 Task: Look for space in Puerto Aisén, Chile from 26th August, 2023 to 10th September, 2023 for 6 adults, 2 children in price range Rs.10000 to Rs.15000. Place can be entire place or shared room with 6 bedrooms having 6 beds and 6 bathrooms. Property type can be house, flat, guest house. Amenities needed are: wifi, TV, free parkinig on premises, gym, breakfast. Booking option can be shelf check-in. Required host language is English.
Action: Mouse moved to (504, 101)
Screenshot: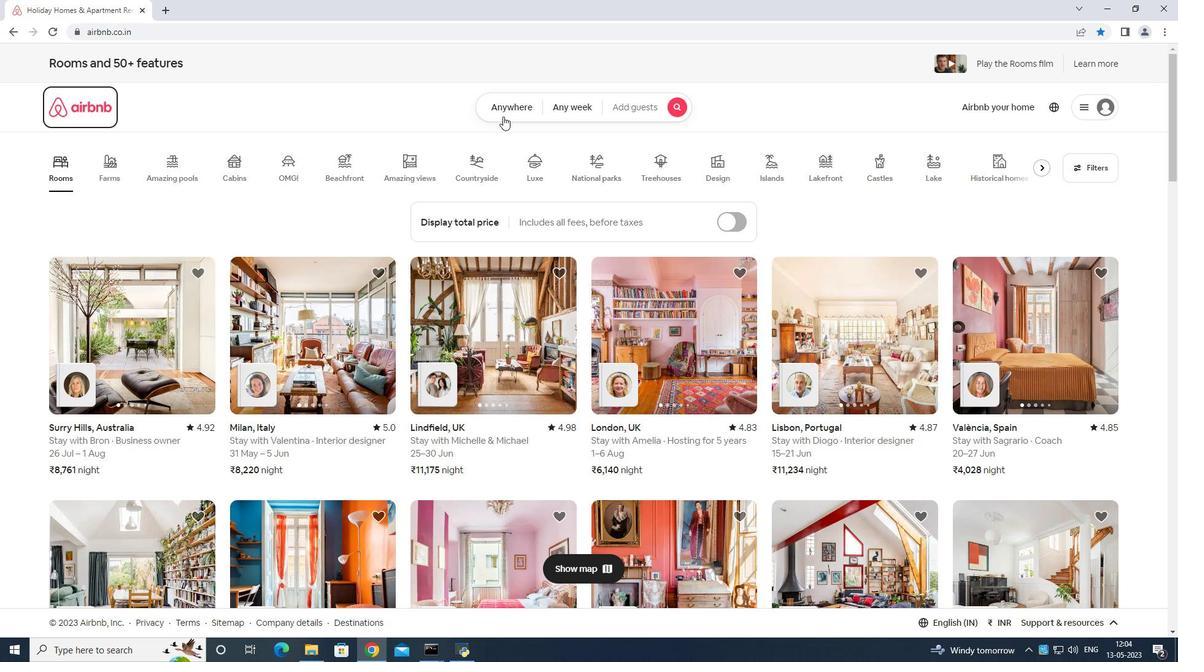 
Action: Mouse pressed left at (504, 101)
Screenshot: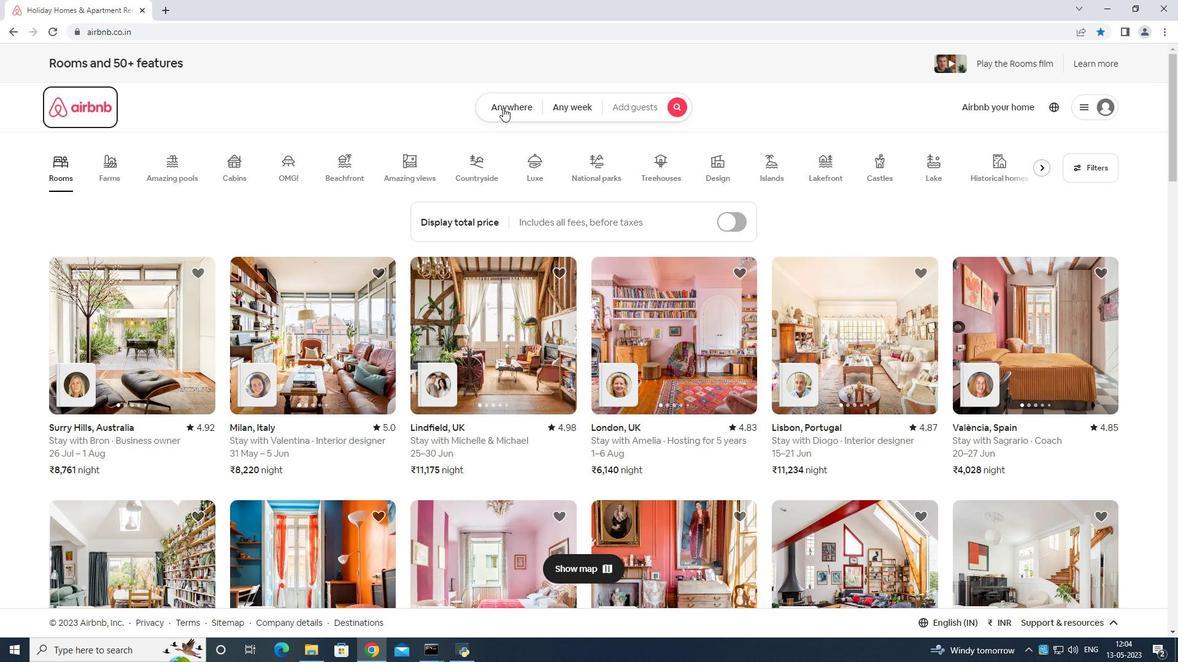 
Action: Mouse moved to (481, 143)
Screenshot: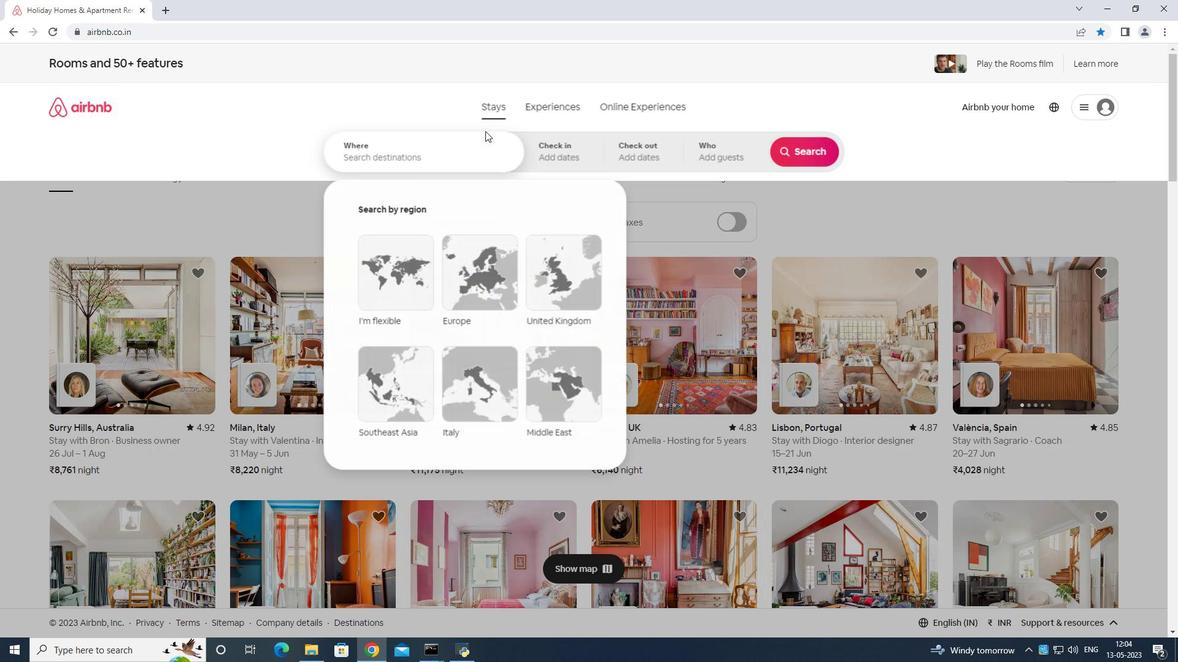 
Action: Mouse pressed left at (481, 143)
Screenshot: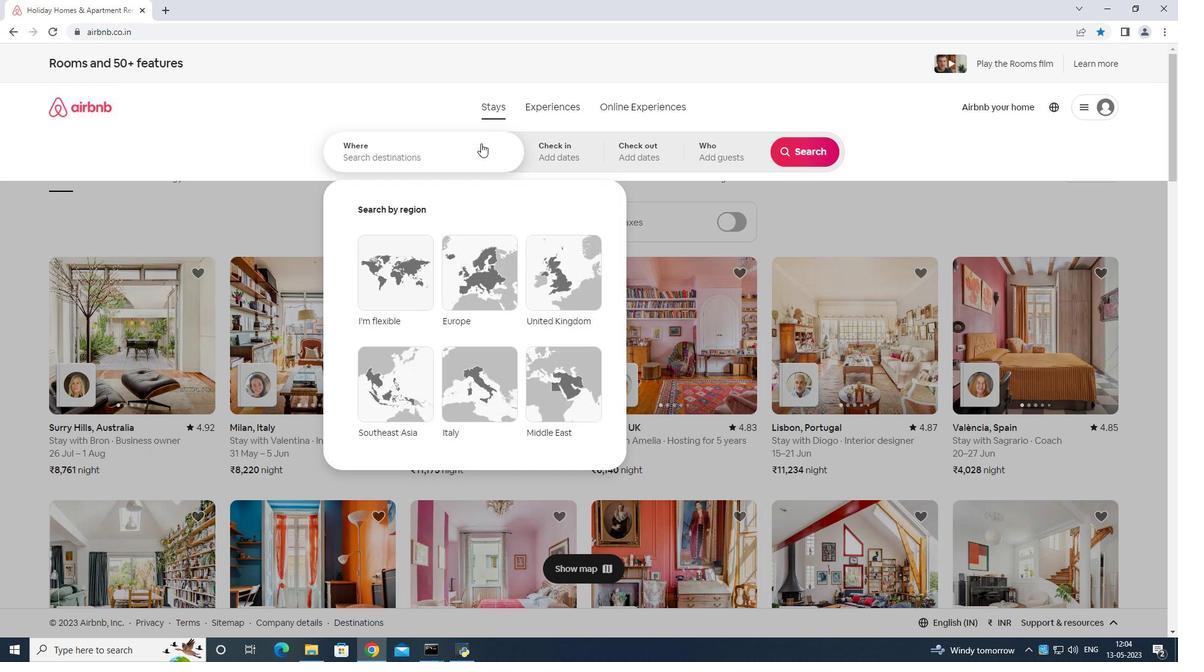 
Action: Mouse moved to (487, 160)
Screenshot: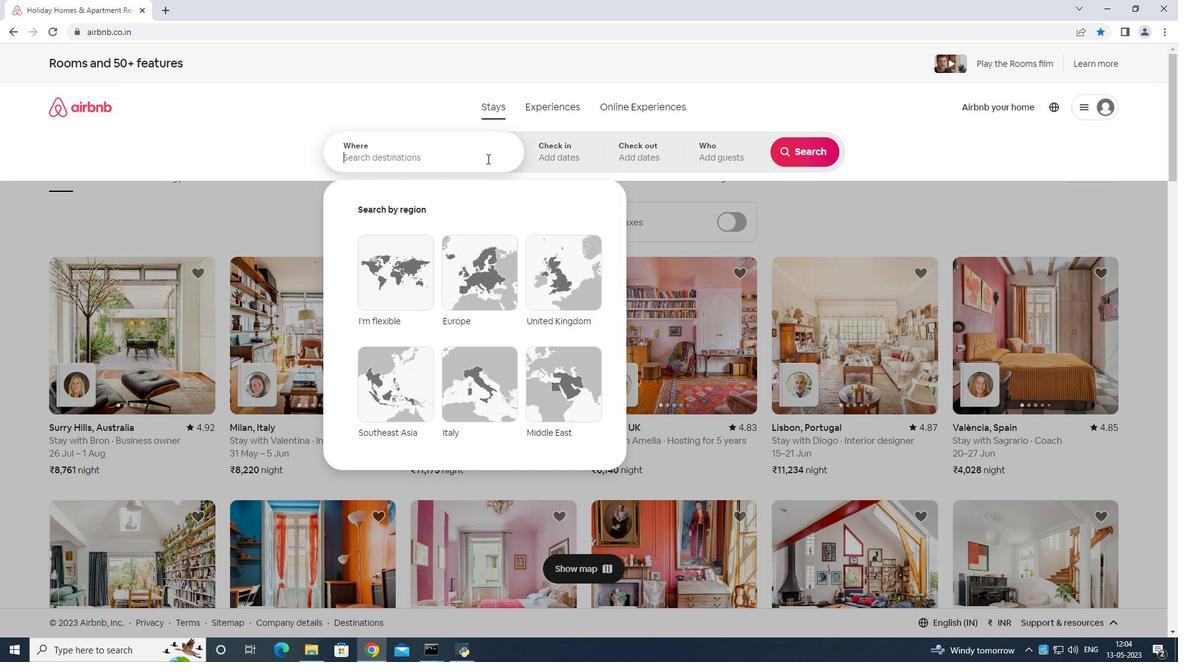 
Action: Key pressed <Key.shift>Puerto<Key.space>asien<Key.space>chile<Key.enter>
Screenshot: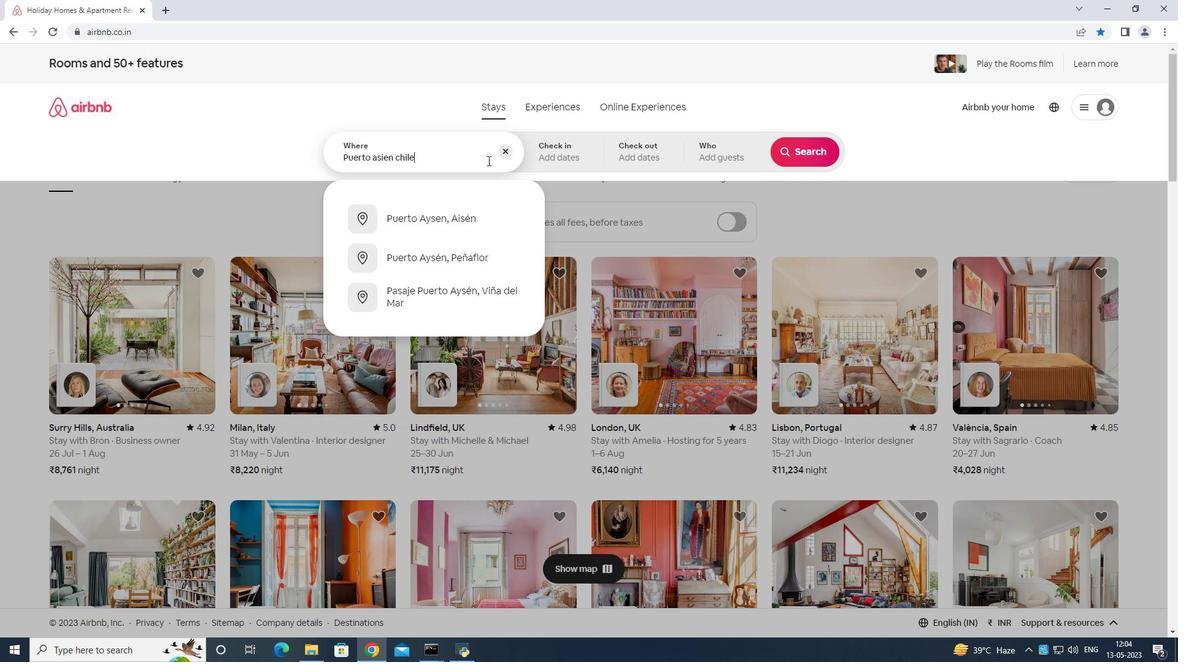
Action: Mouse moved to (781, 254)
Screenshot: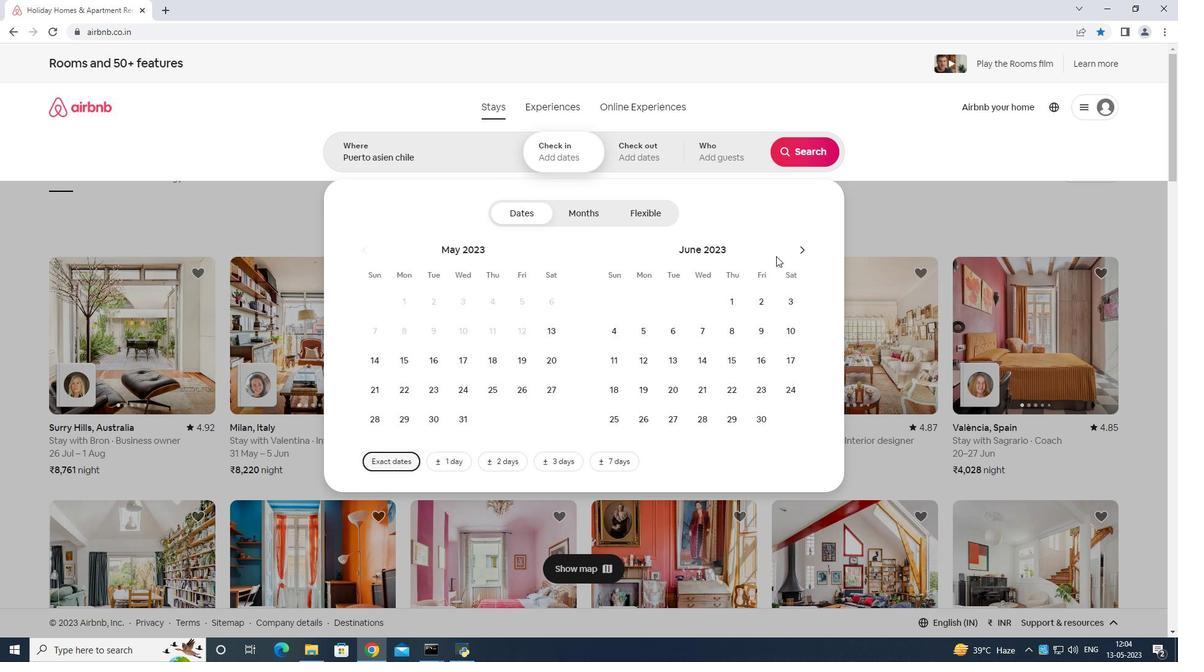 
Action: Mouse pressed left at (781, 254)
Screenshot: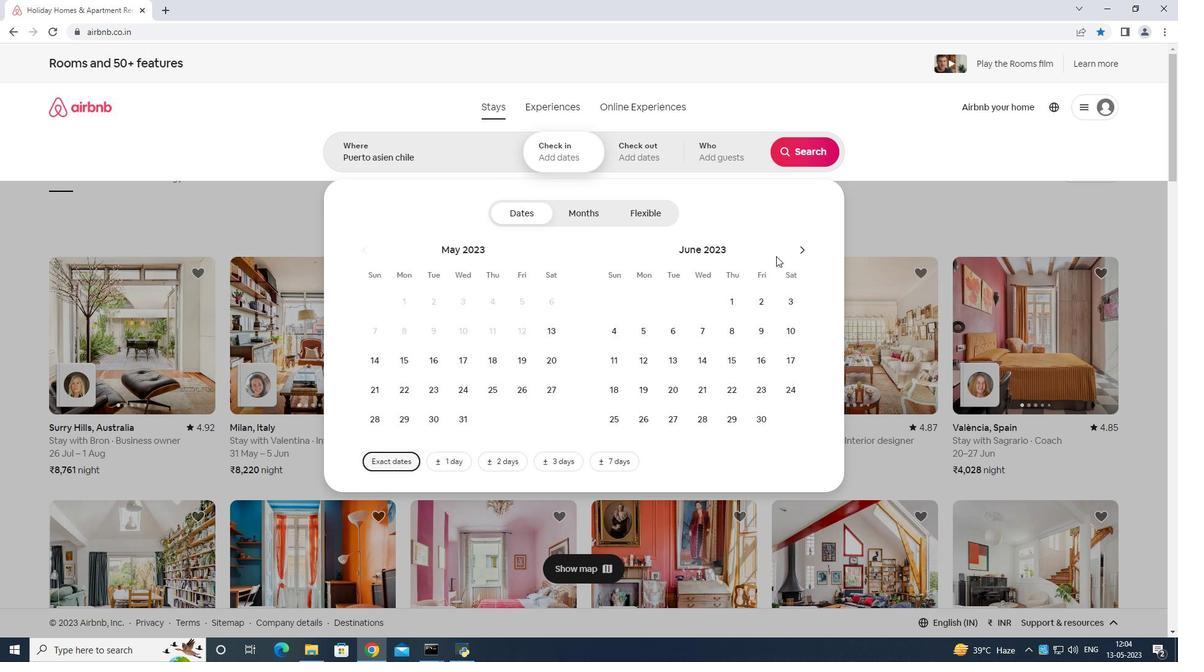 
Action: Mouse moved to (797, 254)
Screenshot: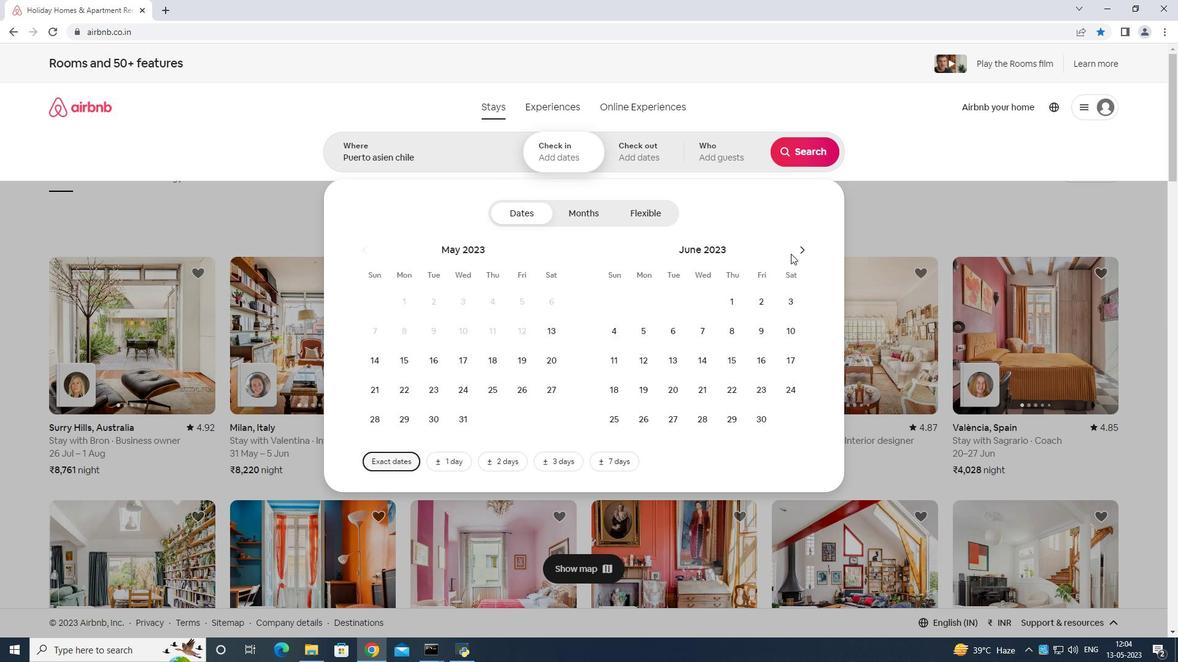 
Action: Mouse pressed left at (797, 254)
Screenshot: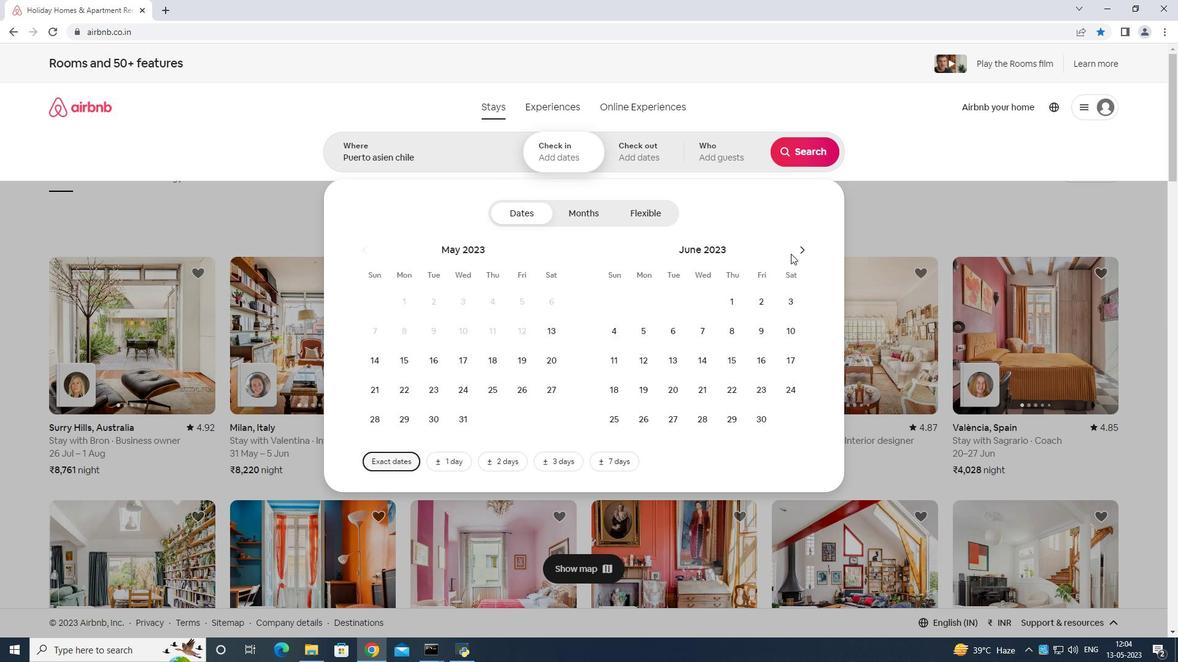 
Action: Mouse moved to (799, 254)
Screenshot: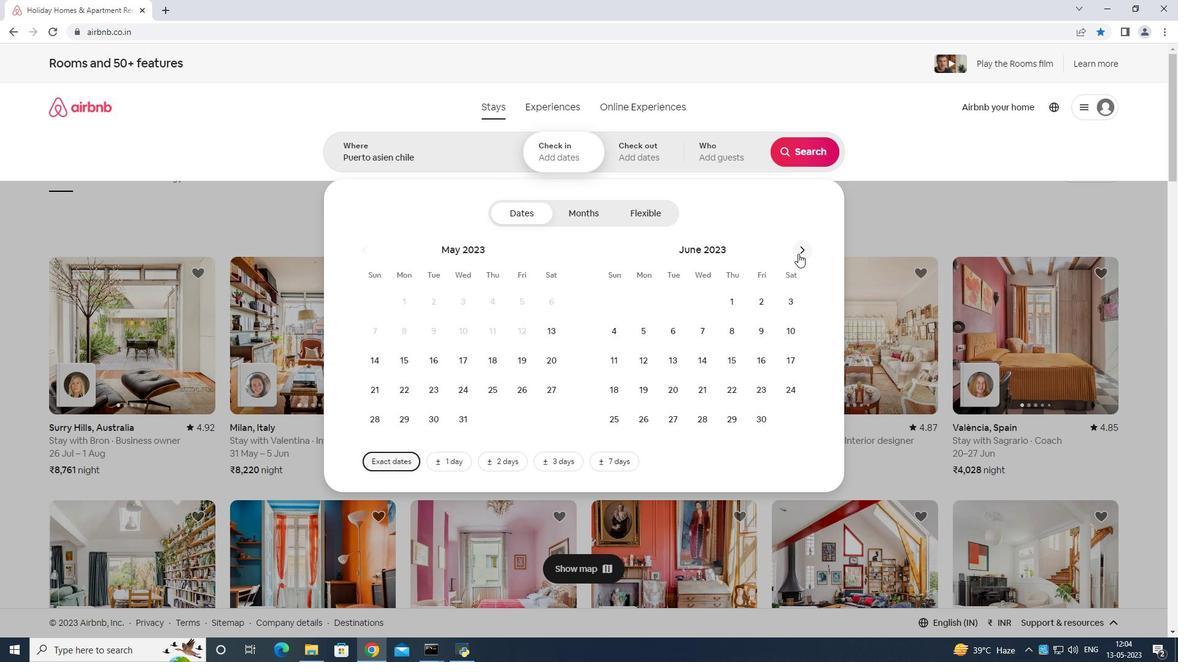 
Action: Mouse pressed left at (799, 254)
Screenshot: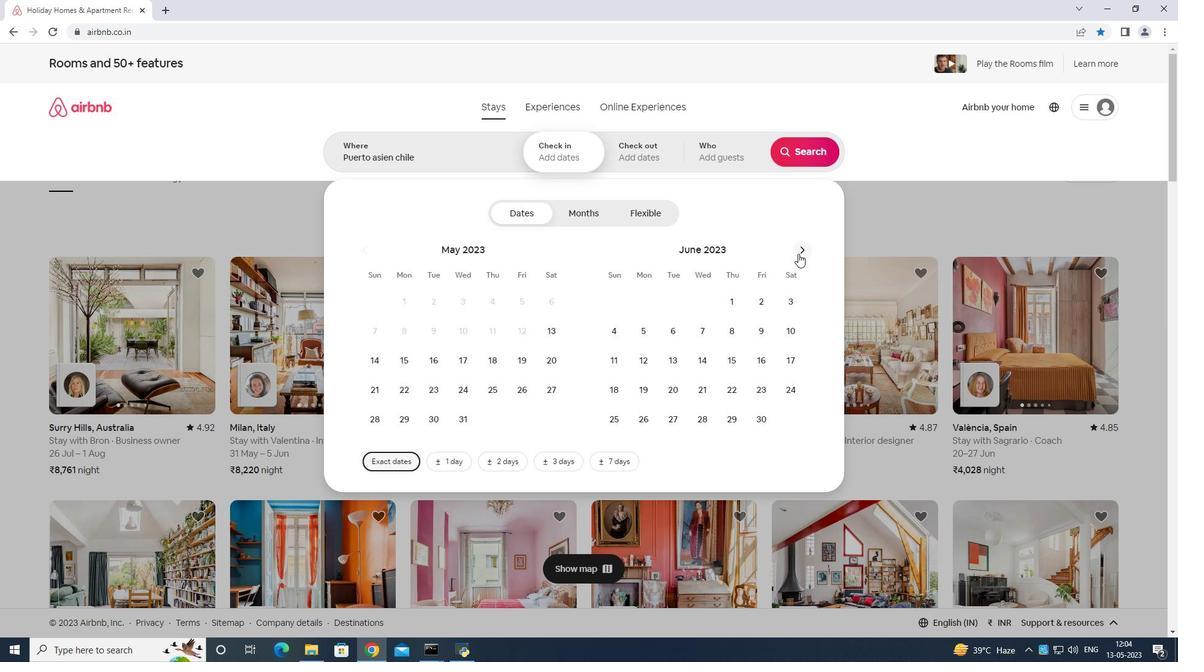 
Action: Mouse moved to (800, 252)
Screenshot: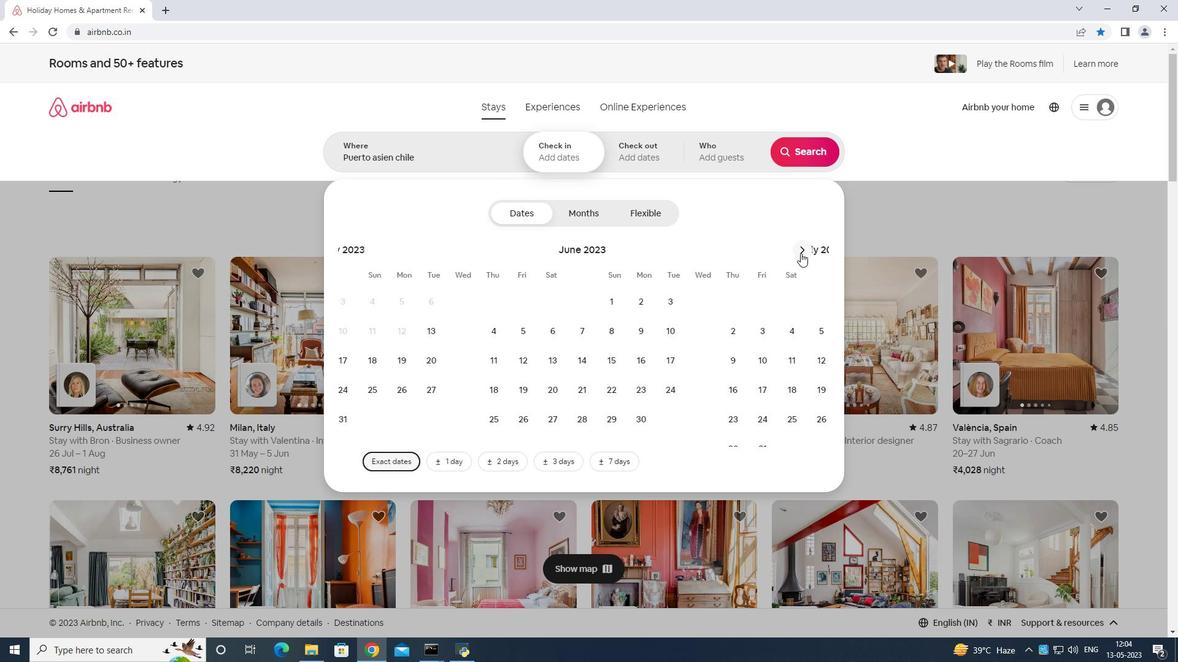 
Action: Mouse pressed left at (800, 252)
Screenshot: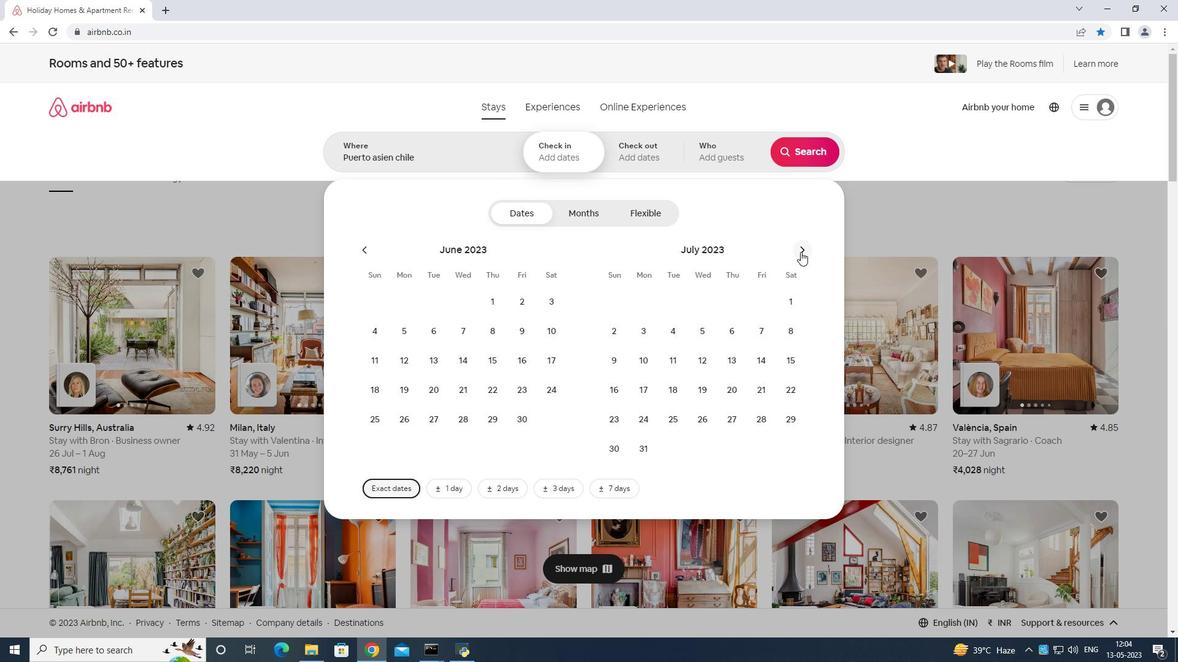 
Action: Mouse moved to (781, 390)
Screenshot: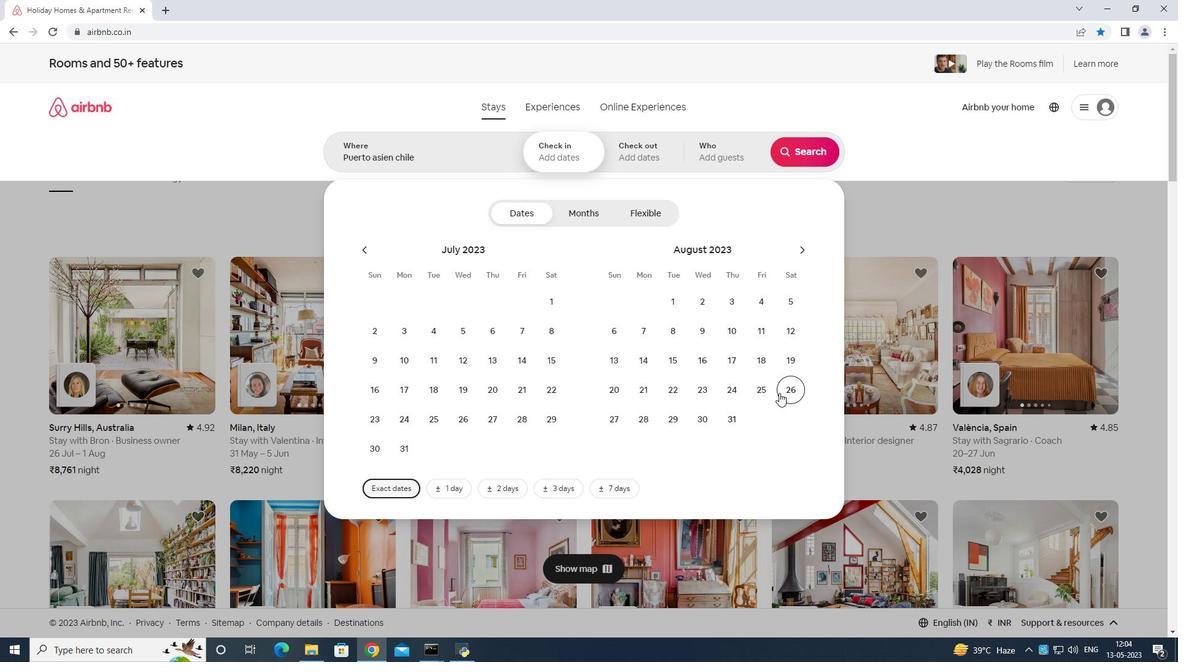 
Action: Mouse pressed left at (781, 390)
Screenshot: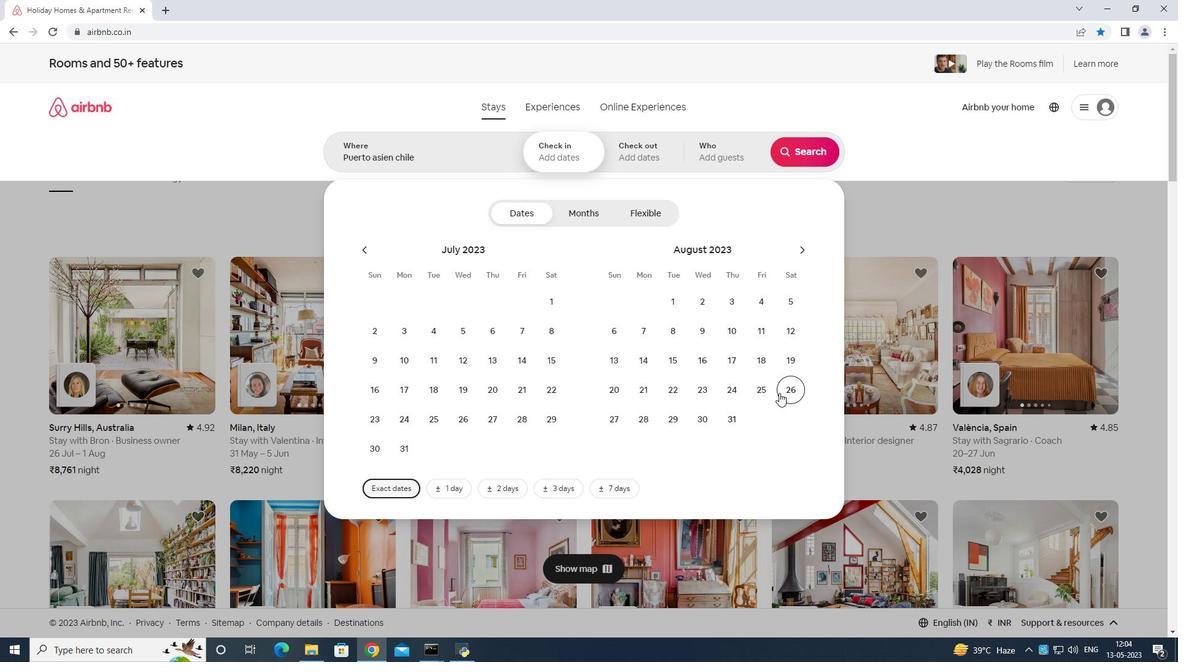 
Action: Mouse moved to (805, 253)
Screenshot: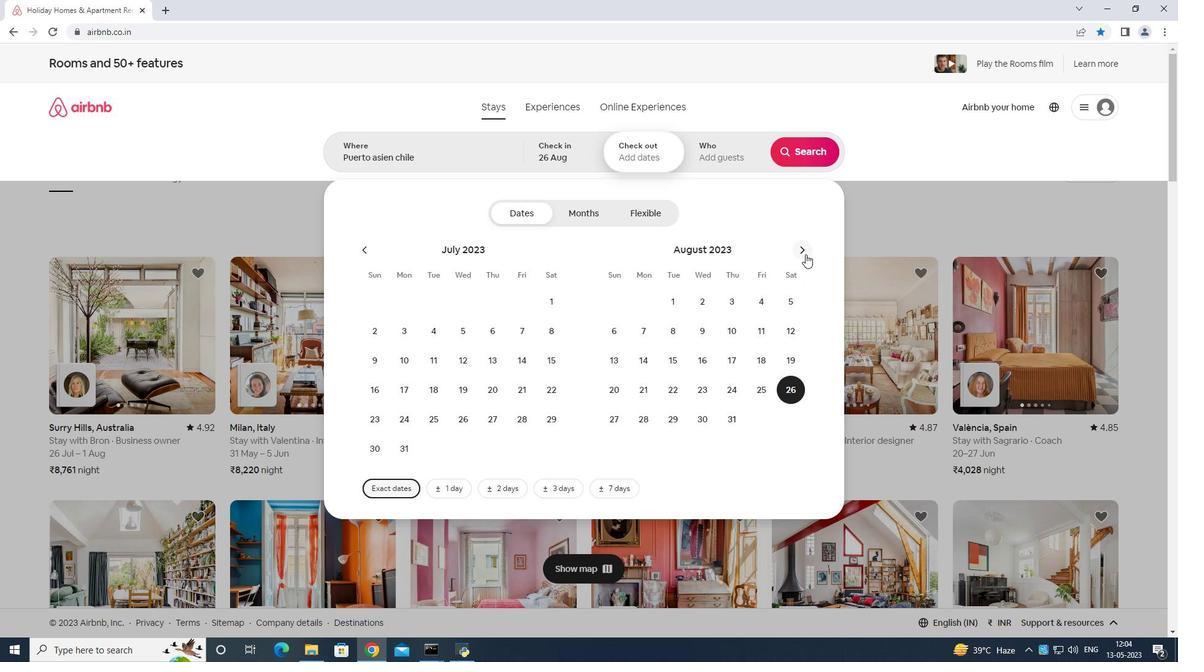 
Action: Mouse pressed left at (805, 253)
Screenshot: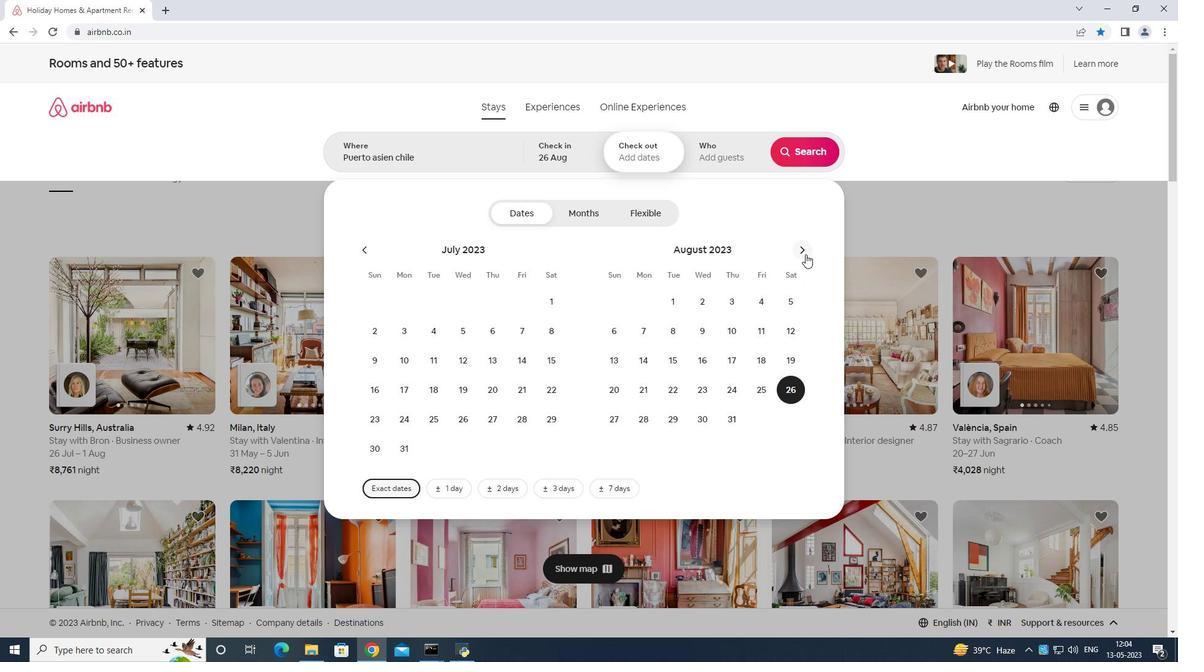 
Action: Mouse moved to (613, 354)
Screenshot: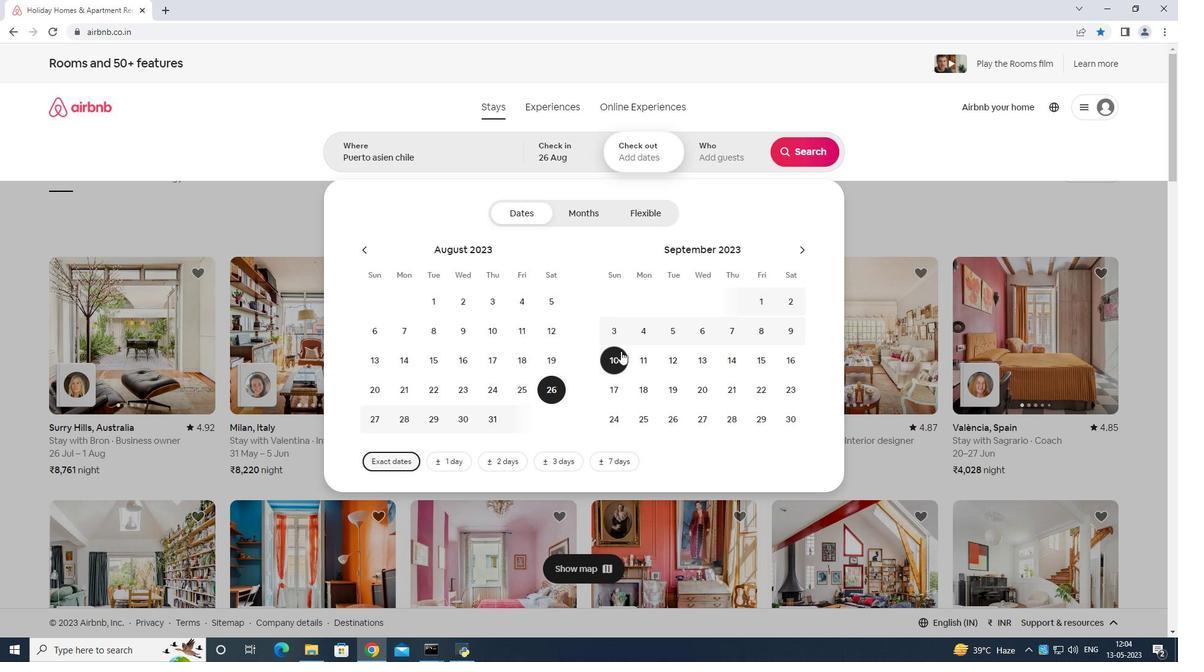 
Action: Mouse pressed left at (613, 354)
Screenshot: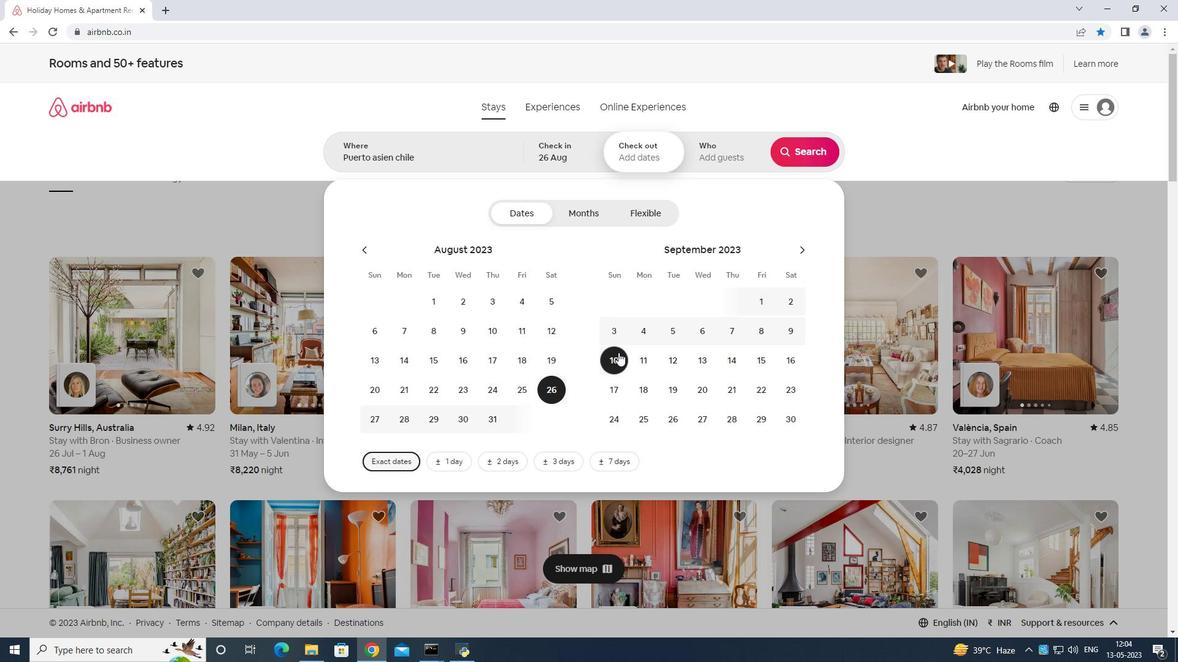 
Action: Mouse moved to (727, 146)
Screenshot: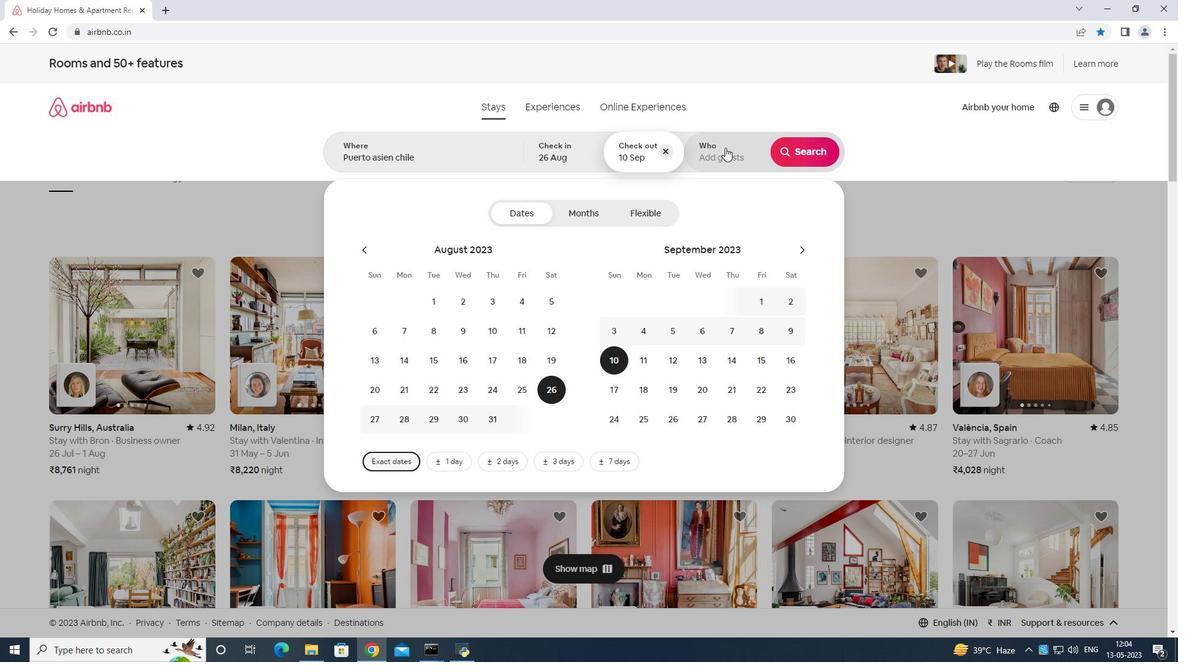 
Action: Mouse pressed left at (727, 146)
Screenshot: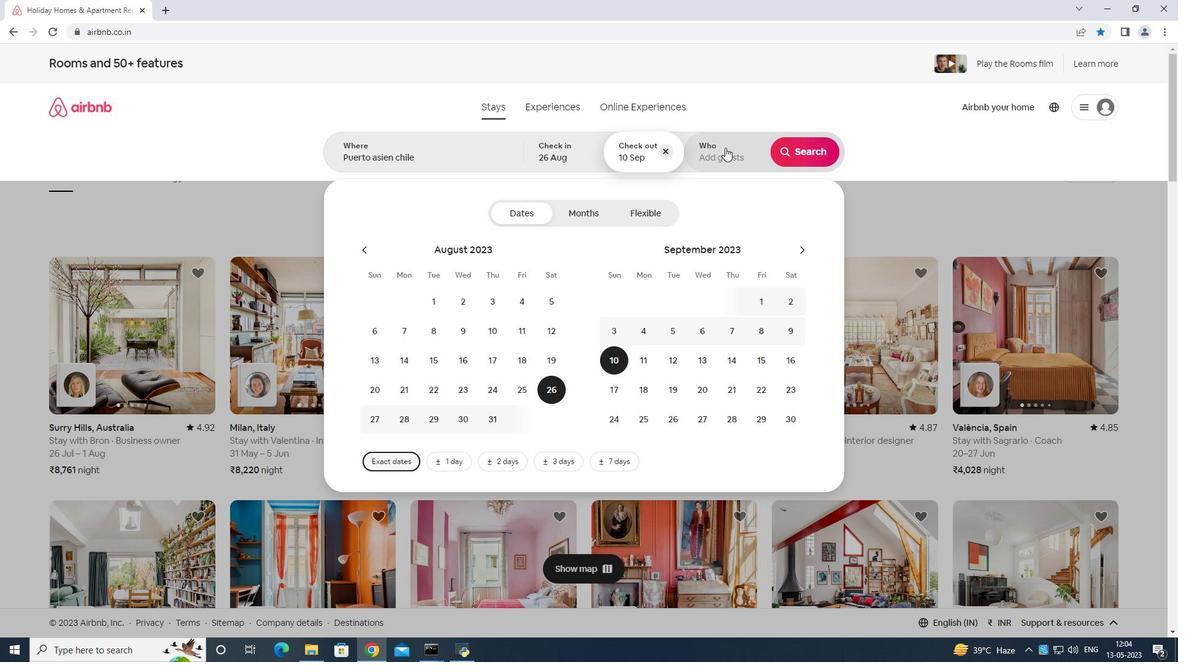 
Action: Mouse moved to (804, 217)
Screenshot: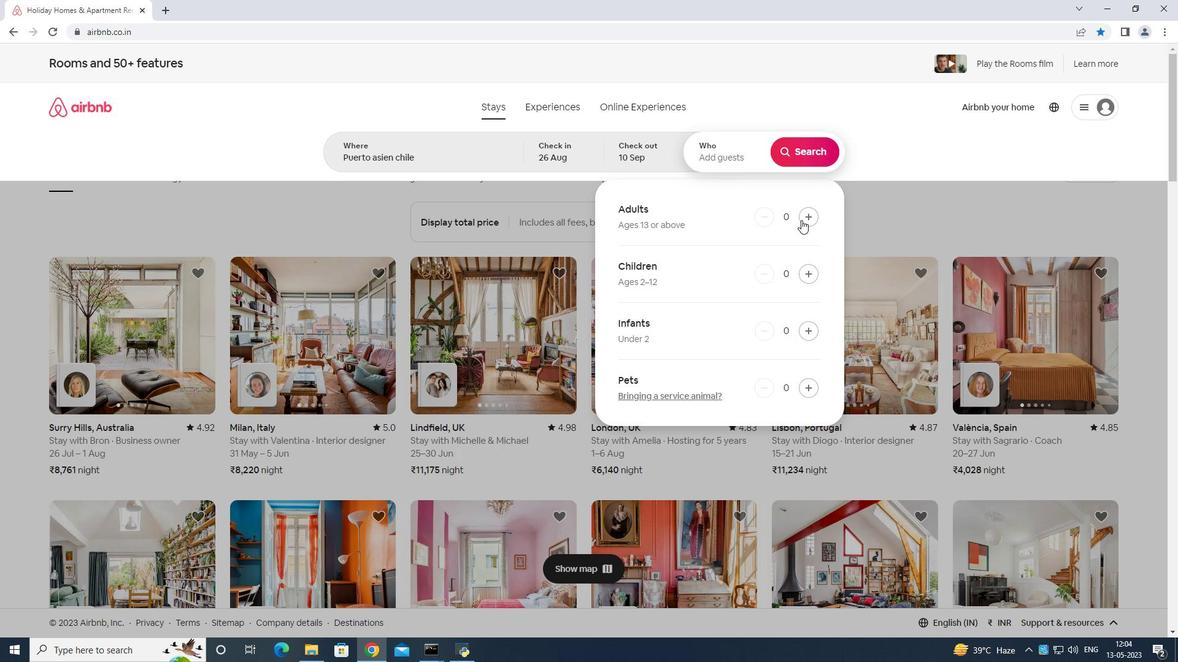 
Action: Mouse pressed left at (804, 217)
Screenshot: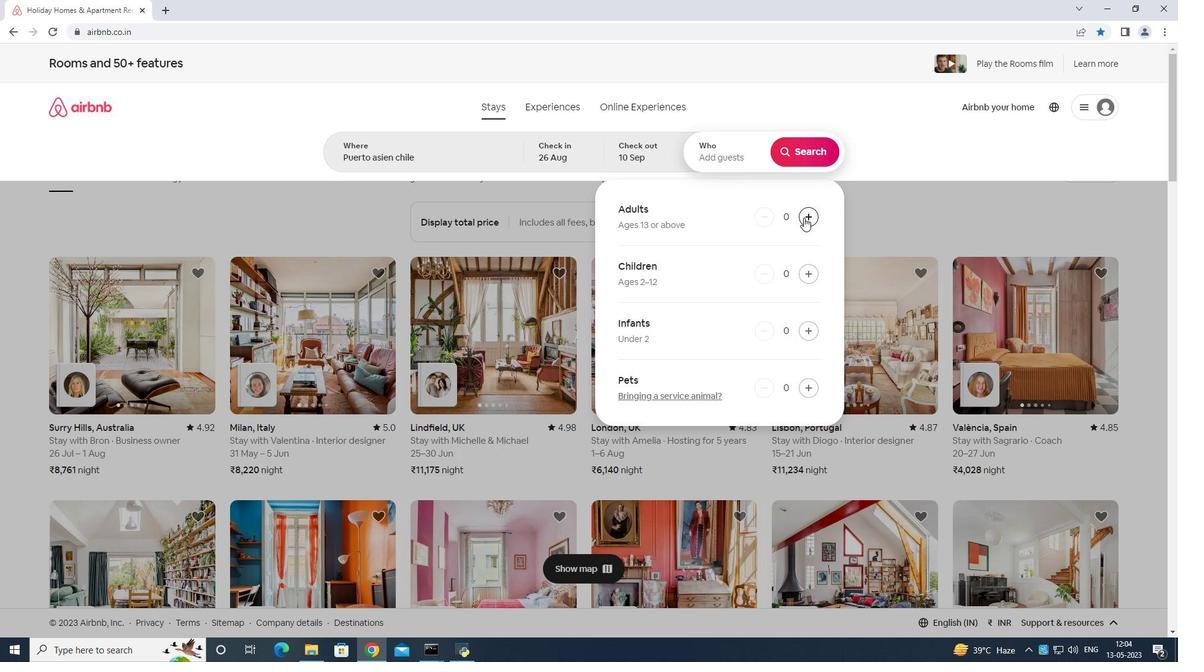 
Action: Mouse moved to (804, 216)
Screenshot: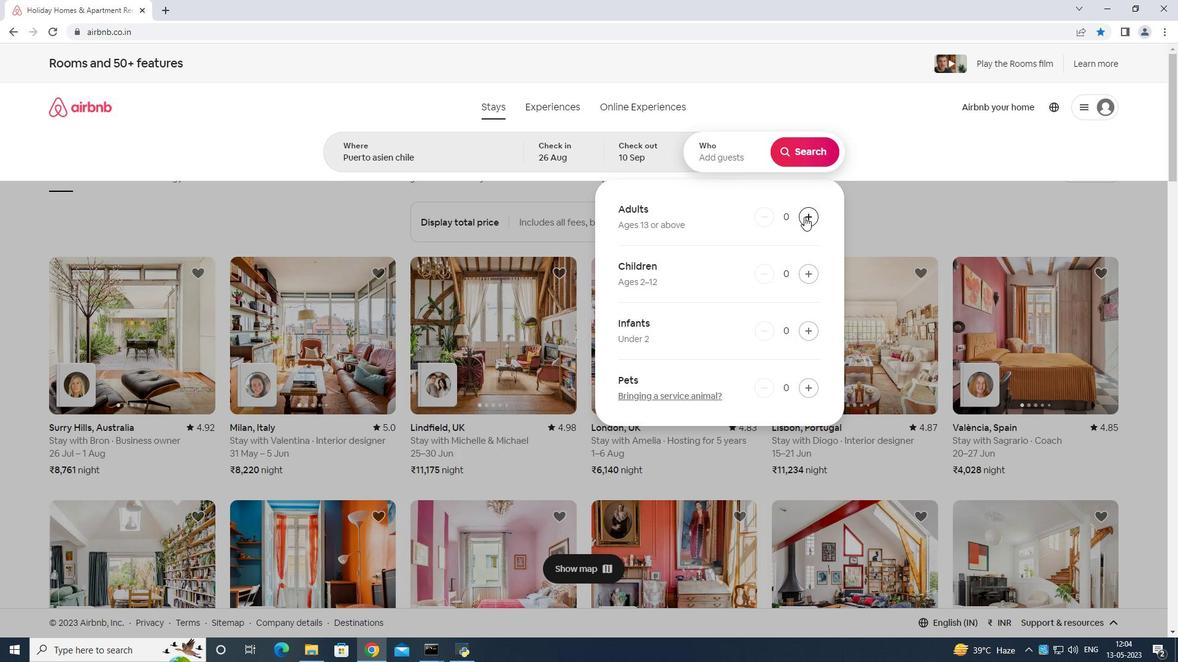 
Action: Mouse pressed left at (804, 216)
Screenshot: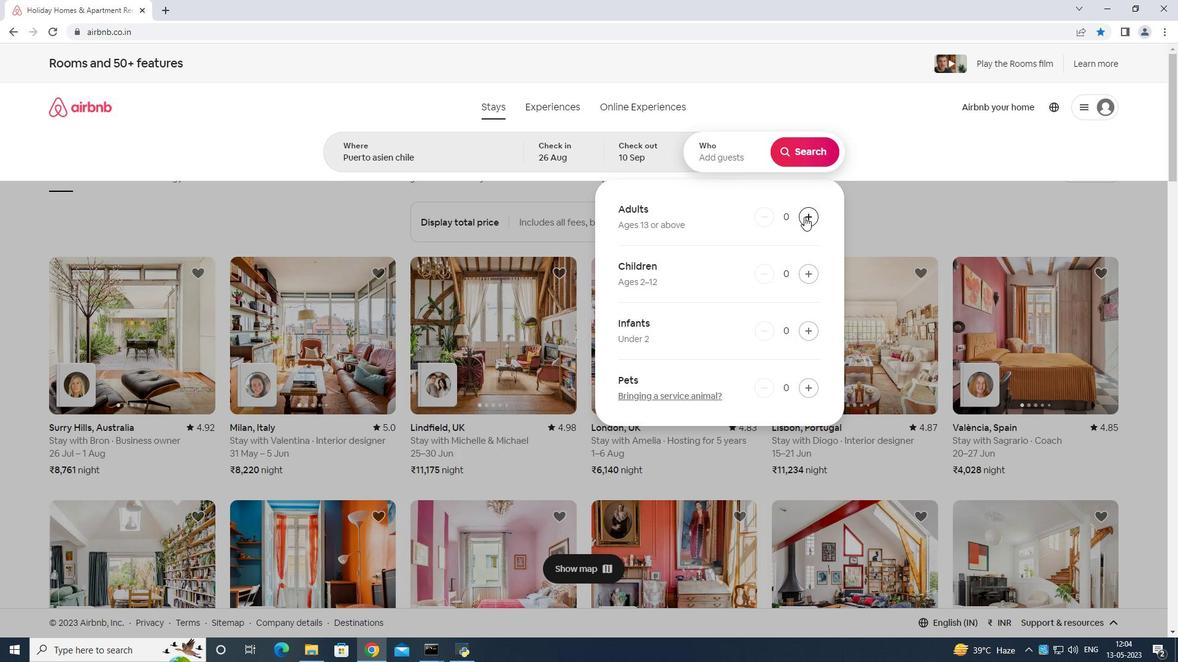 
Action: Mouse moved to (804, 215)
Screenshot: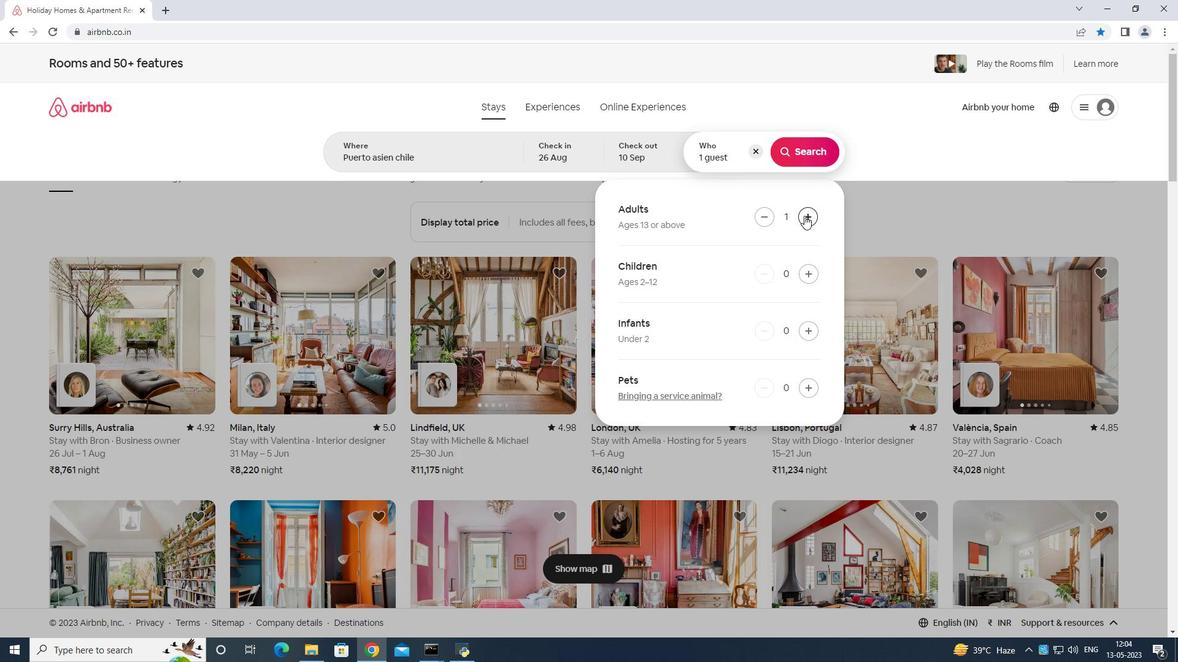 
Action: Mouse pressed left at (804, 215)
Screenshot: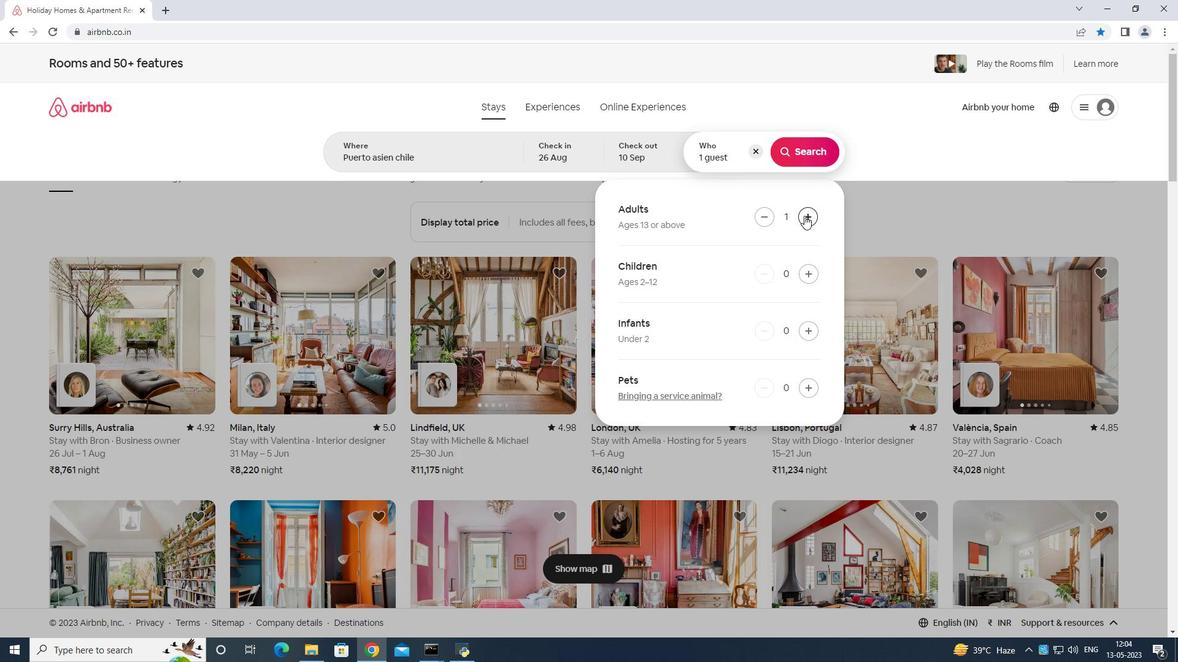 
Action: Mouse pressed left at (804, 215)
Screenshot: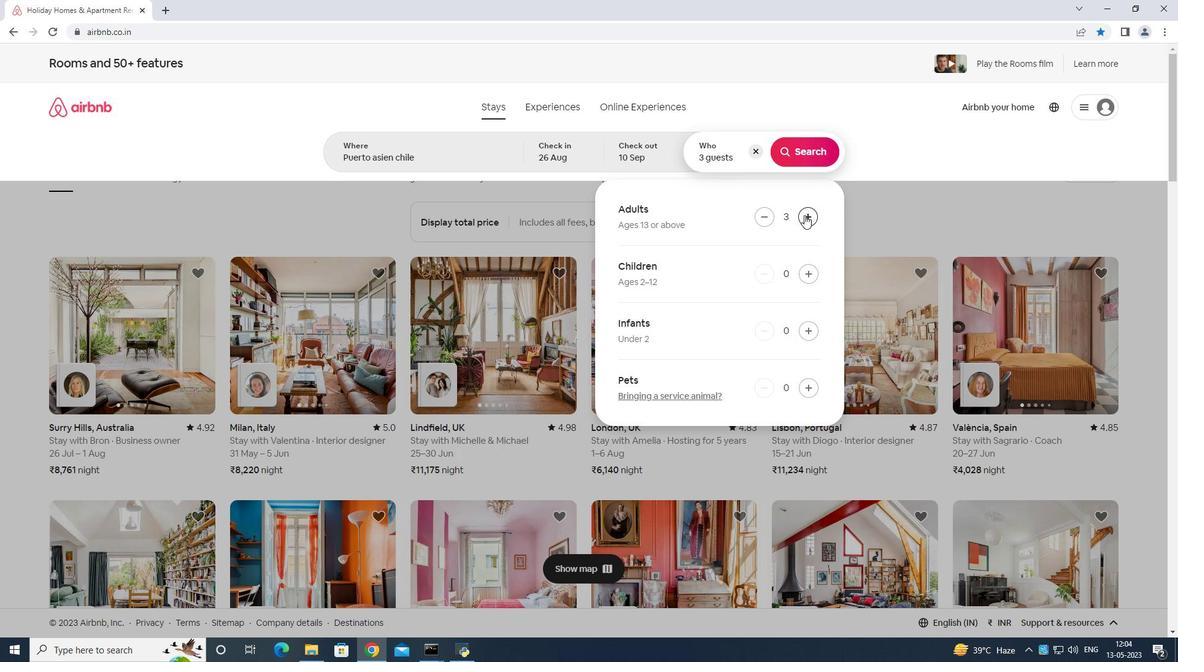 
Action: Mouse moved to (803, 214)
Screenshot: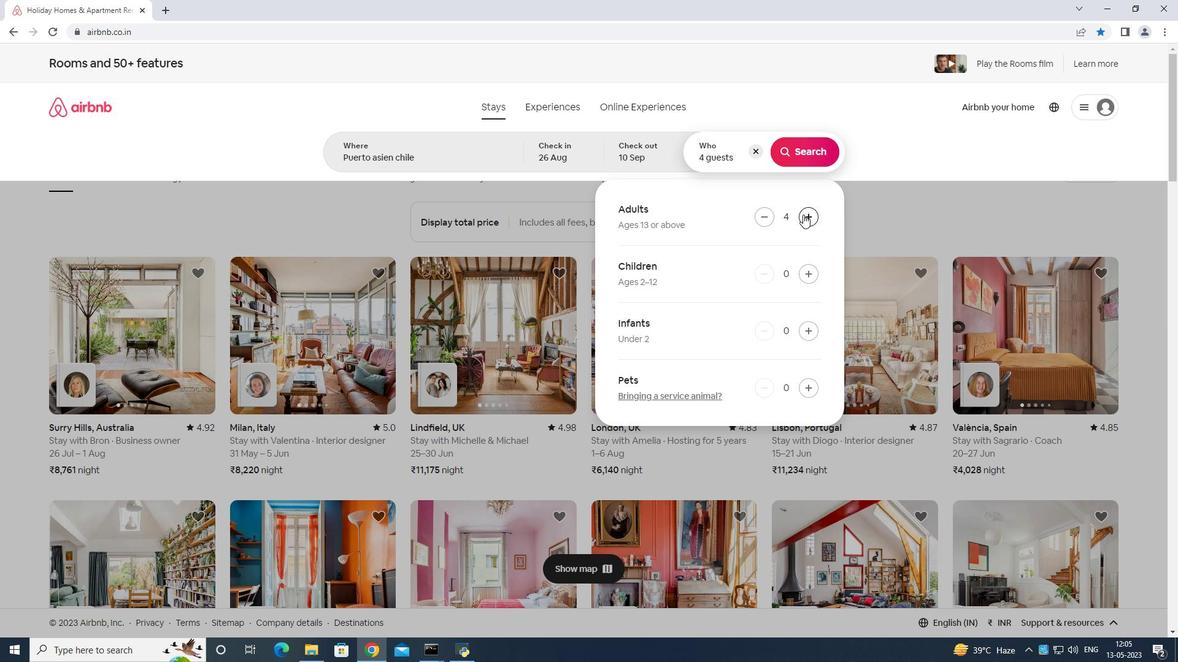 
Action: Mouse pressed left at (803, 214)
Screenshot: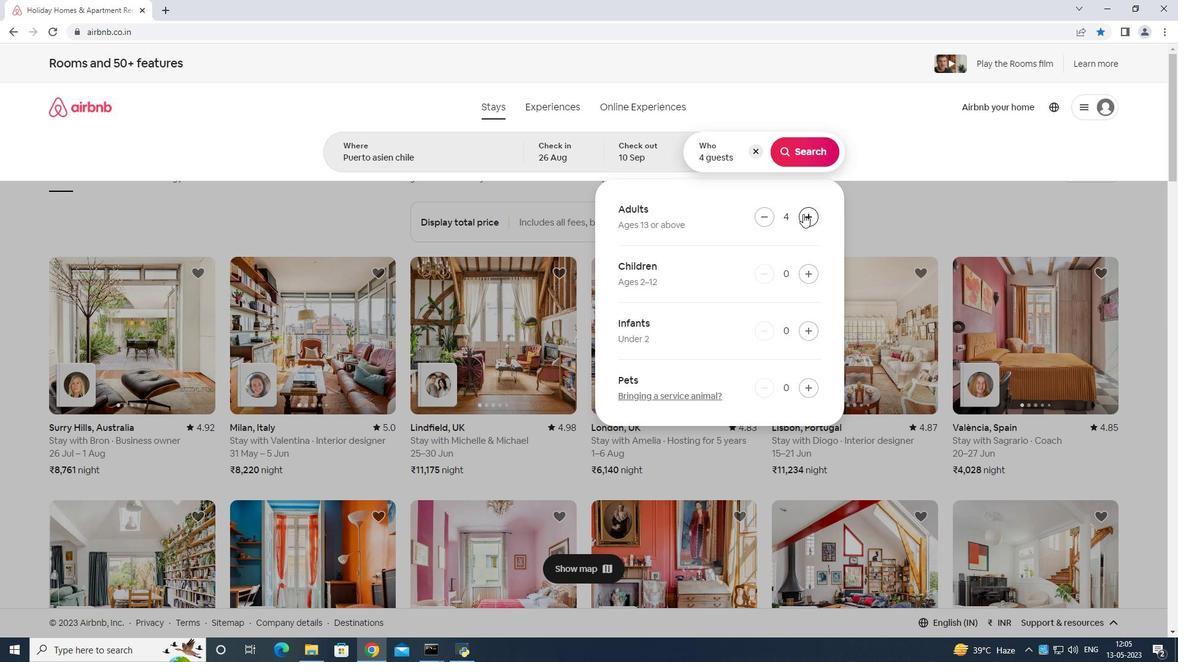 
Action: Mouse pressed left at (803, 214)
Screenshot: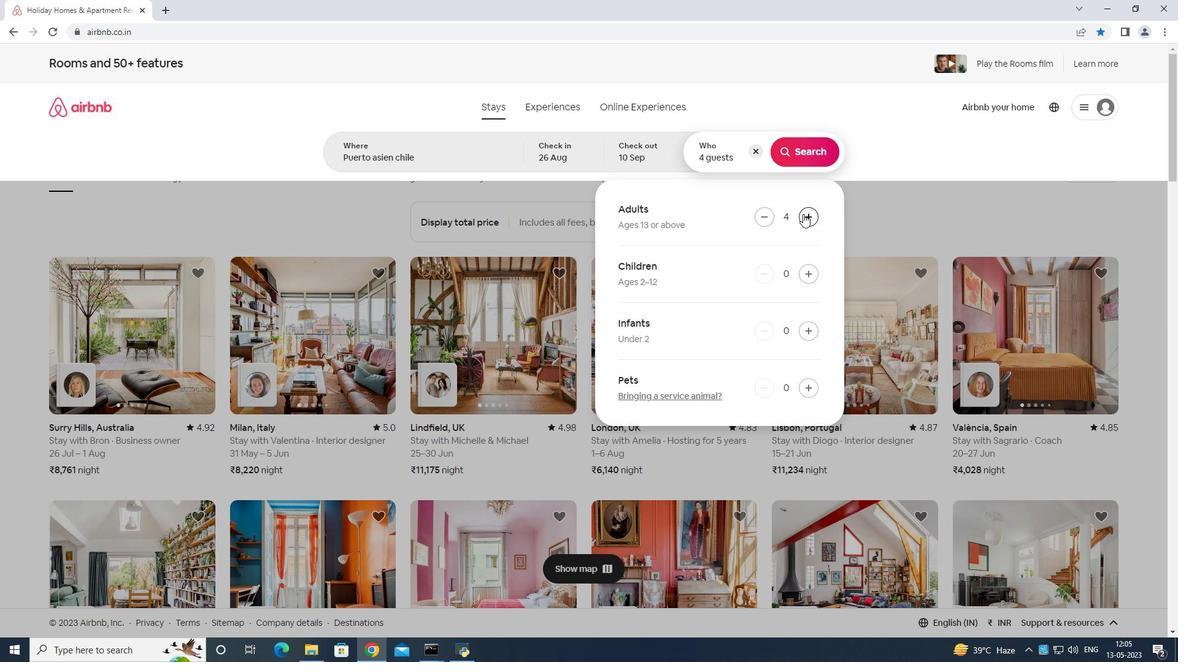 
Action: Mouse moved to (805, 274)
Screenshot: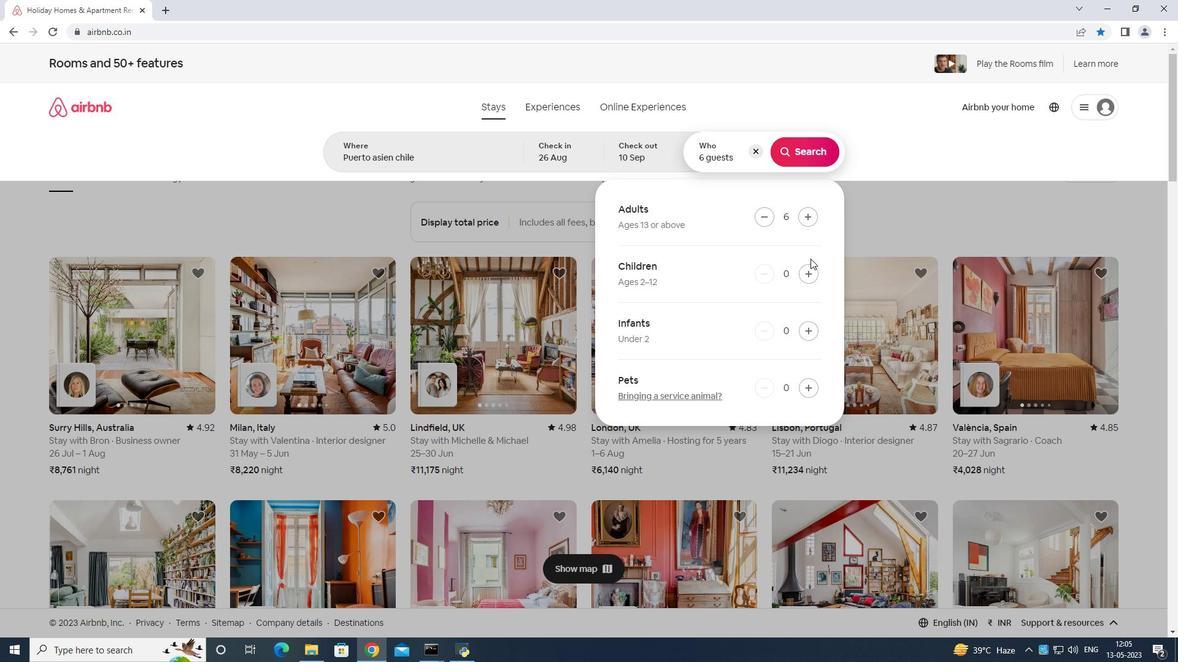 
Action: Mouse pressed left at (805, 274)
Screenshot: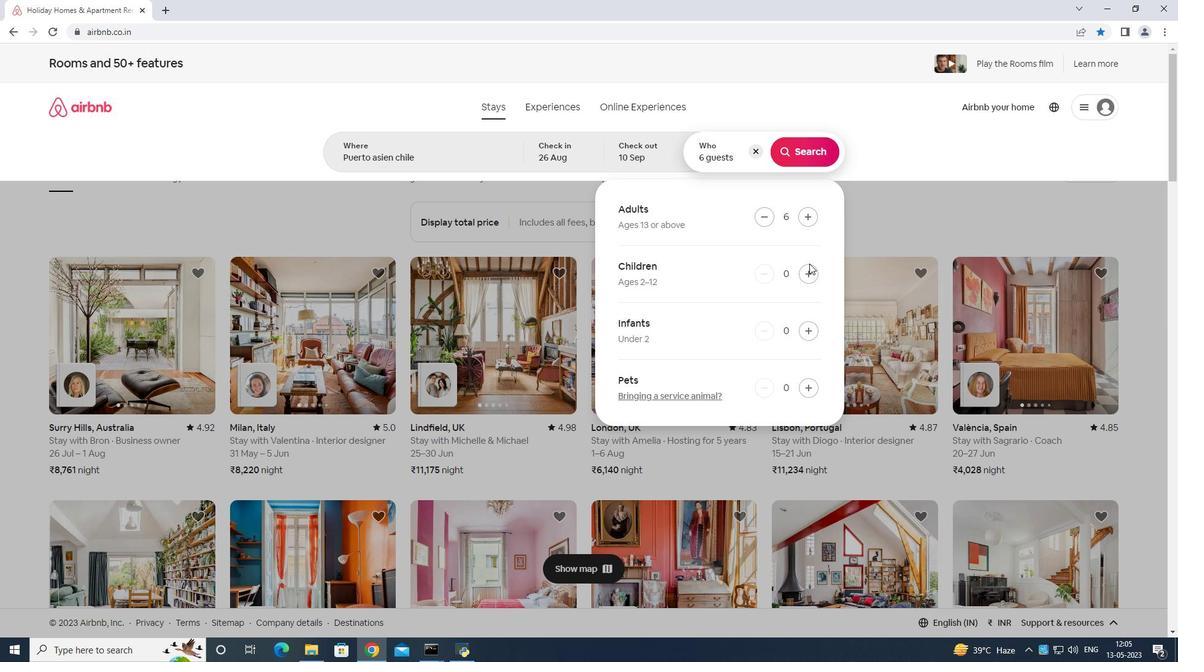 
Action: Mouse moved to (805, 275)
Screenshot: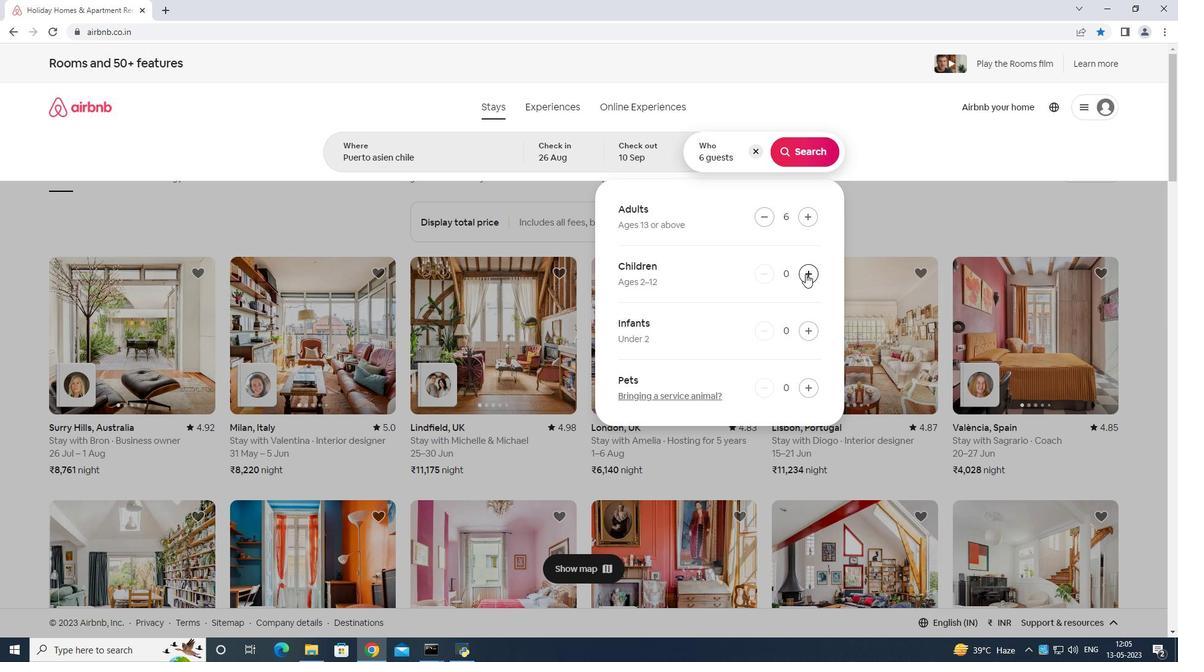
Action: Mouse pressed left at (805, 275)
Screenshot: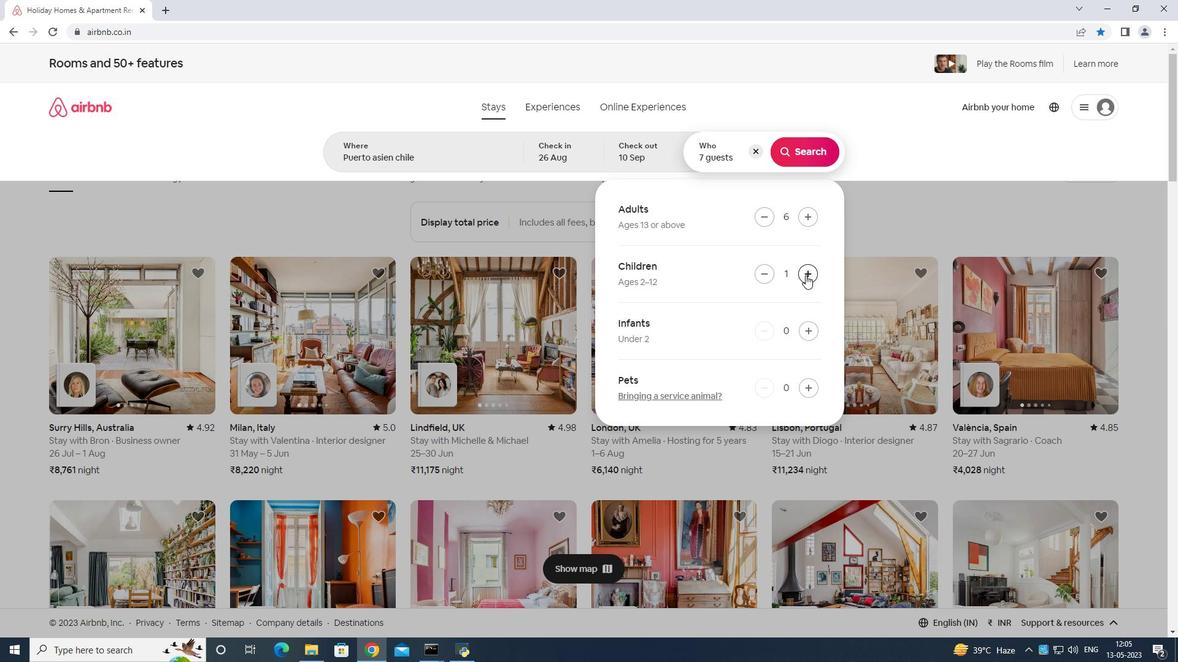 
Action: Mouse moved to (804, 152)
Screenshot: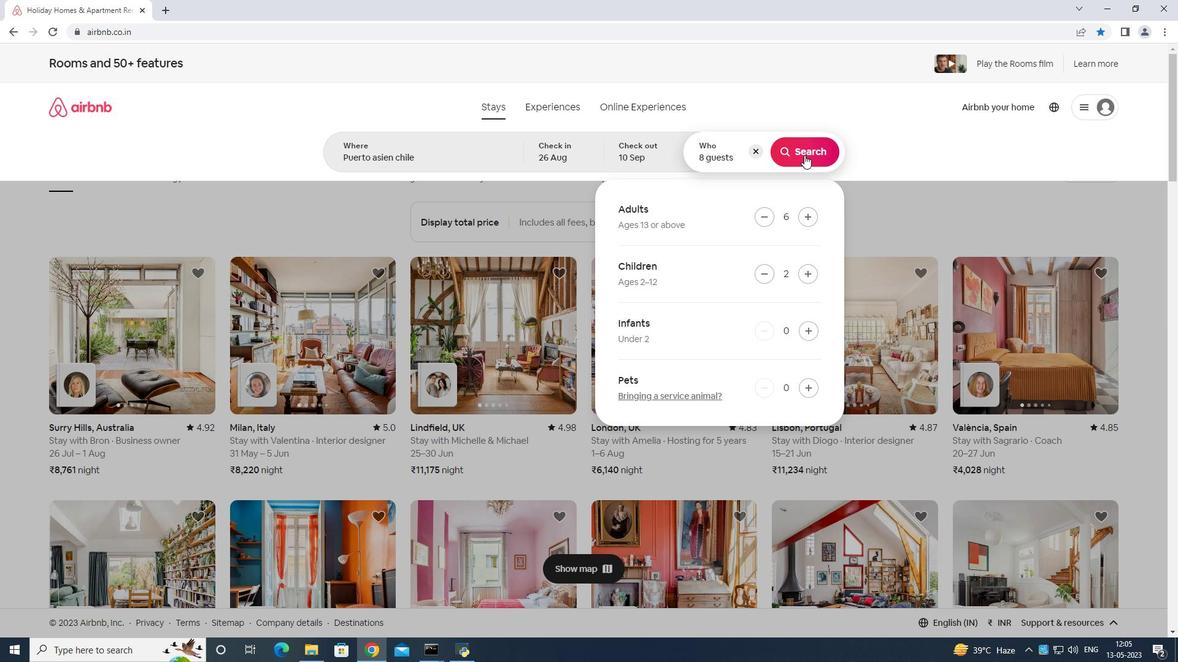 
Action: Mouse pressed left at (804, 152)
Screenshot: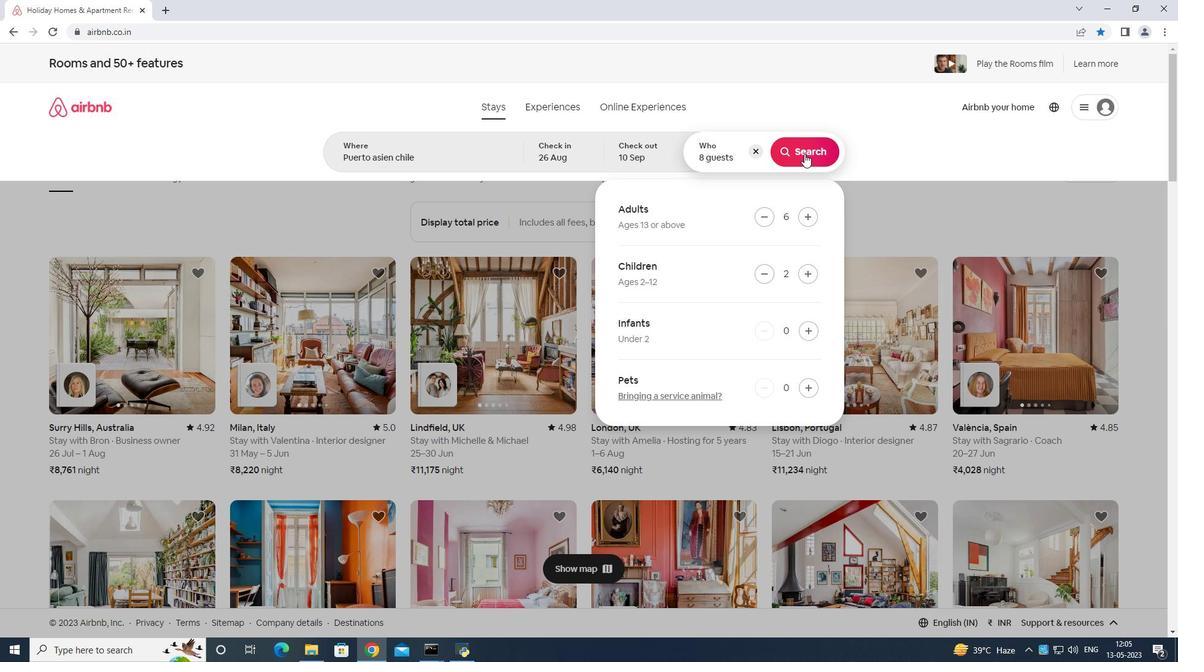 
Action: Mouse moved to (1121, 114)
Screenshot: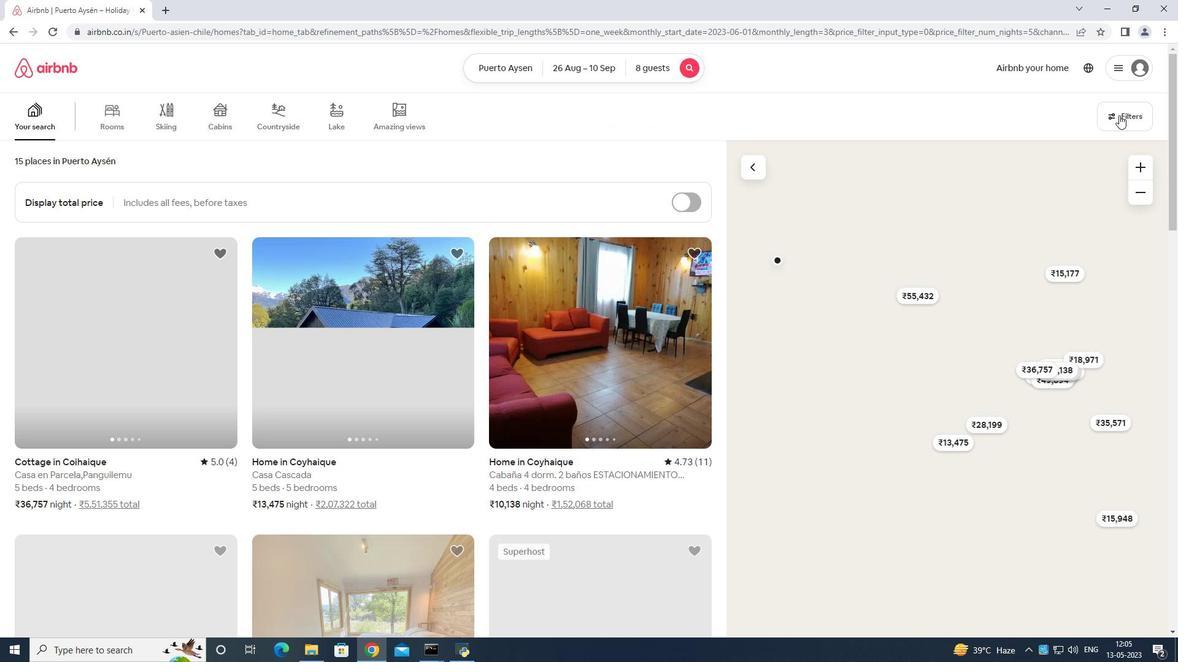 
Action: Mouse pressed left at (1121, 114)
Screenshot: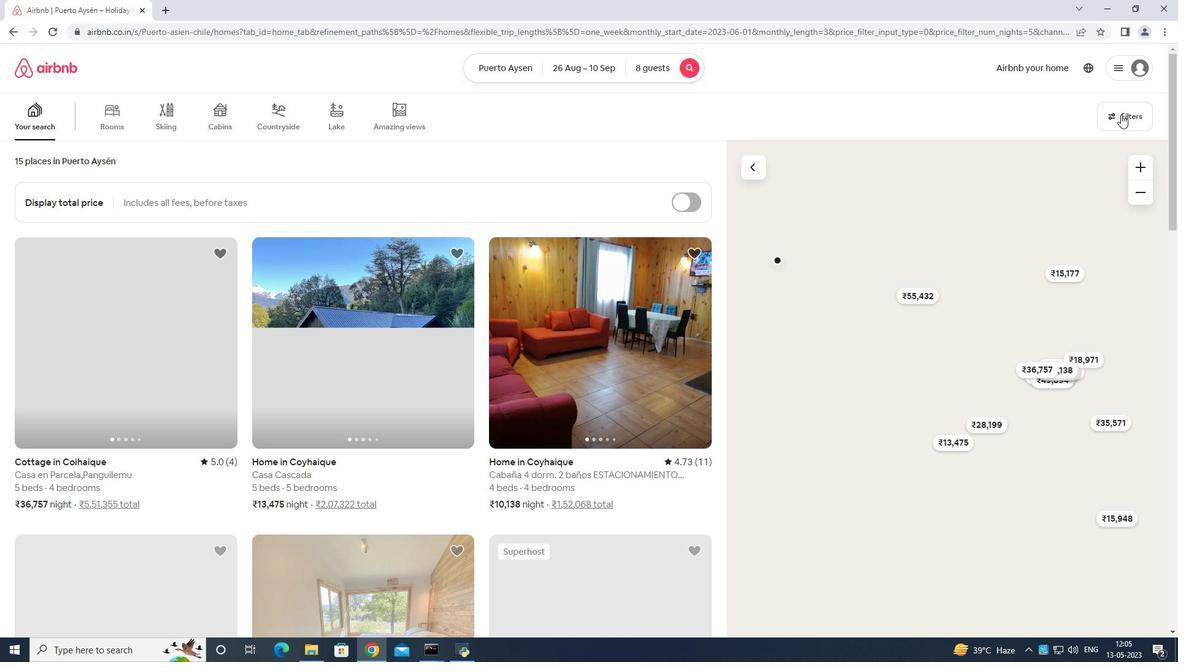 
Action: Mouse moved to (478, 415)
Screenshot: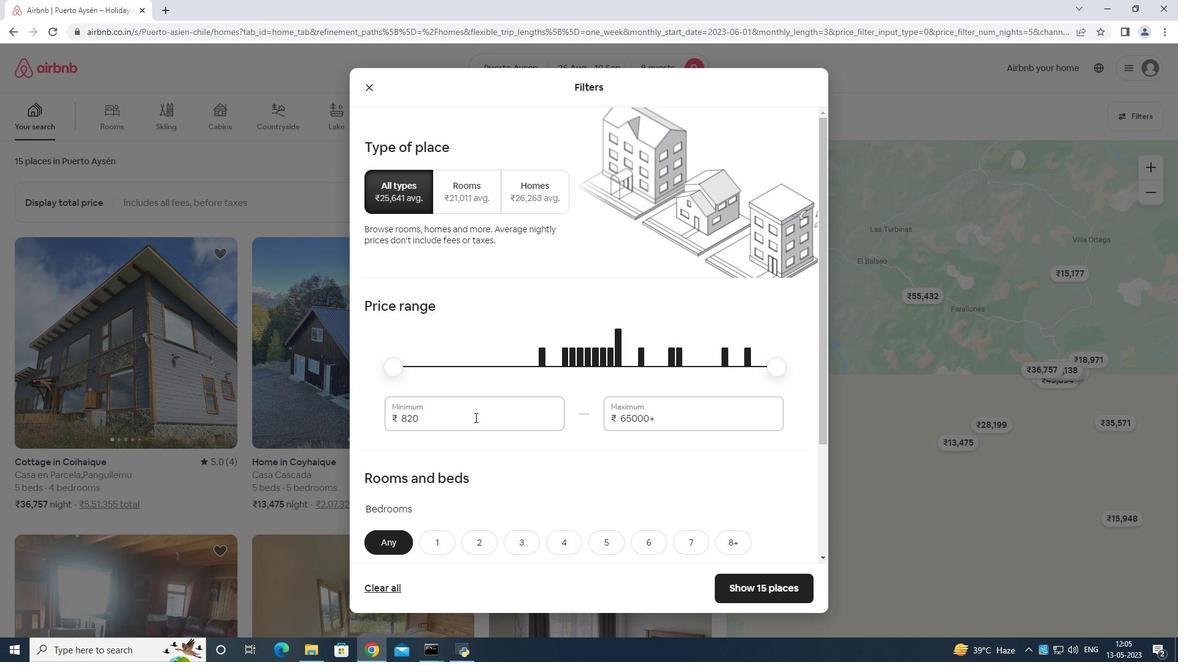 
Action: Mouse pressed left at (478, 415)
Screenshot: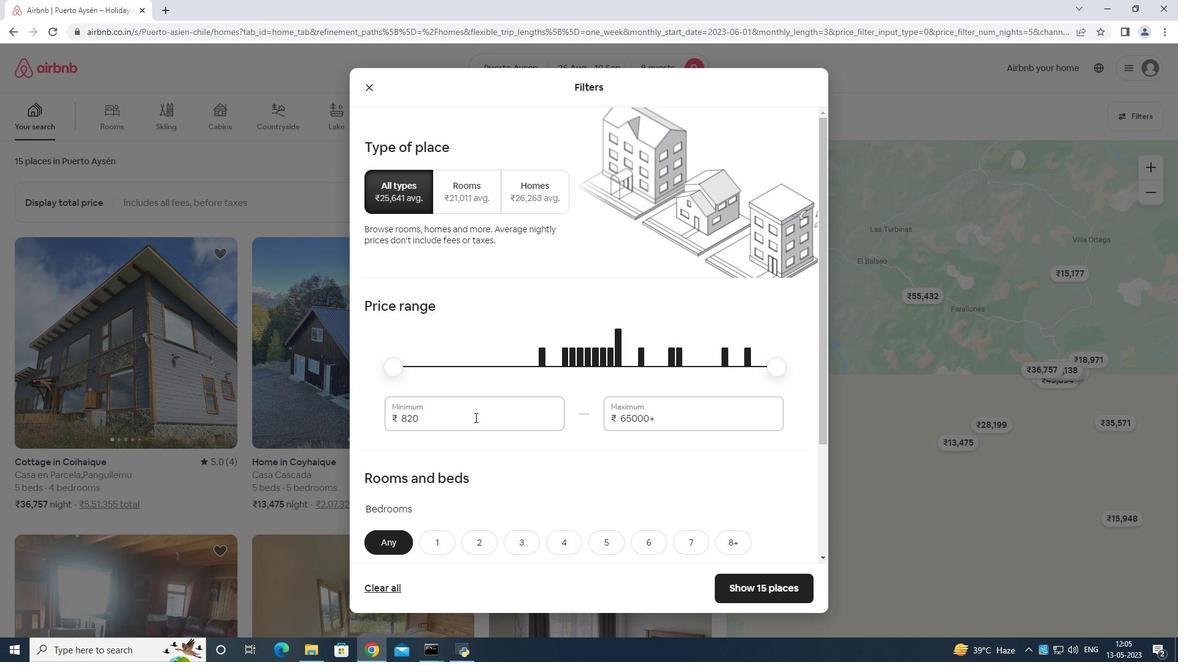 
Action: Mouse moved to (479, 415)
Screenshot: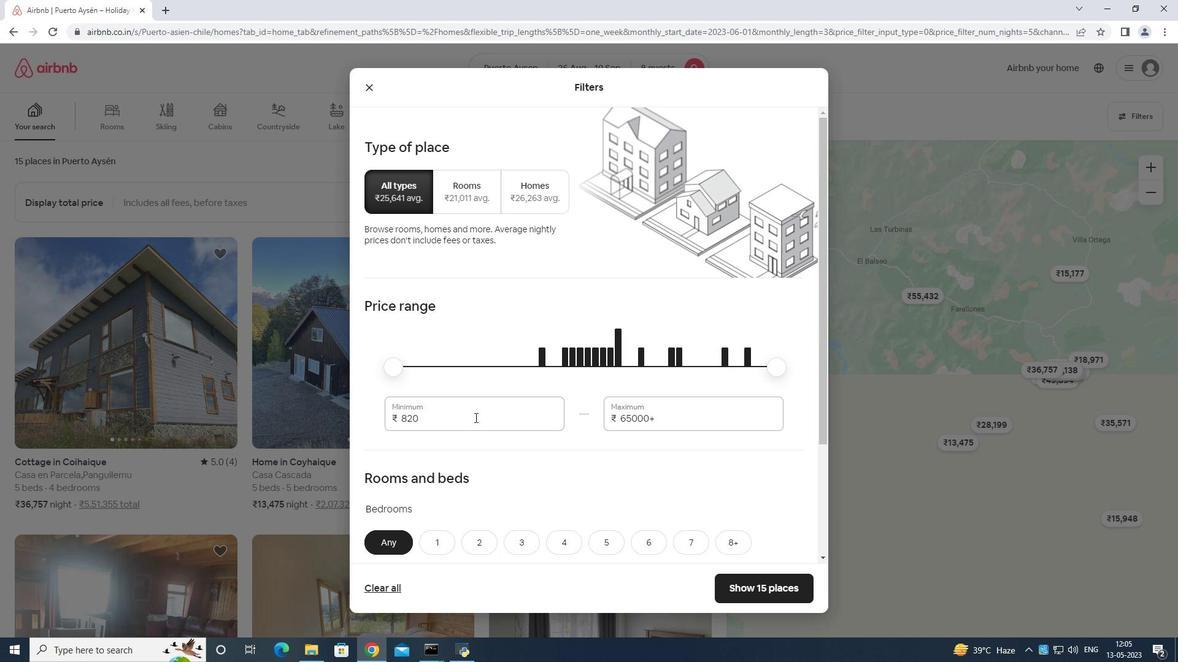 
Action: Key pressed <Key.backspace>
Screenshot: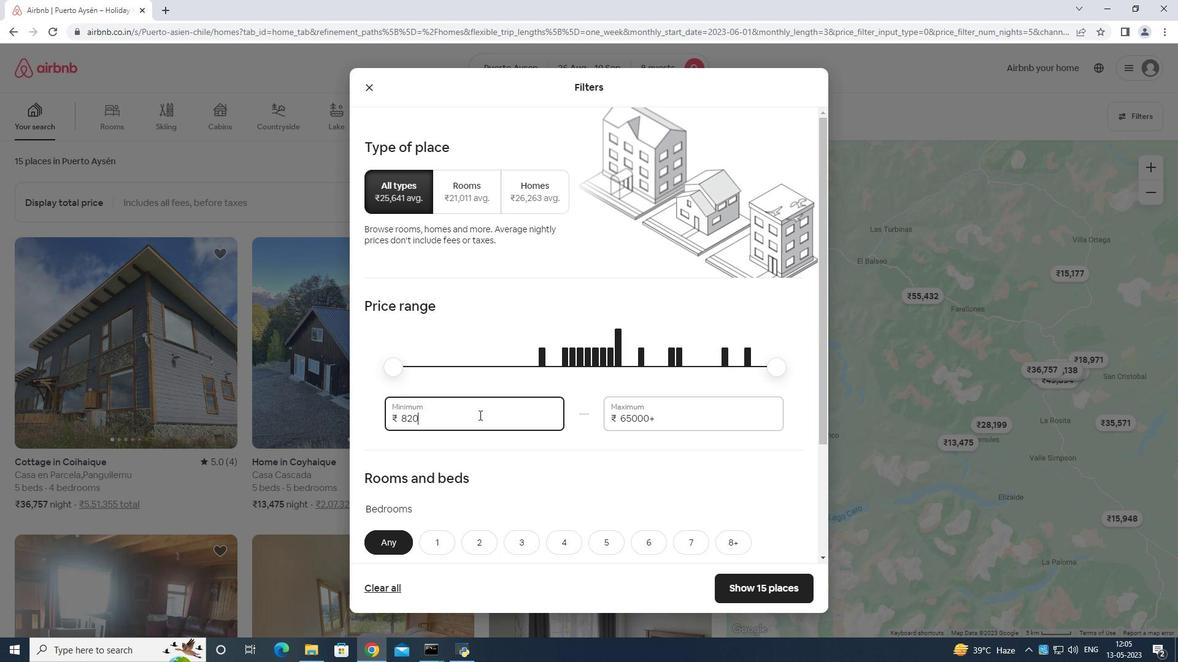 
Action: Mouse moved to (479, 414)
Screenshot: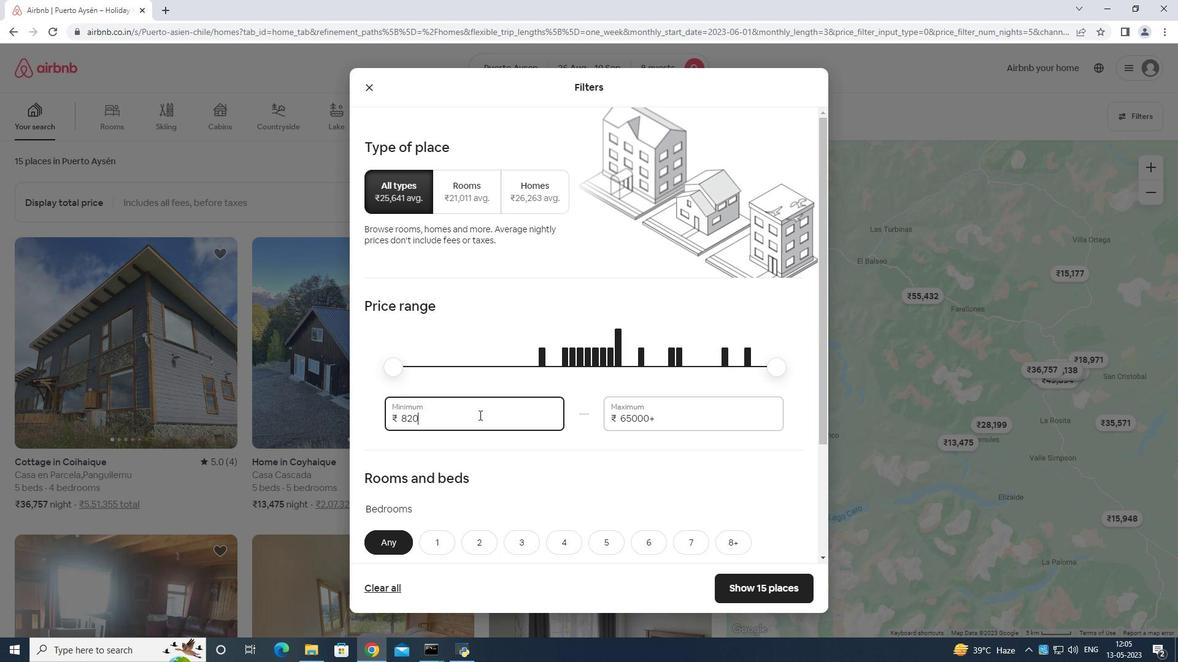 
Action: Key pressed <Key.backspace><Key.backspace><Key.backspace><Key.backspace>
Screenshot: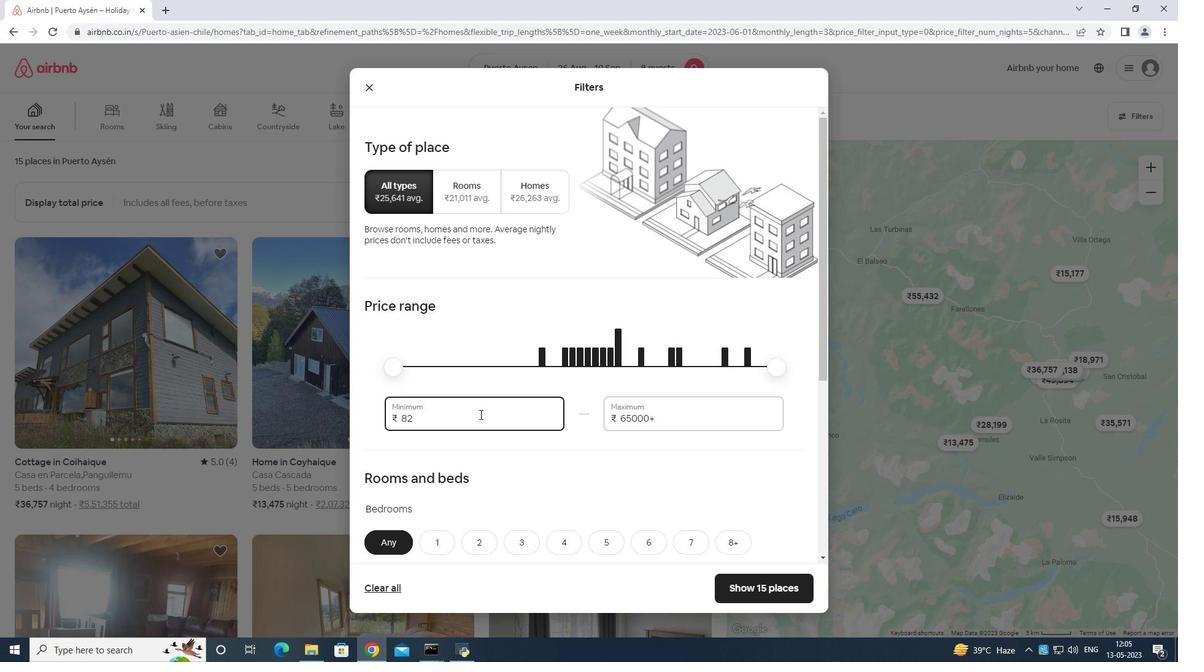 
Action: Mouse moved to (480, 414)
Screenshot: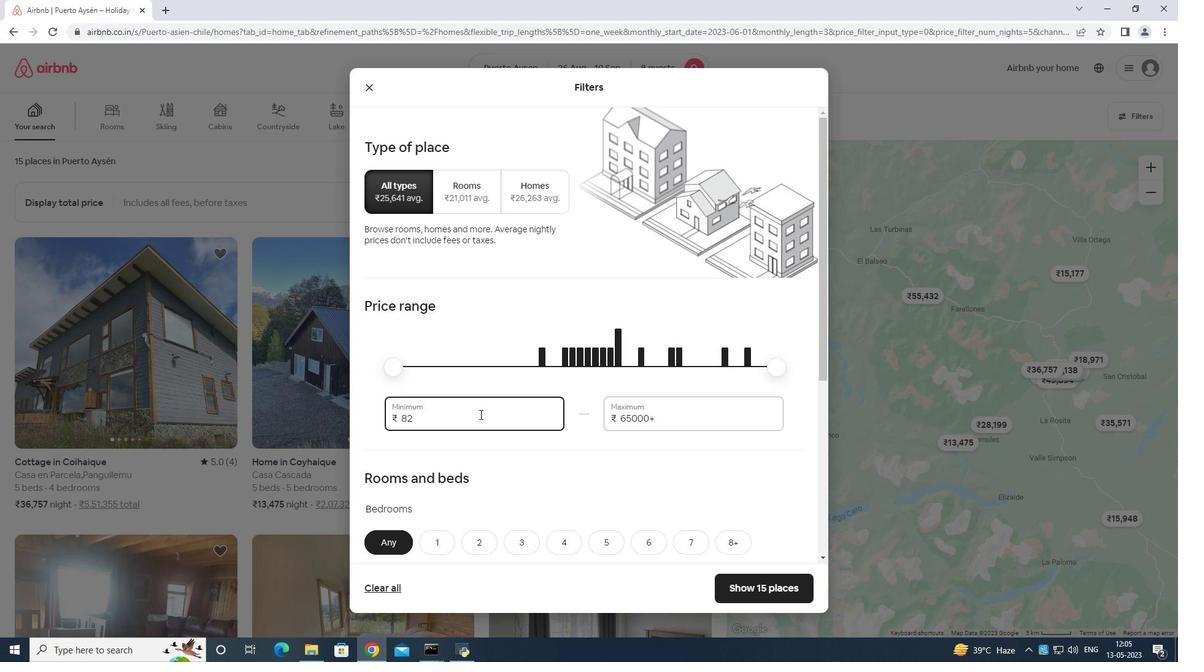 
Action: Key pressed <Key.backspace>
Screenshot: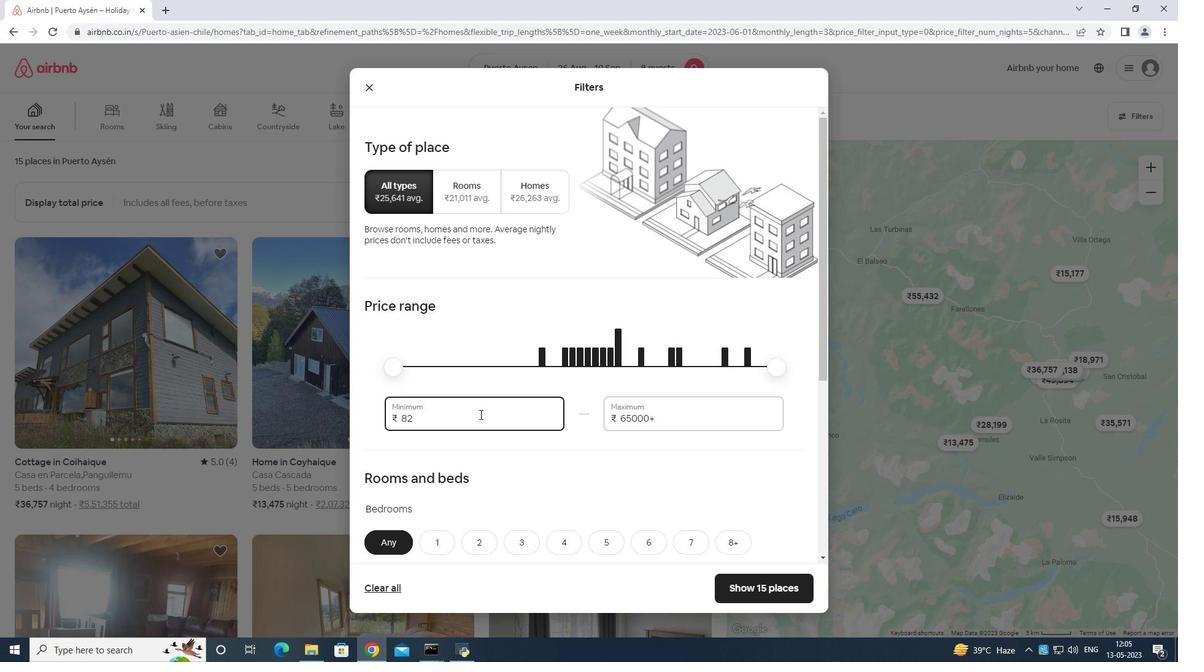 
Action: Mouse moved to (480, 414)
Screenshot: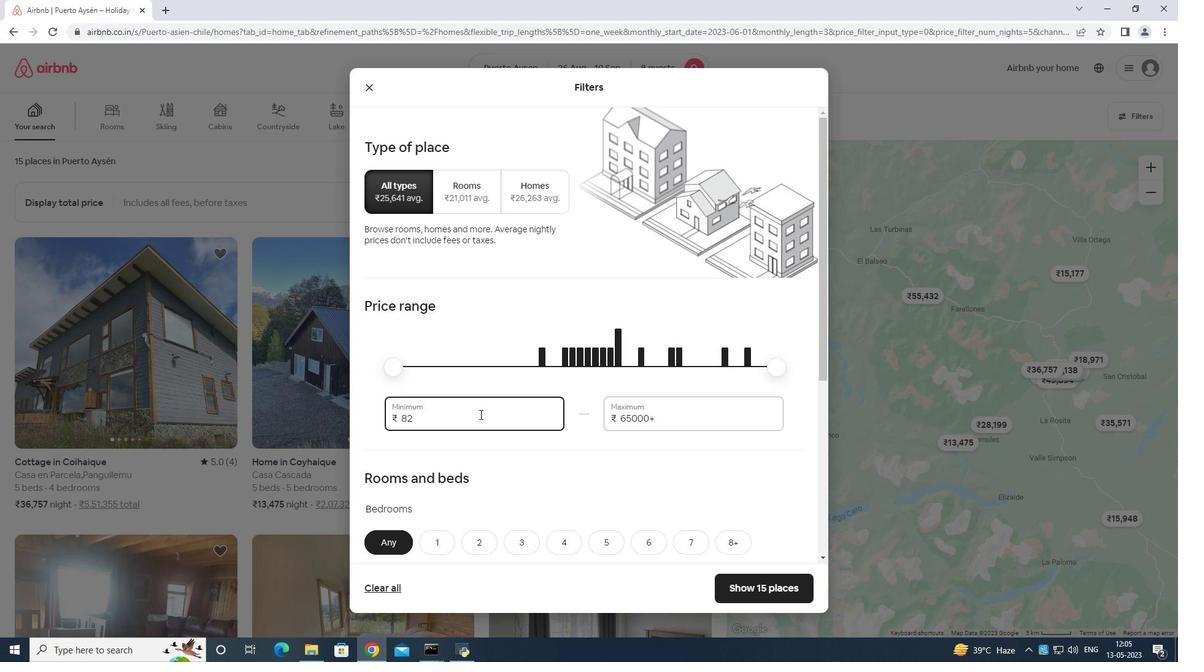 
Action: Key pressed <Key.backspace>
Screenshot: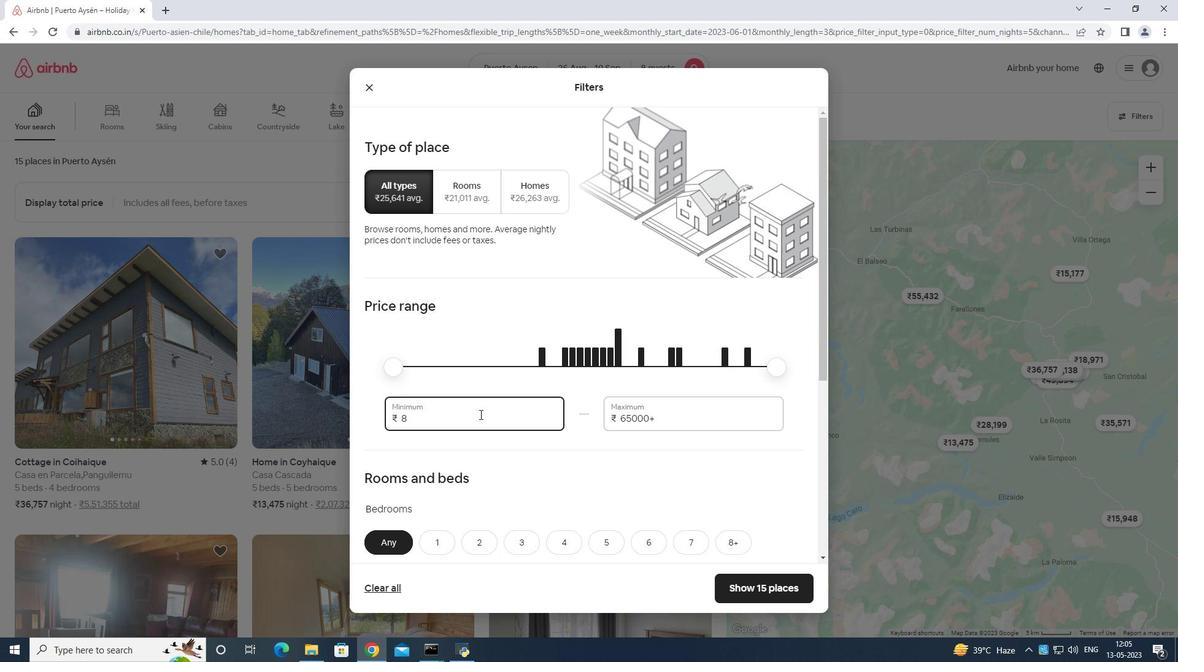 
Action: Mouse moved to (481, 414)
Screenshot: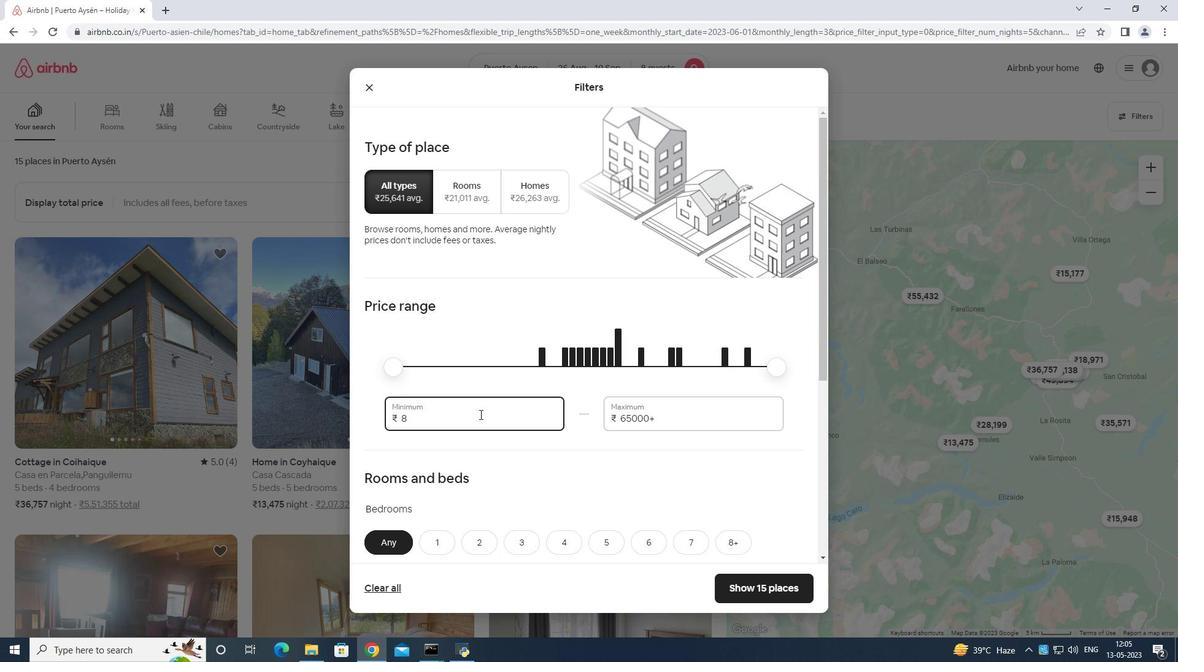 
Action: Key pressed <Key.backspace>
Screenshot: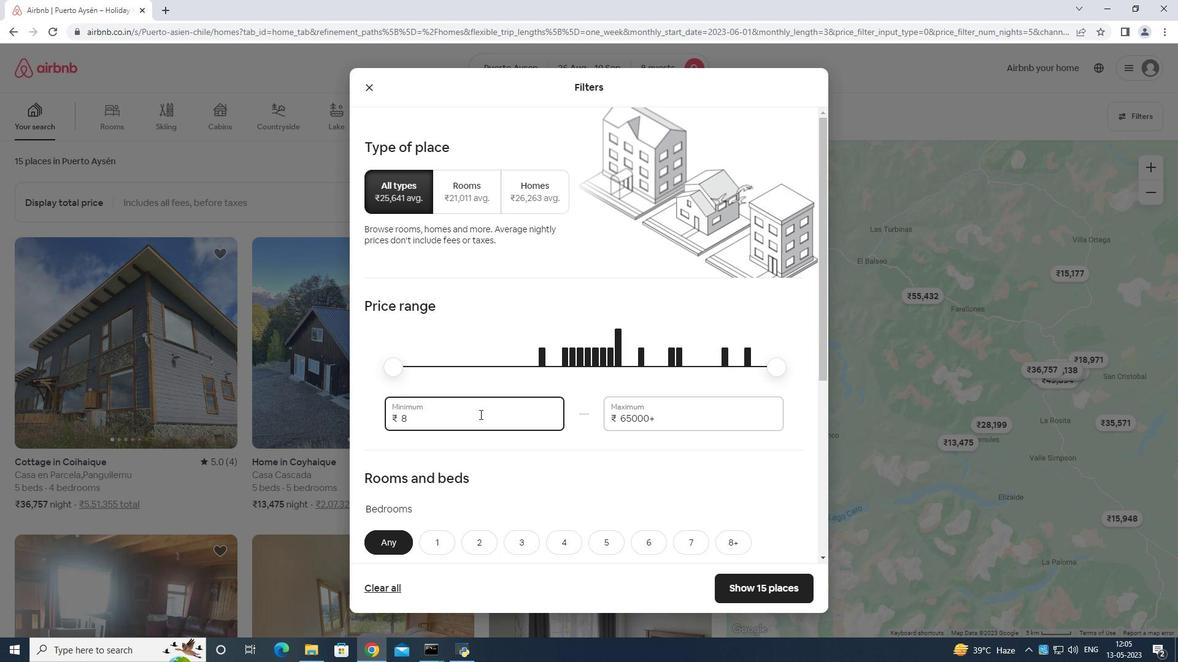 
Action: Mouse moved to (482, 414)
Screenshot: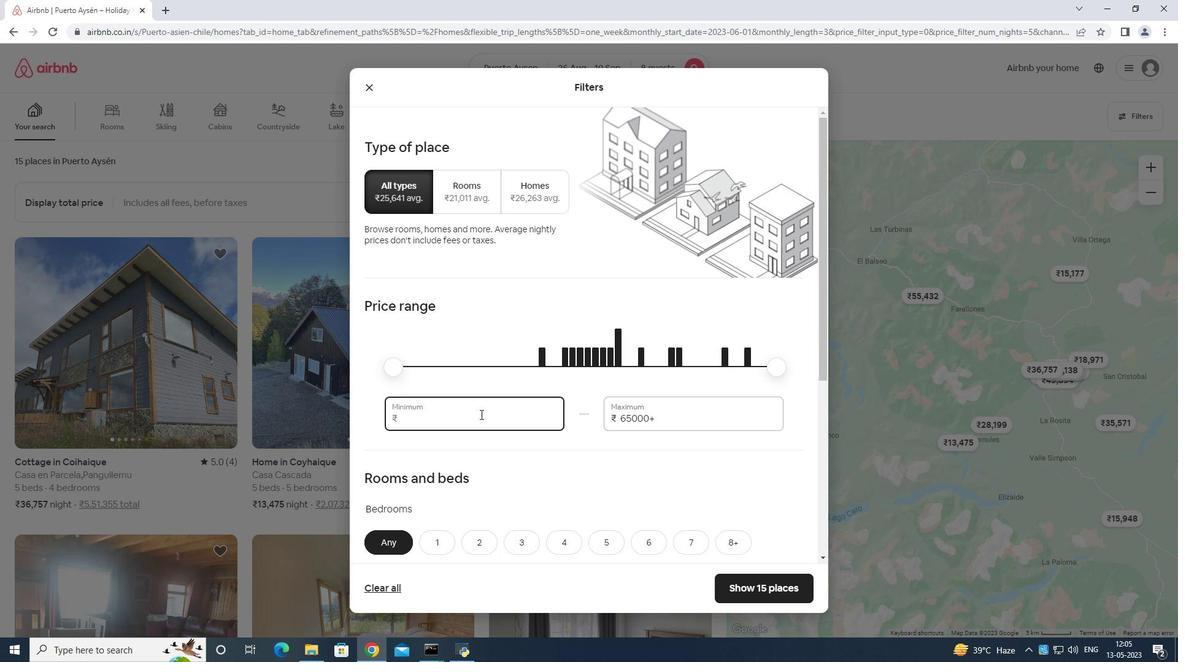 
Action: Key pressed <Key.backspace>
Screenshot: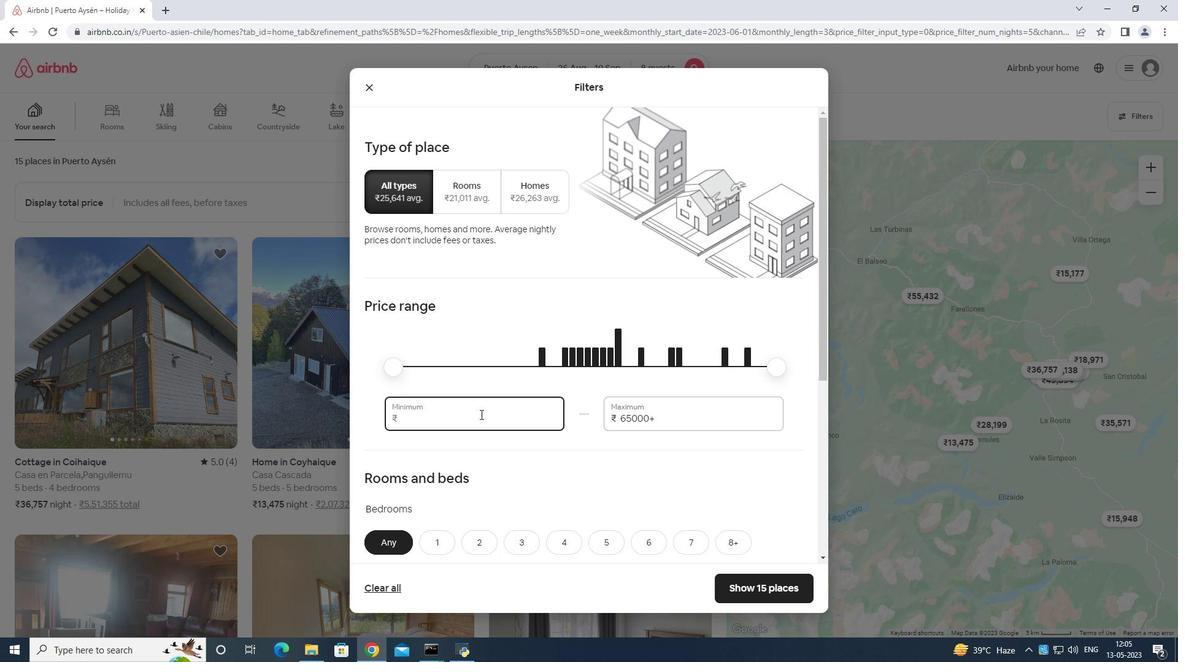
Action: Mouse moved to (482, 414)
Screenshot: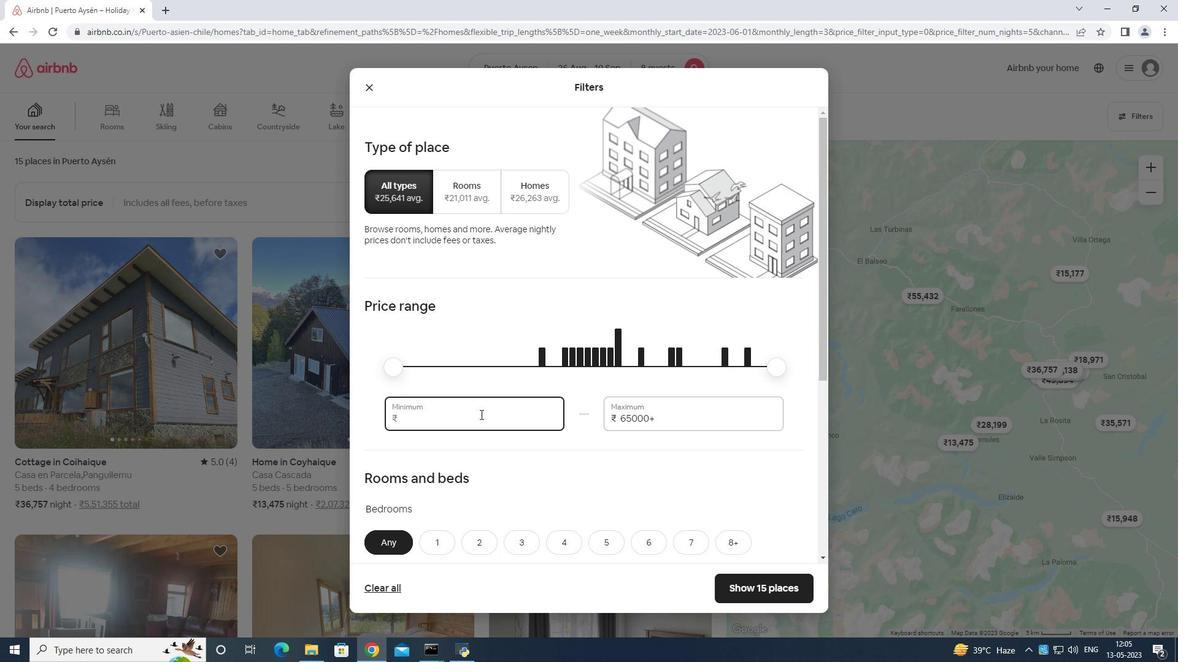 
Action: Key pressed <Key.backspace>
Screenshot: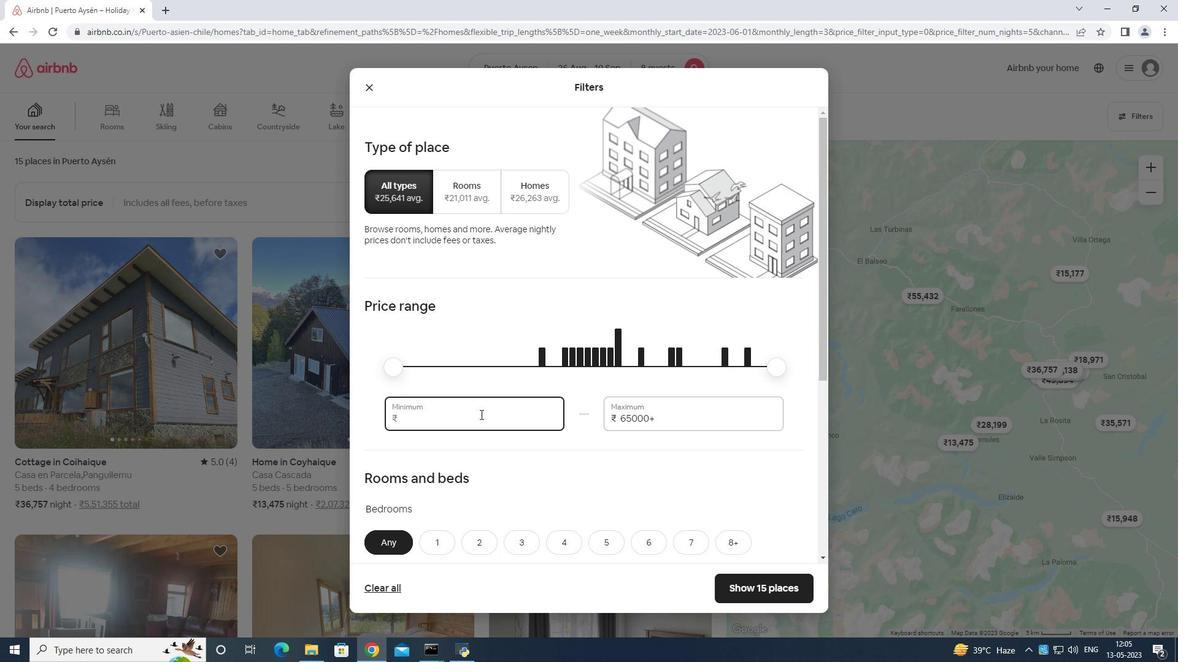 
Action: Mouse moved to (483, 414)
Screenshot: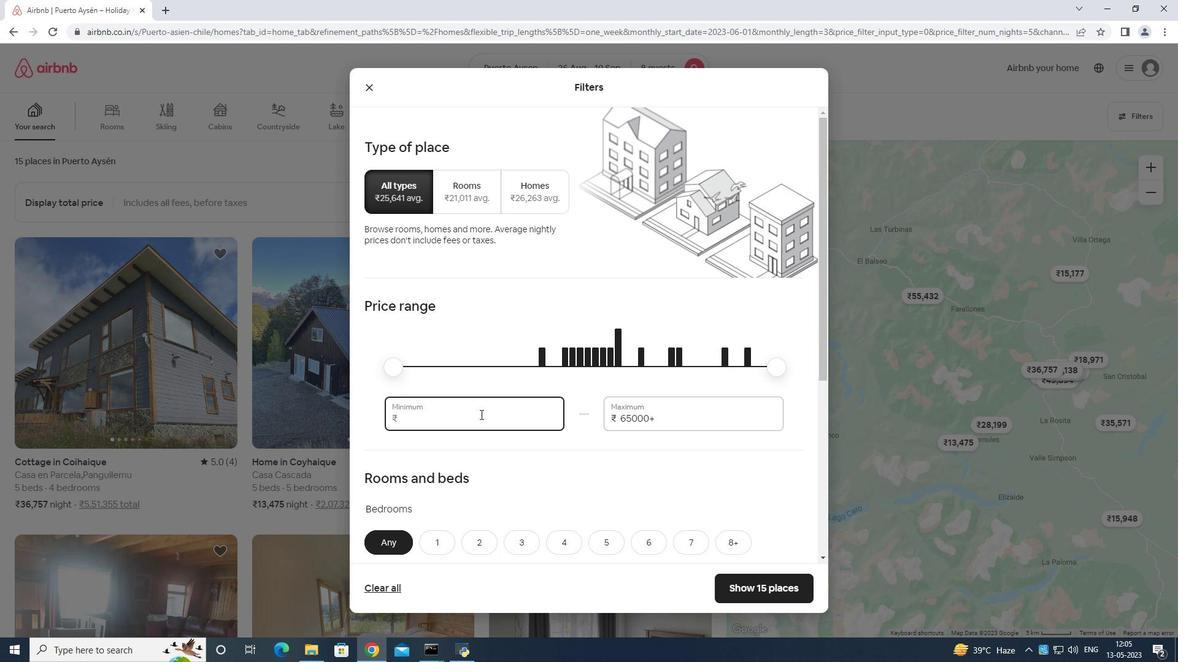 
Action: Key pressed <Key.backspace>
Screenshot: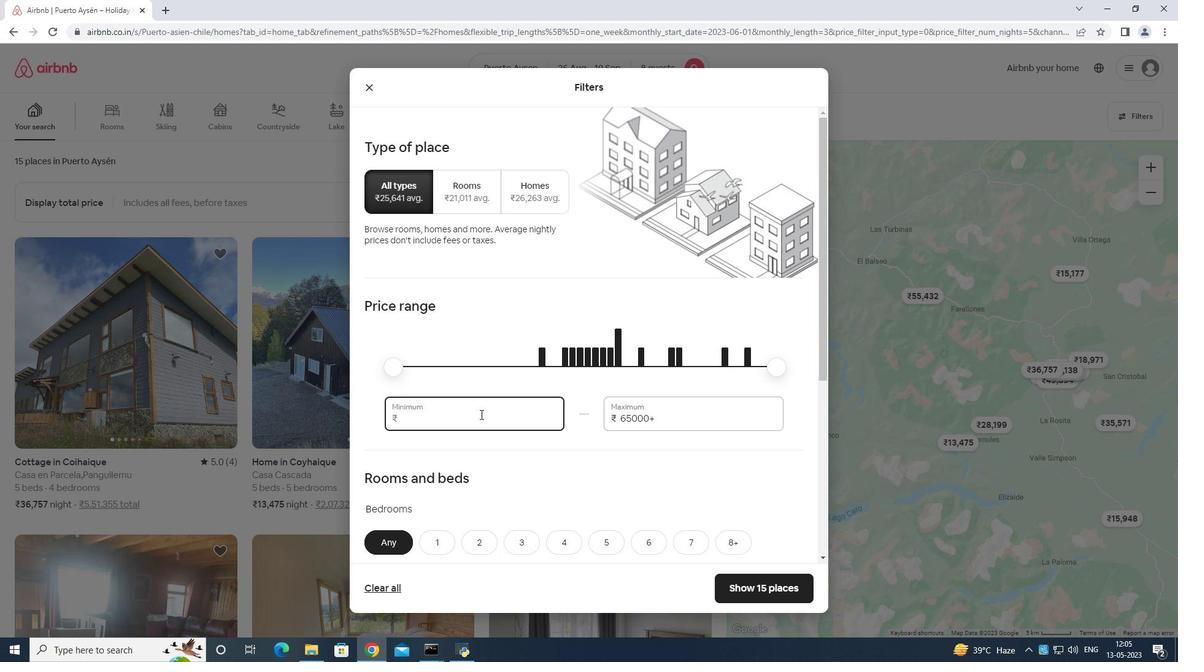 
Action: Mouse moved to (483, 414)
Screenshot: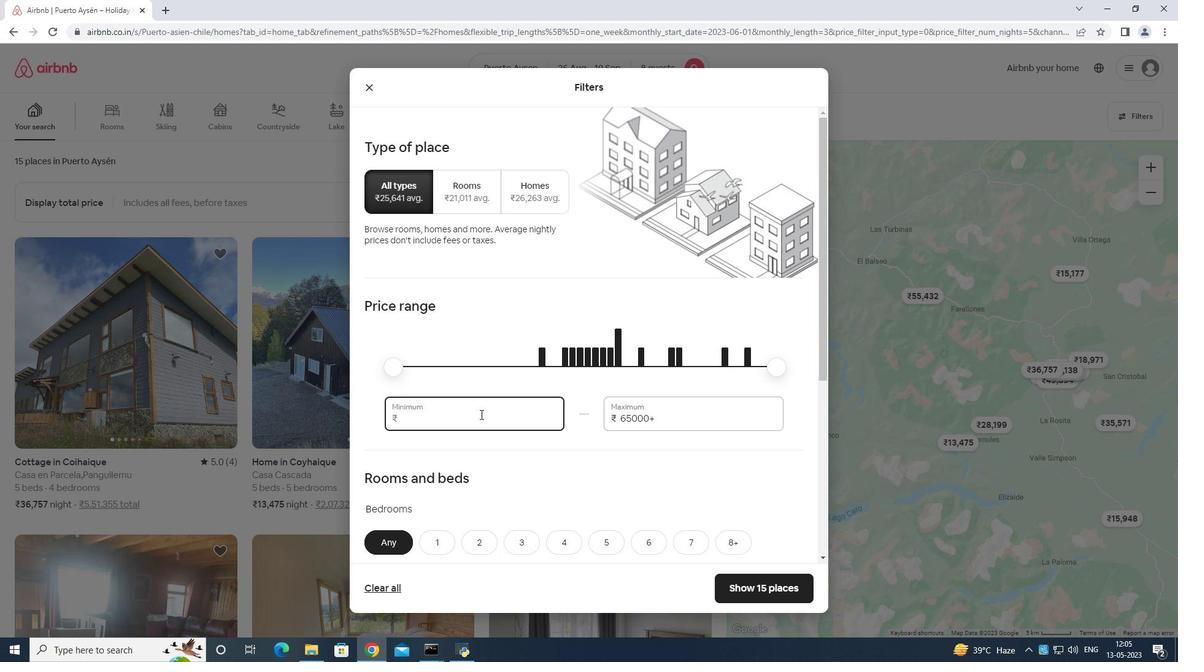 
Action: Key pressed <Key.backspace><Key.backspace>
Screenshot: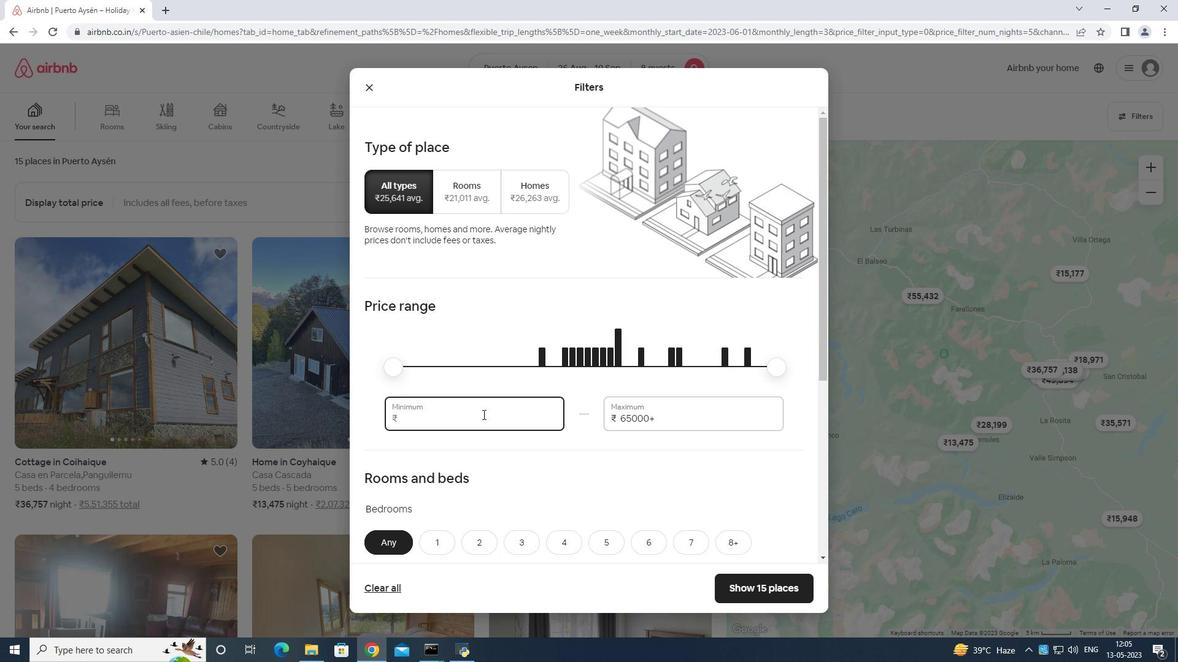 
Action: Mouse moved to (490, 416)
Screenshot: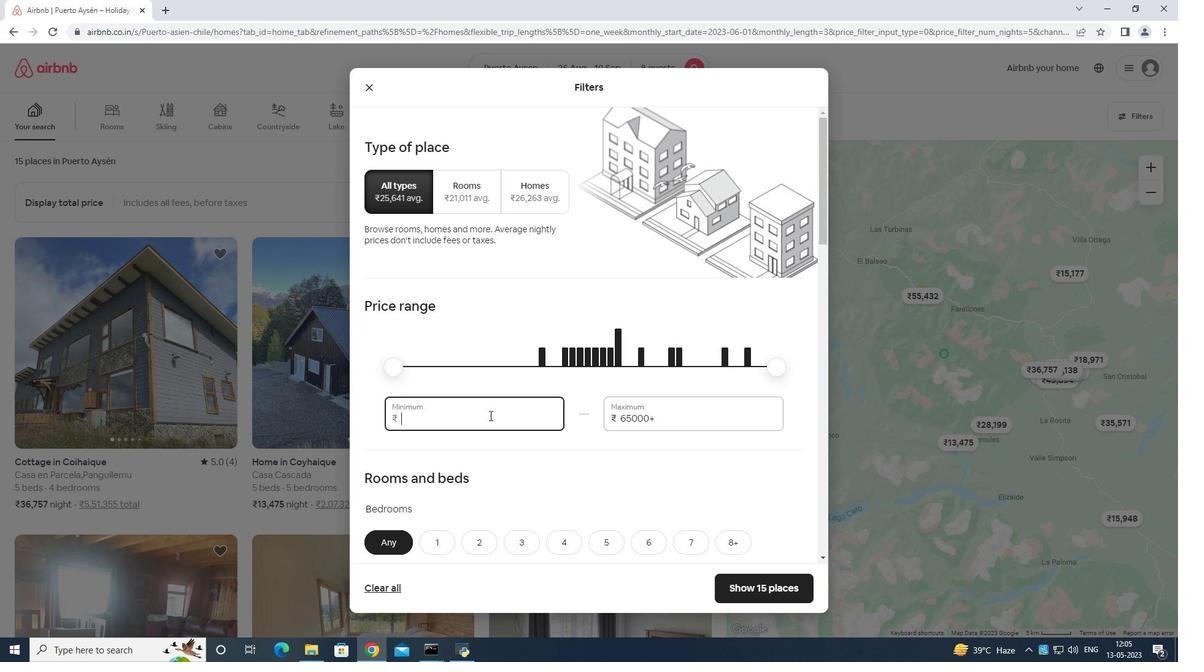 
Action: Key pressed 10000
Screenshot: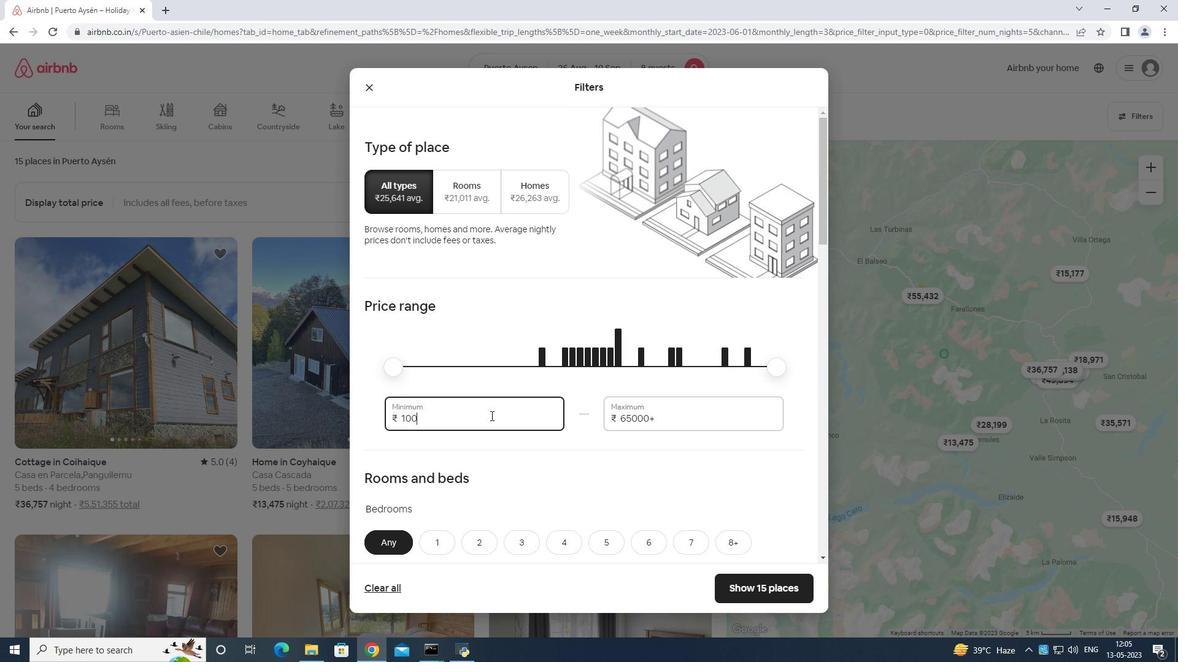 
Action: Mouse moved to (678, 410)
Screenshot: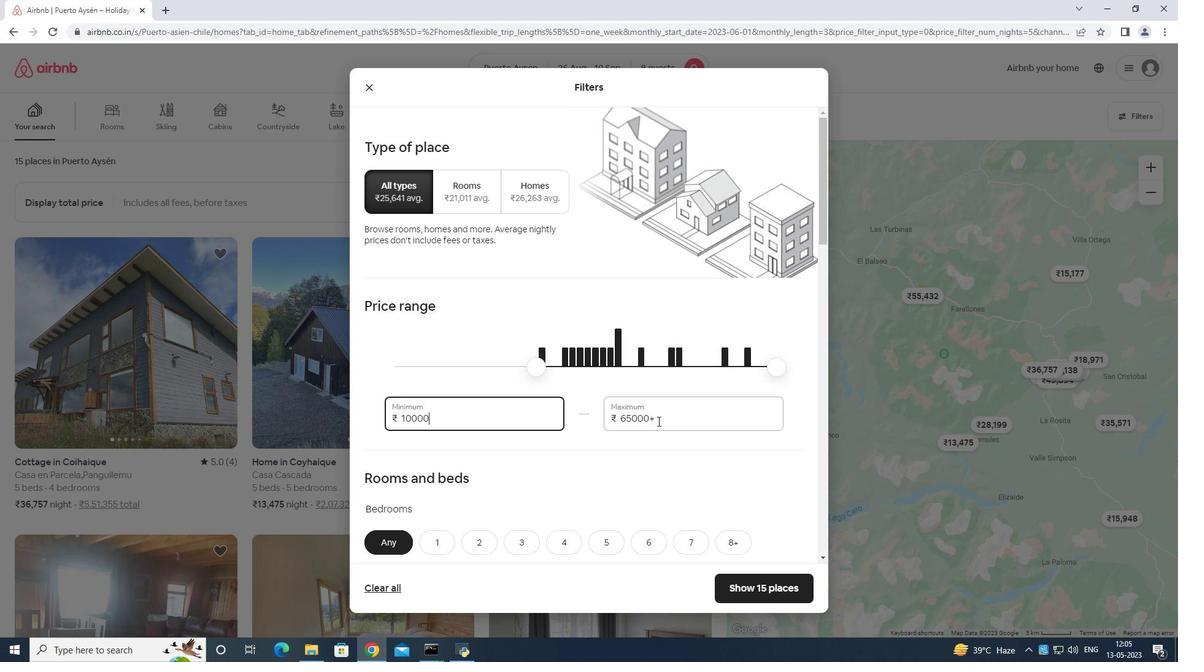 
Action: Mouse pressed left at (678, 410)
Screenshot: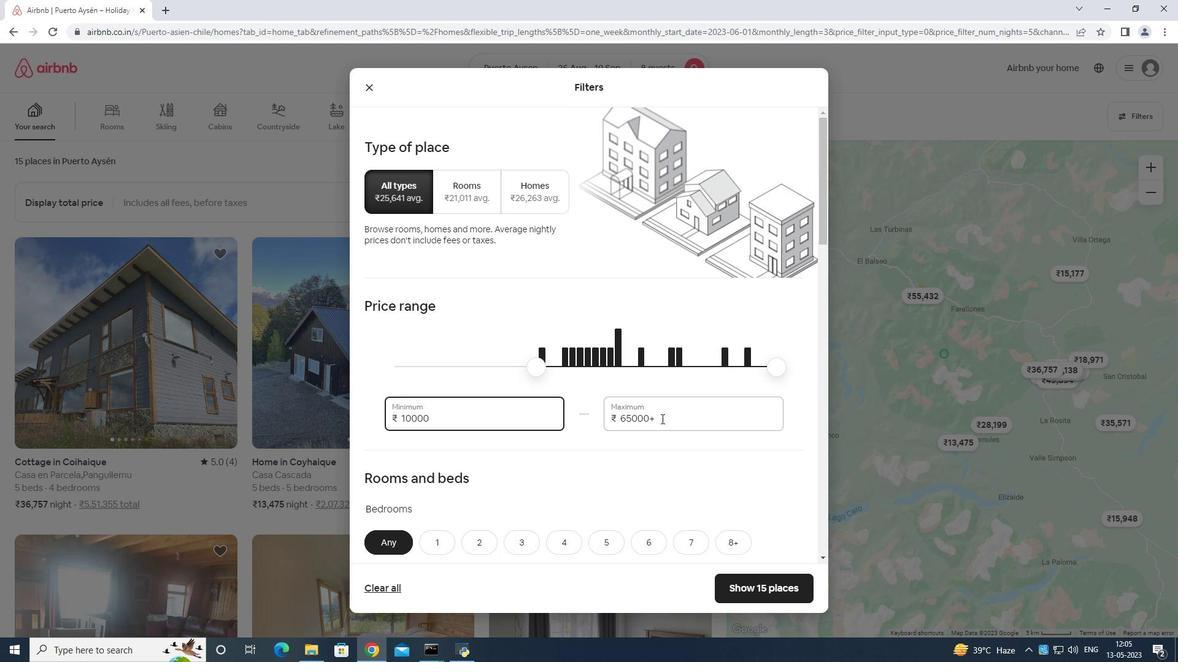 
Action: Mouse moved to (679, 409)
Screenshot: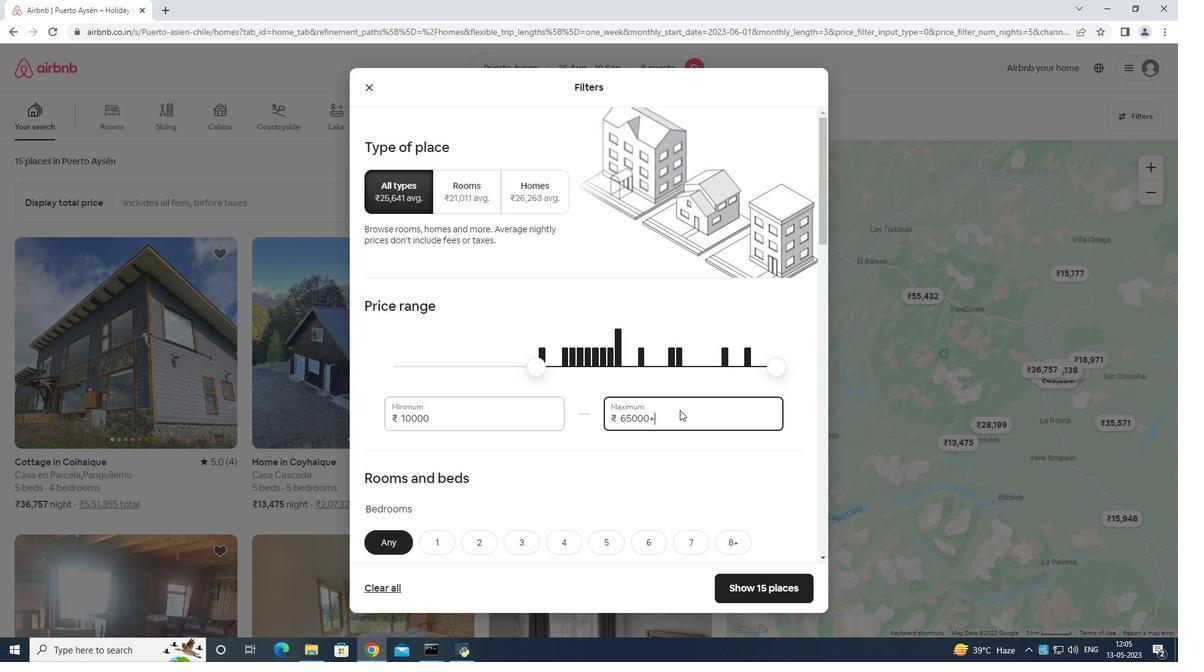
Action: Key pressed <Key.backspace>
Screenshot: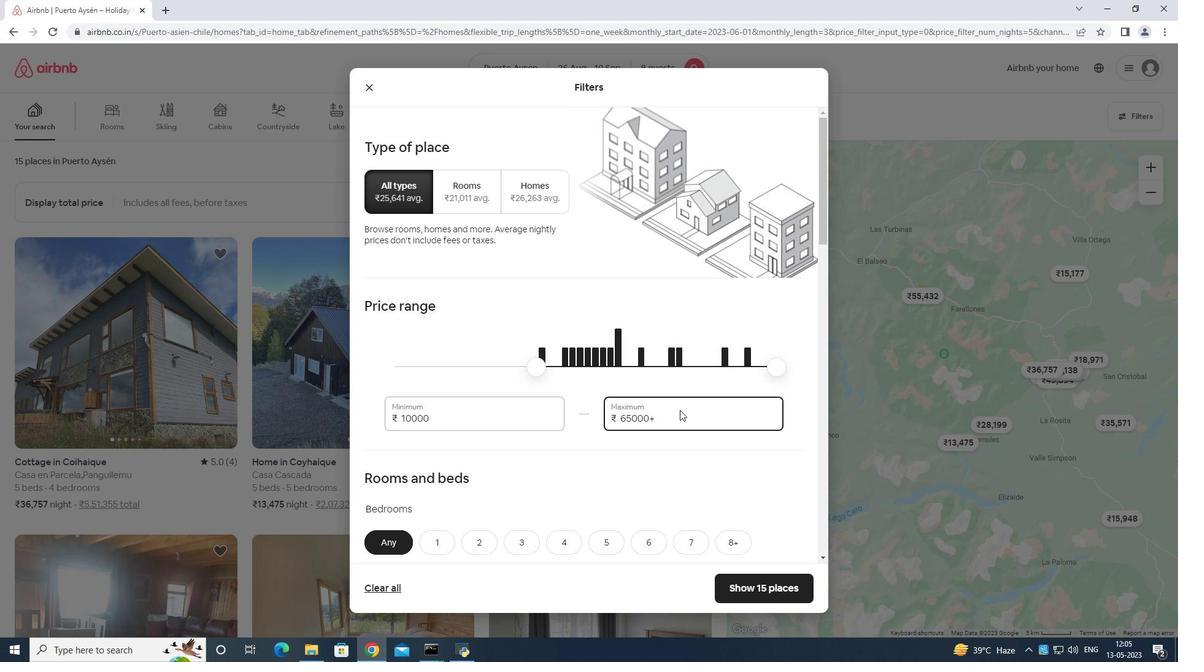 
Action: Mouse moved to (679, 408)
Screenshot: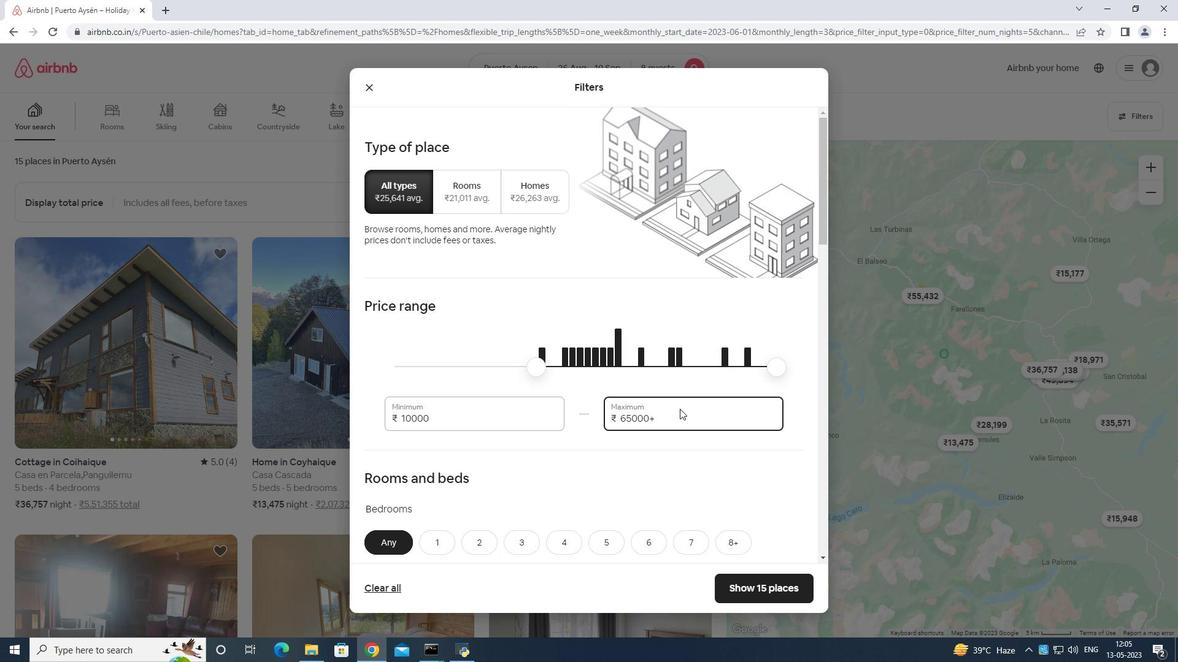 
Action: Key pressed <Key.backspace><Key.backspace><Key.backspace><Key.backspace><Key.backspace><Key.backspace><Key.backspace>1500
Screenshot: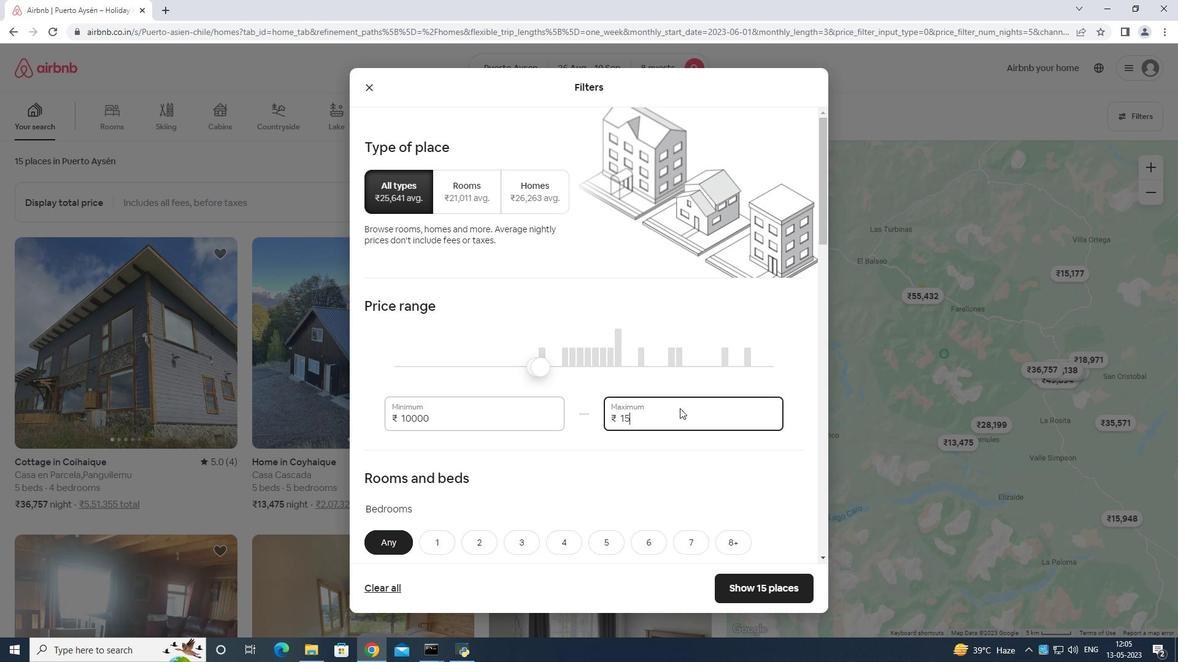 
Action: Mouse moved to (679, 408)
Screenshot: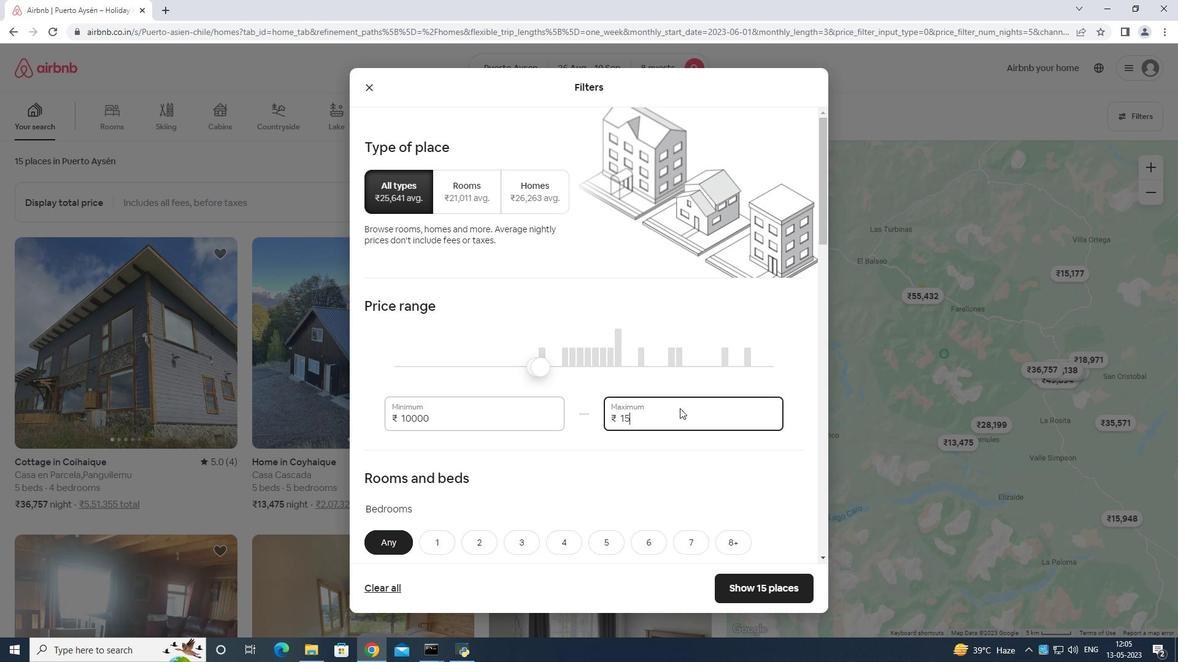 
Action: Key pressed 0
Screenshot: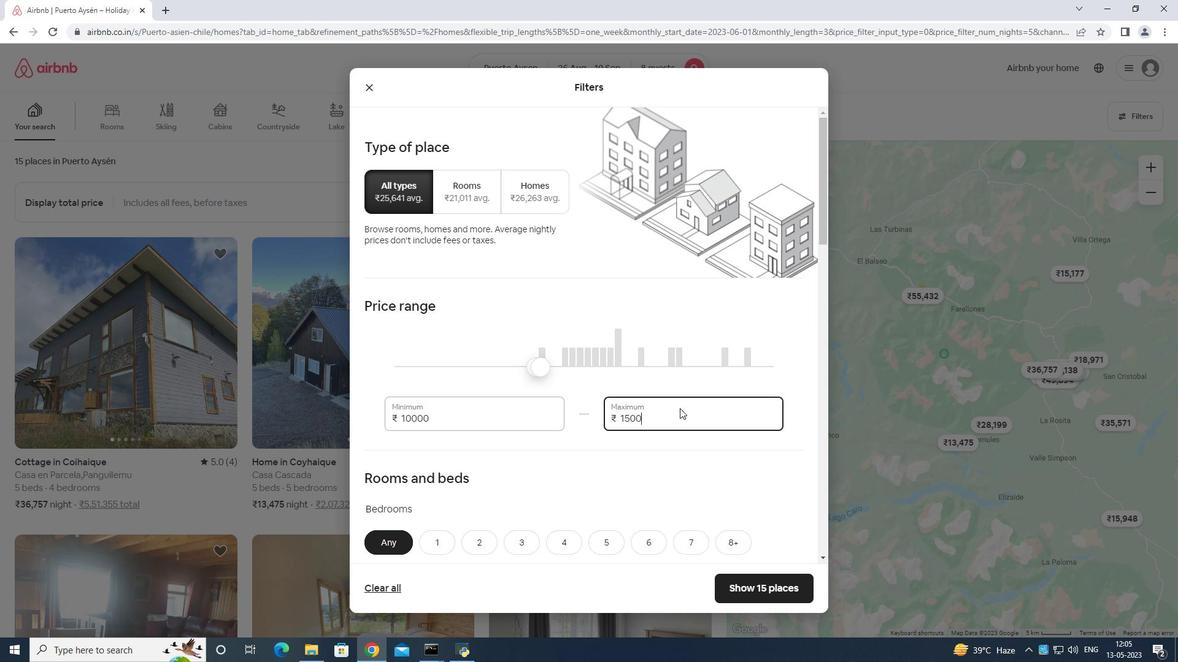 
Action: Mouse moved to (678, 406)
Screenshot: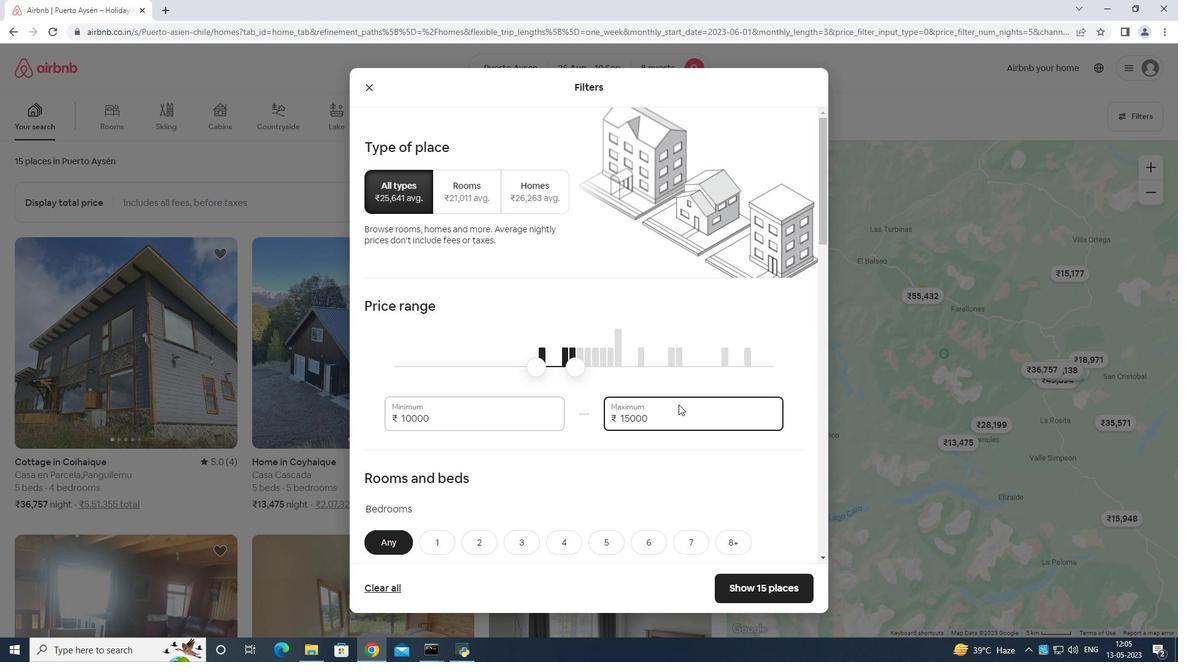 
Action: Mouse scrolled (678, 405) with delta (0, 0)
Screenshot: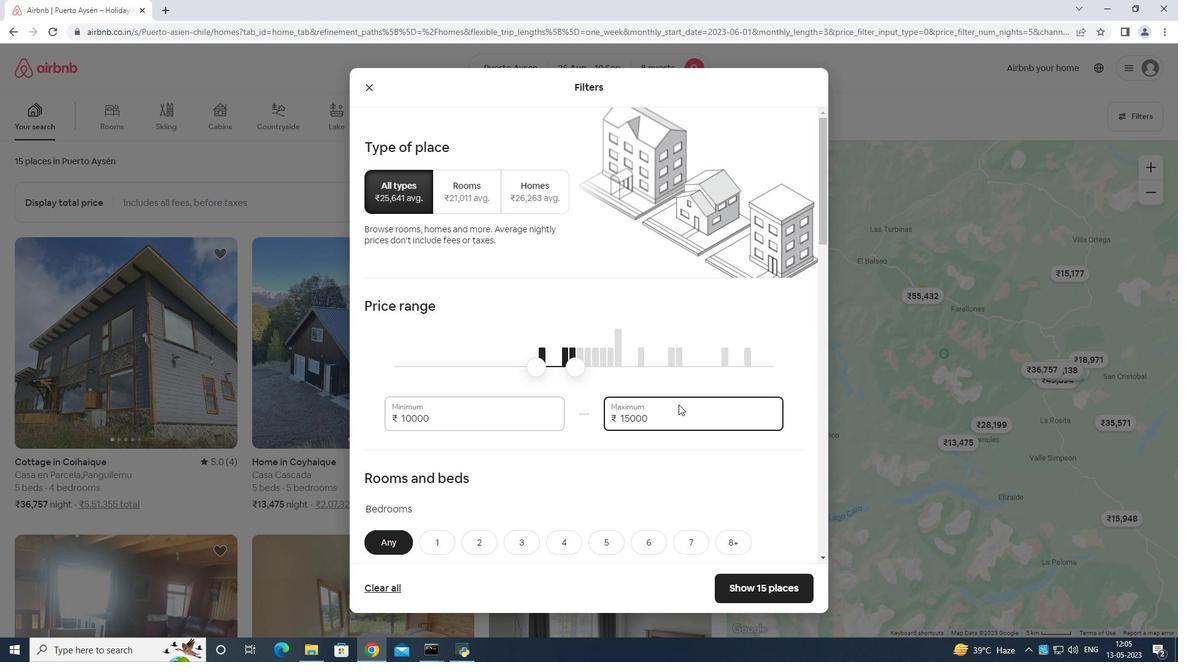 
Action: Mouse moved to (679, 408)
Screenshot: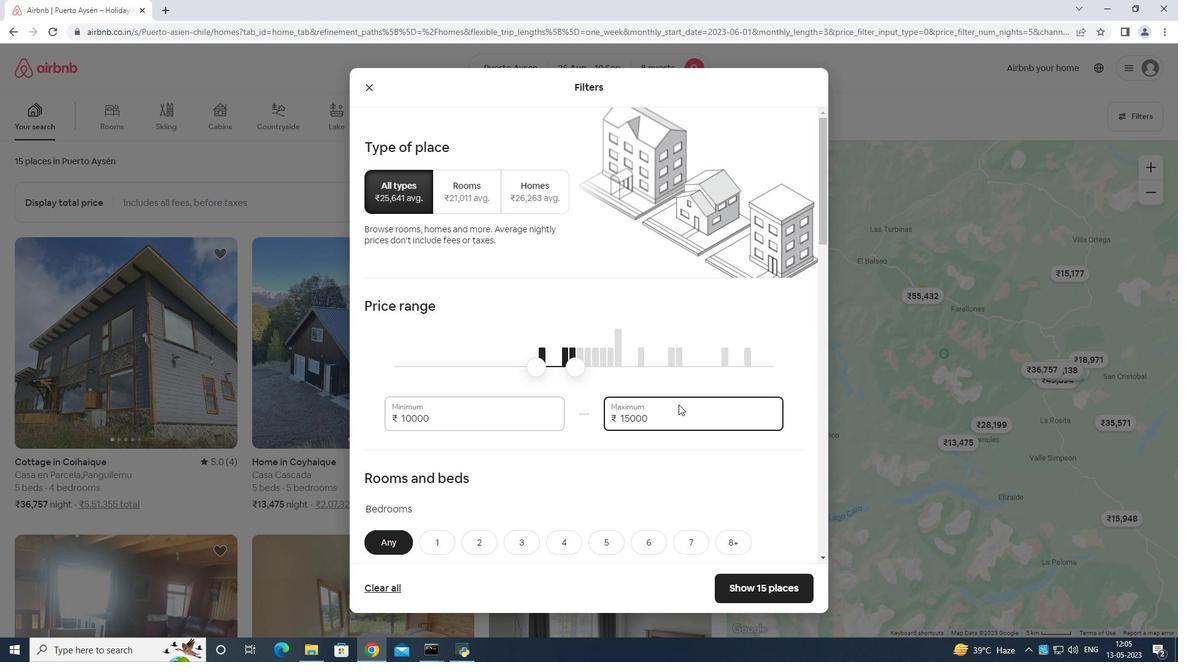 
Action: Mouse scrolled (679, 408) with delta (0, 0)
Screenshot: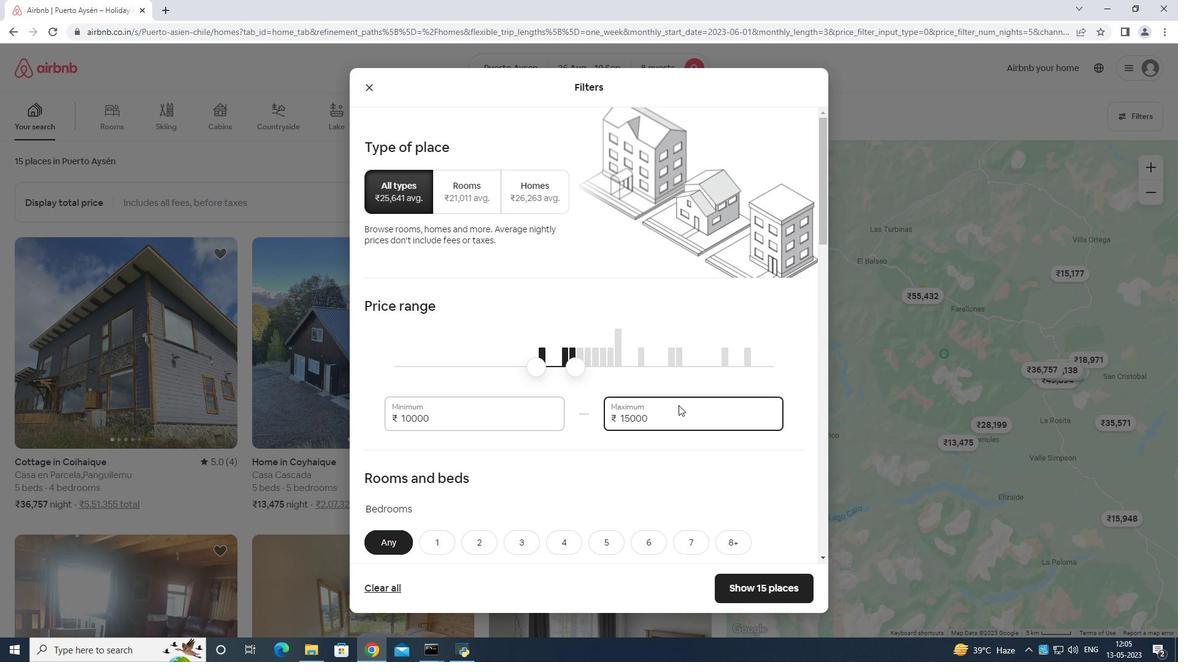 
Action: Mouse moved to (679, 408)
Screenshot: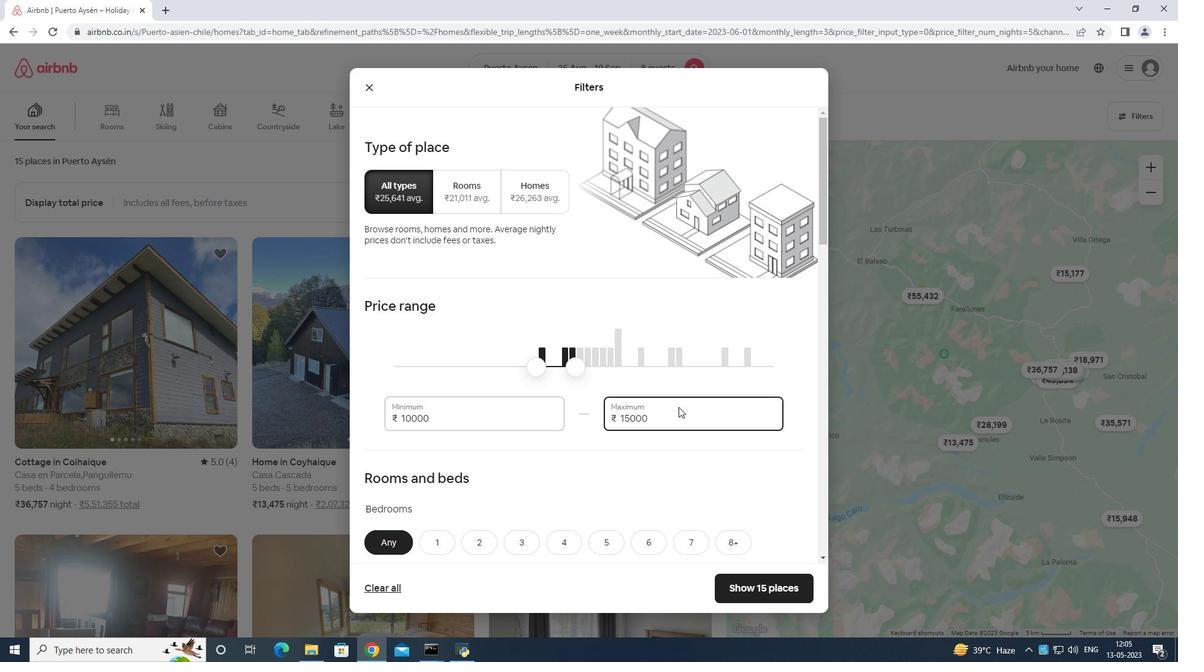 
Action: Mouse scrolled (679, 408) with delta (0, 0)
Screenshot: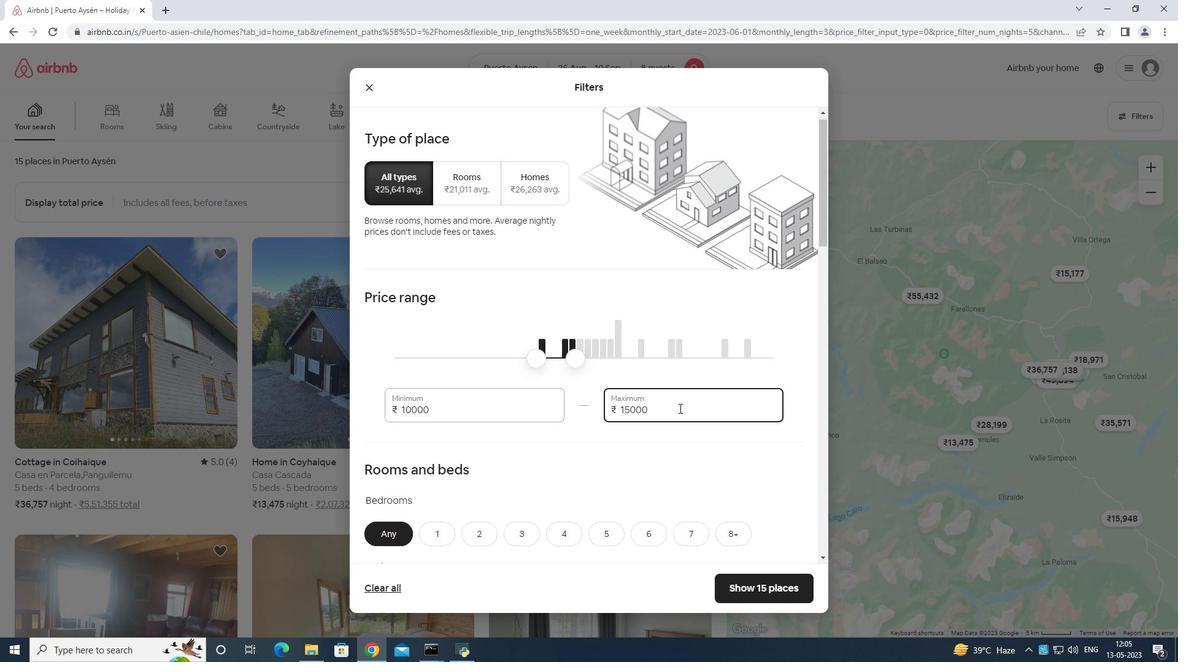
Action: Mouse scrolled (679, 408) with delta (0, 0)
Screenshot: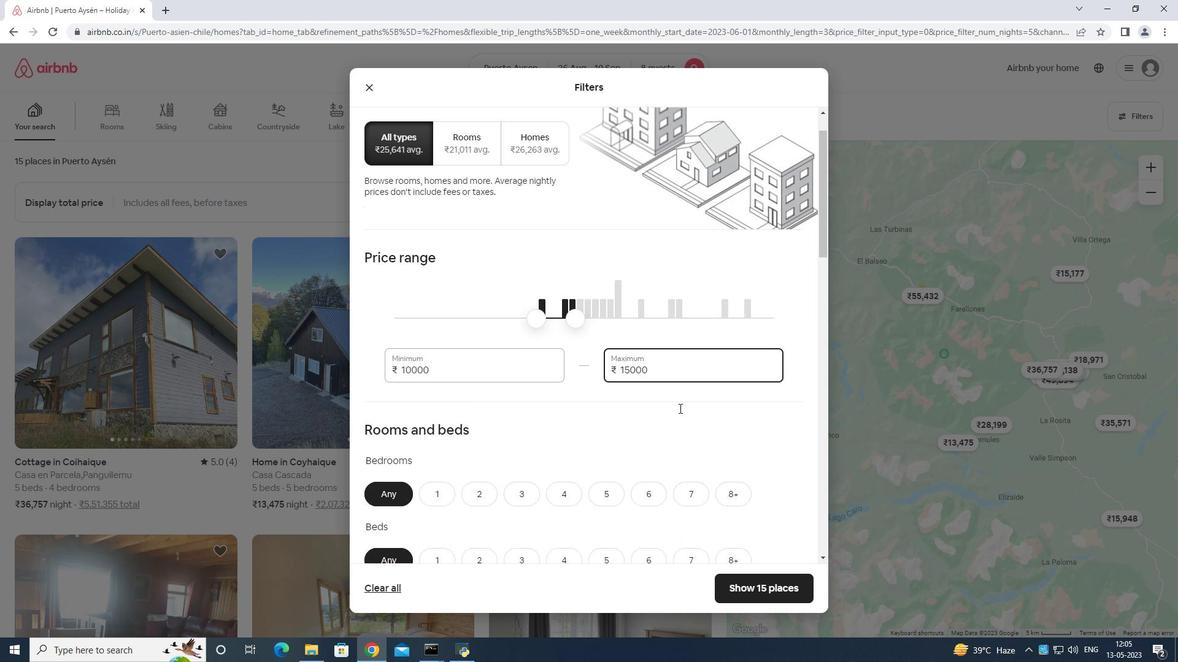 
Action: Mouse scrolled (679, 408) with delta (0, 0)
Screenshot: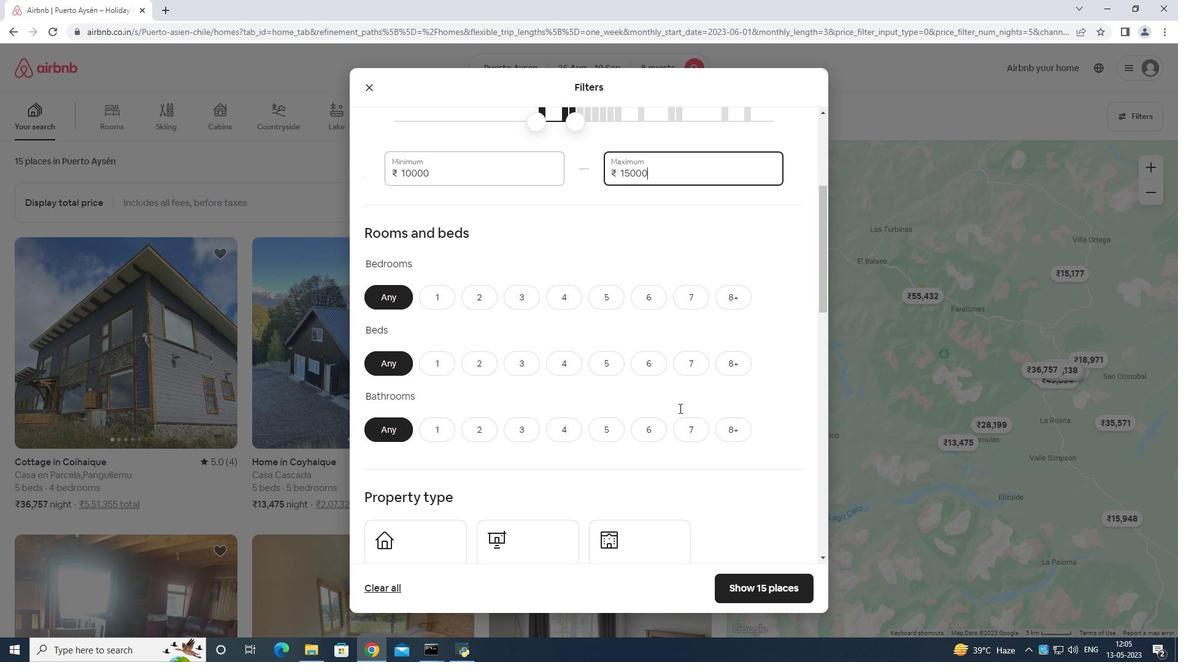 
Action: Mouse moved to (638, 233)
Screenshot: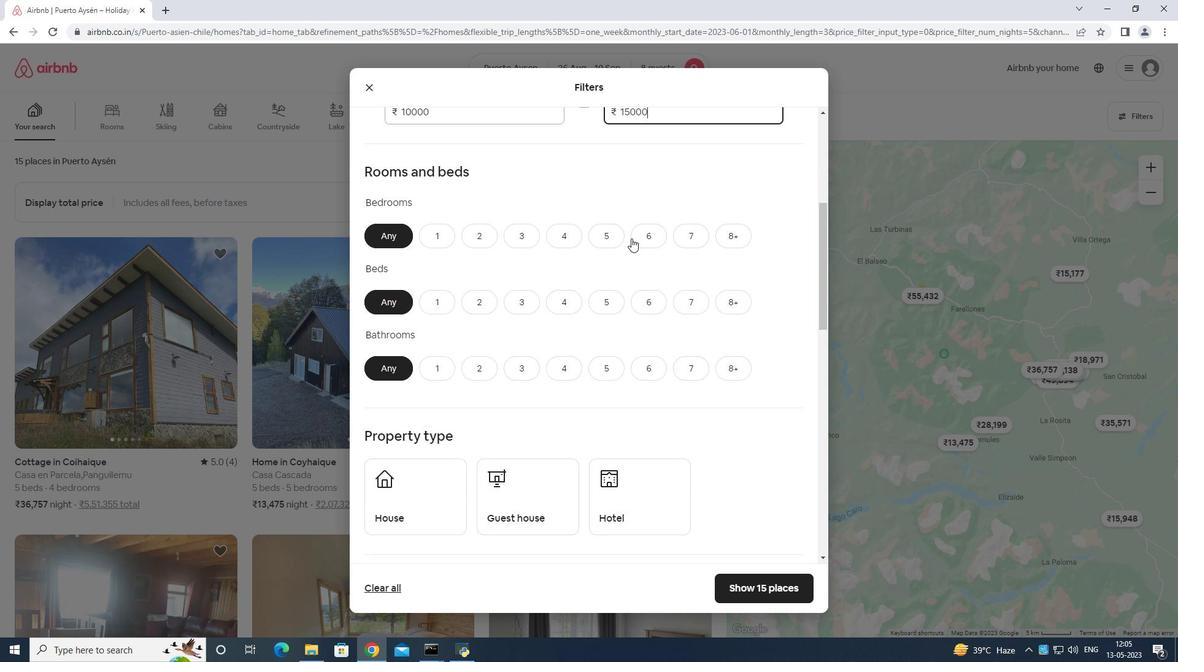 
Action: Mouse pressed left at (638, 233)
Screenshot: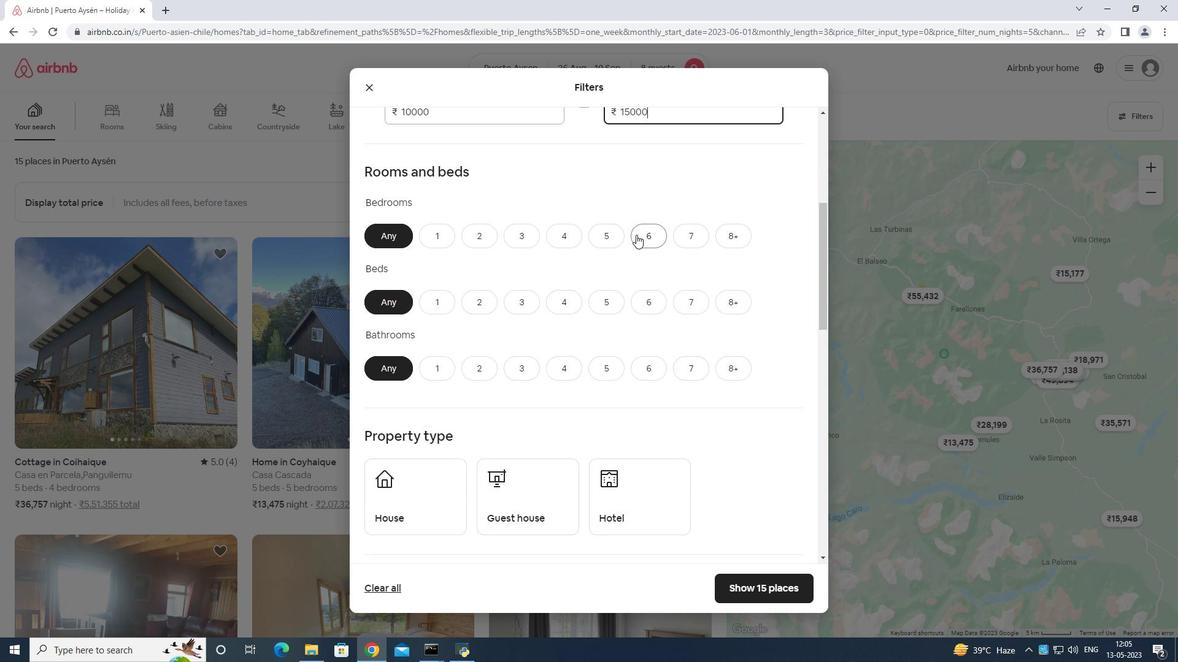 
Action: Mouse moved to (638, 295)
Screenshot: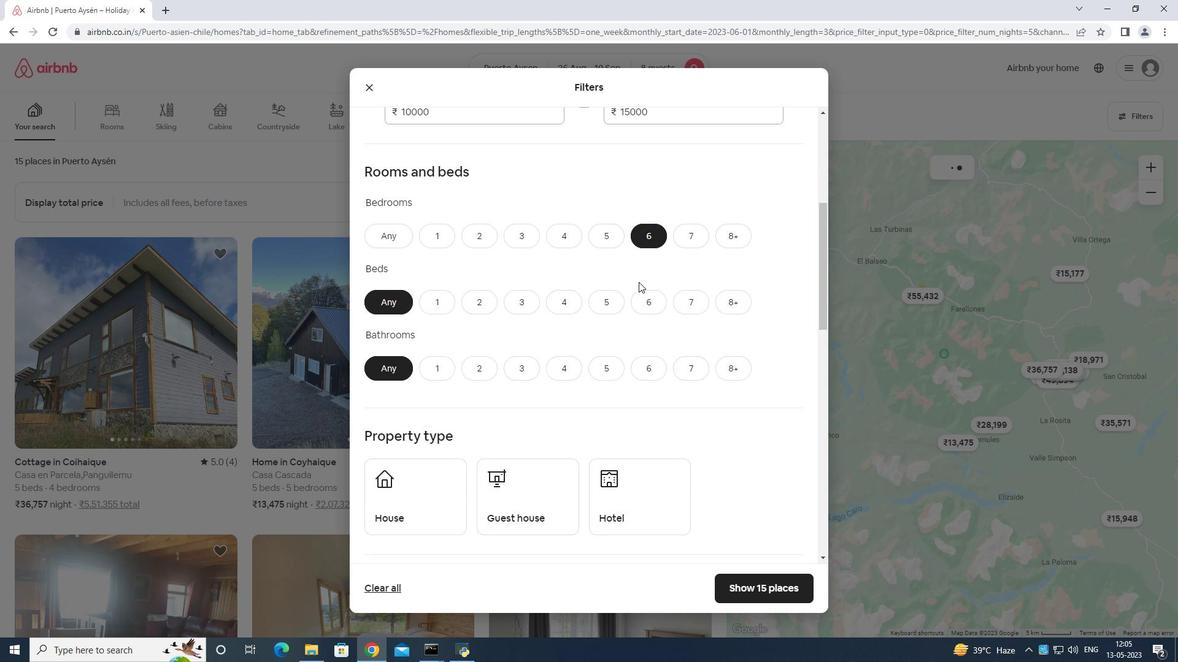 
Action: Mouse pressed left at (638, 295)
Screenshot: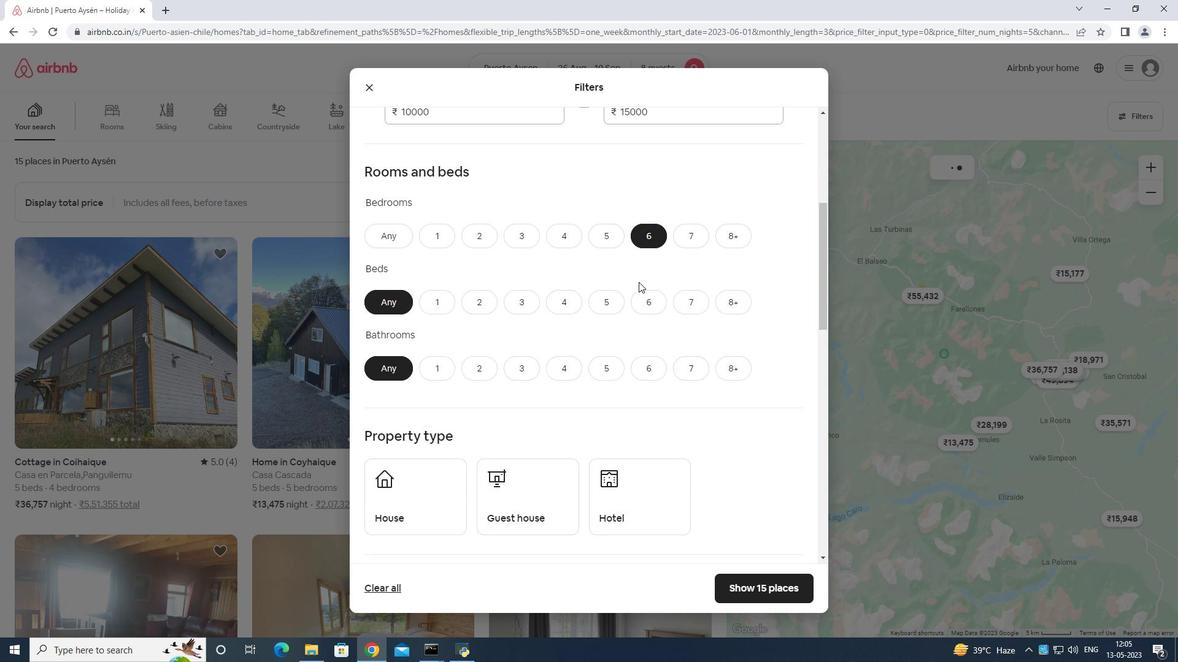 
Action: Mouse moved to (653, 368)
Screenshot: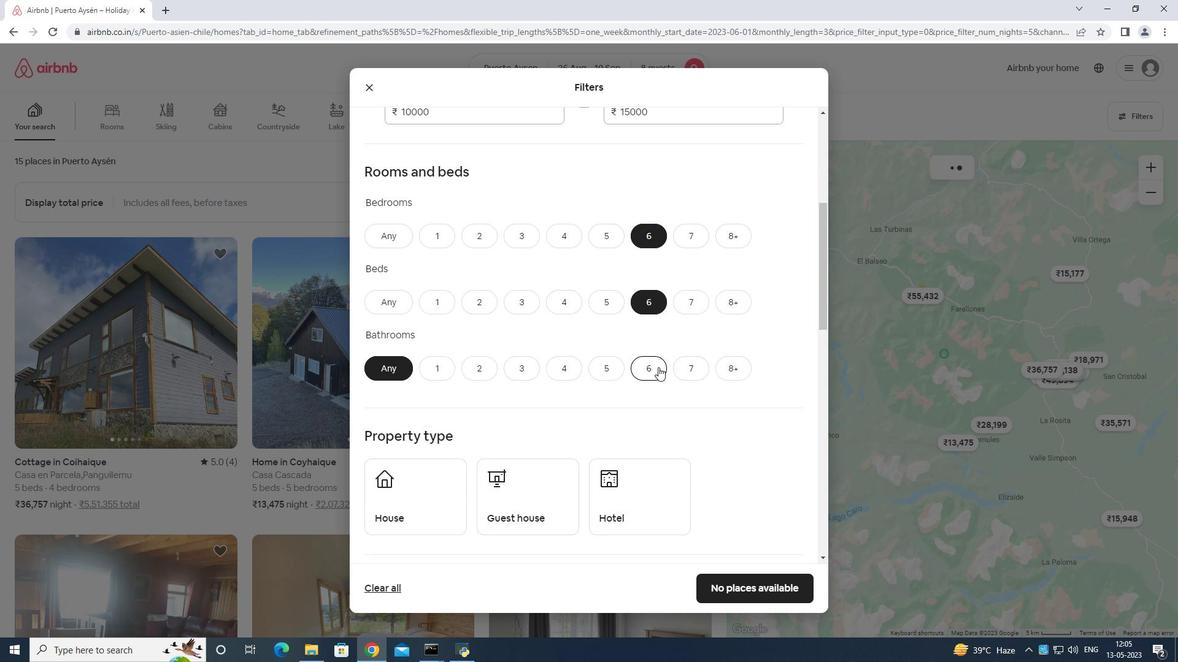 
Action: Mouse pressed left at (653, 368)
Screenshot: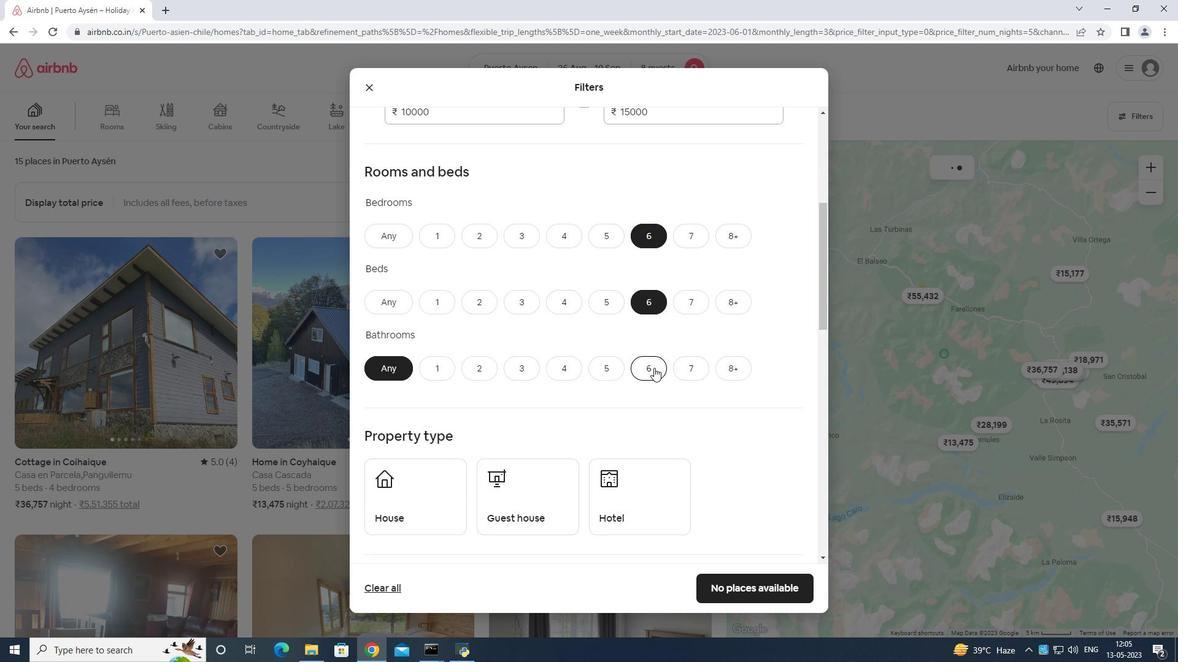 
Action: Mouse moved to (650, 379)
Screenshot: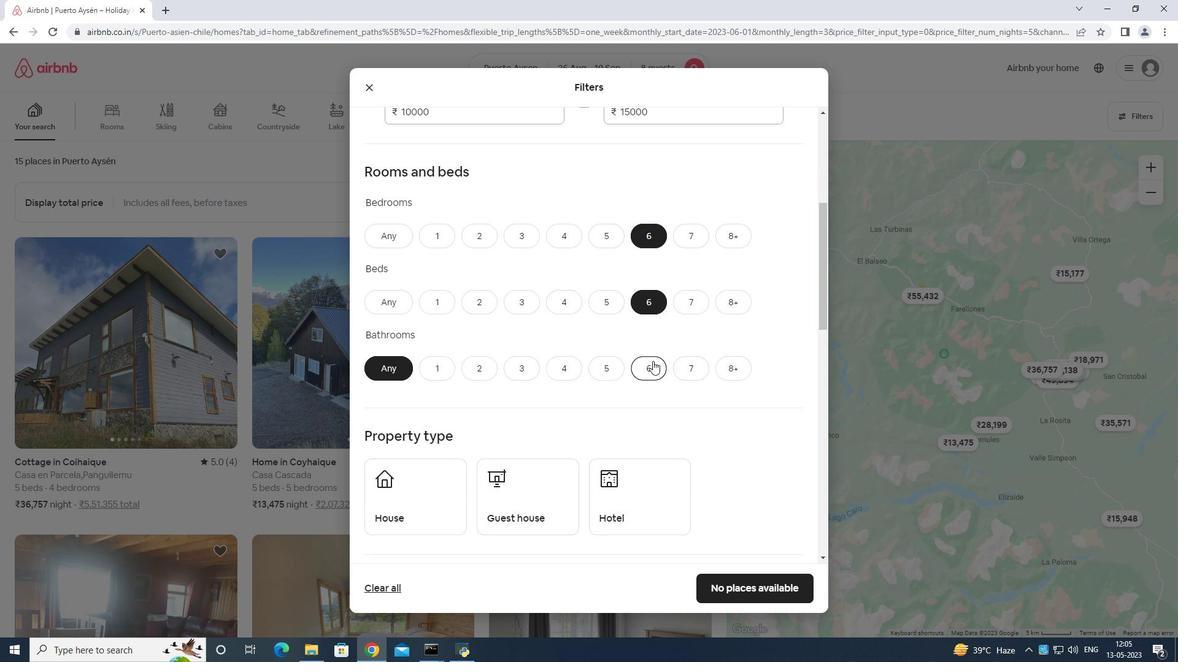 
Action: Mouse scrolled (650, 379) with delta (0, 0)
Screenshot: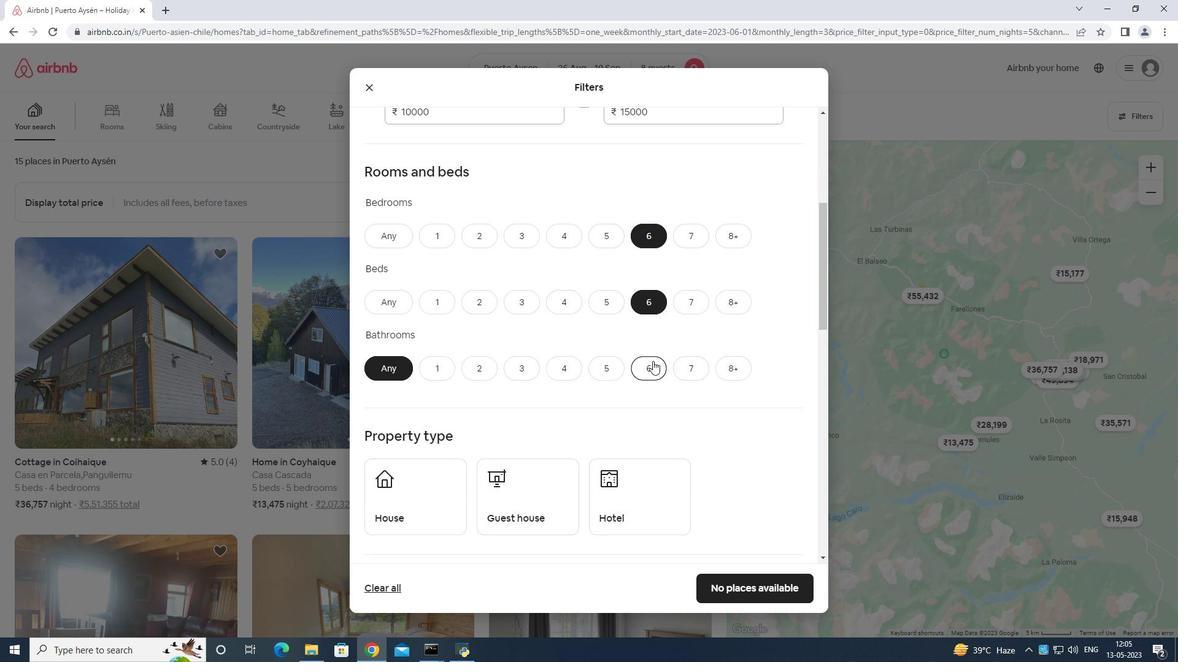
Action: Mouse moved to (650, 381)
Screenshot: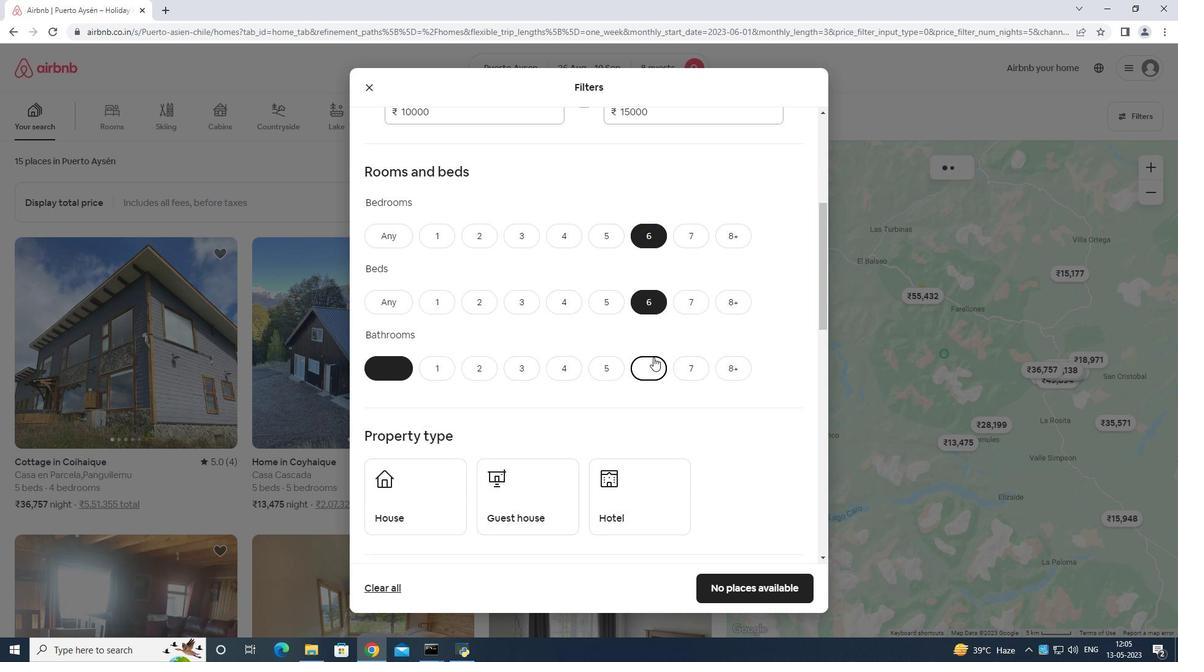 
Action: Mouse scrolled (650, 380) with delta (0, 0)
Screenshot: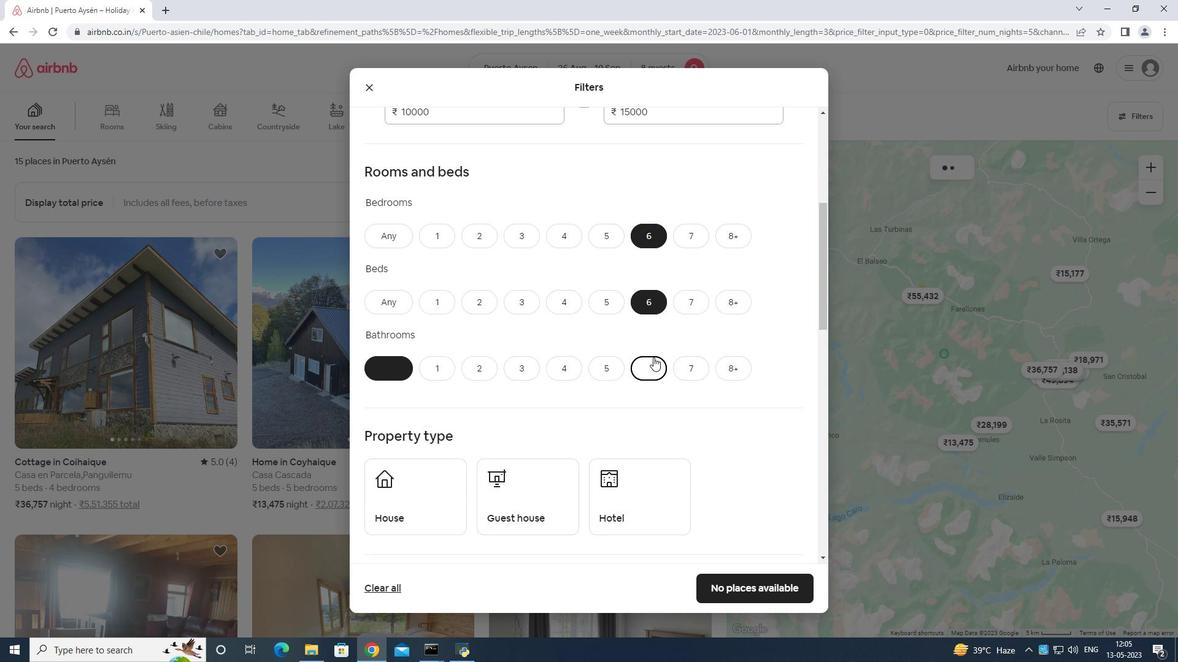 
Action: Mouse moved to (428, 370)
Screenshot: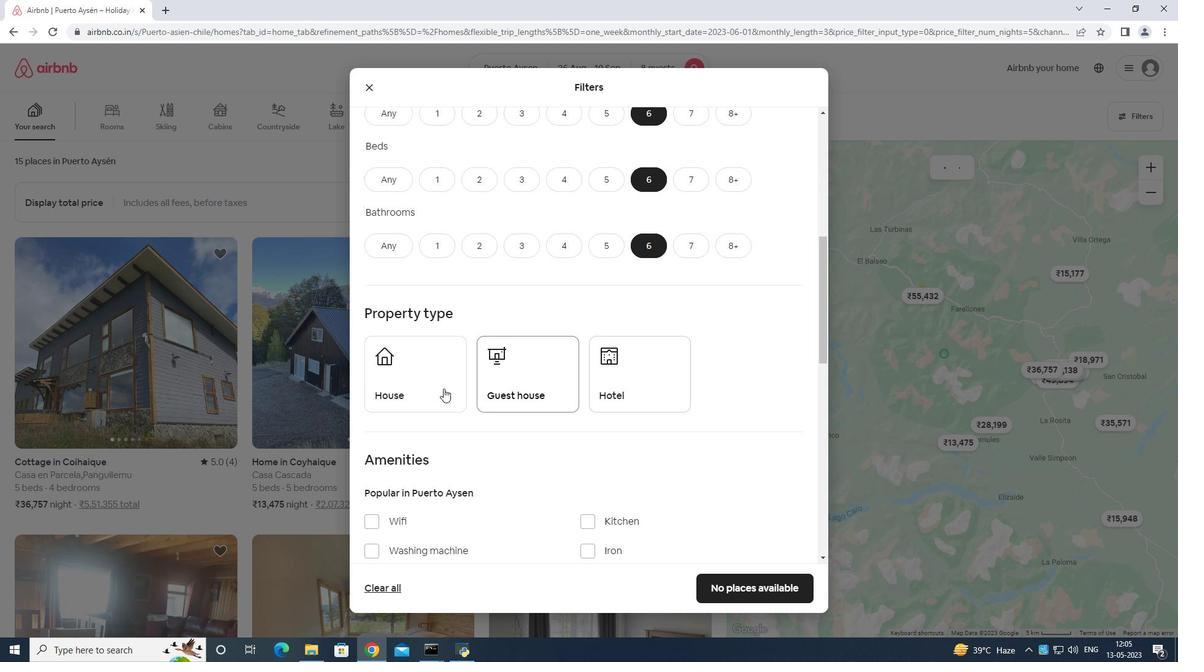 
Action: Mouse pressed left at (428, 370)
Screenshot: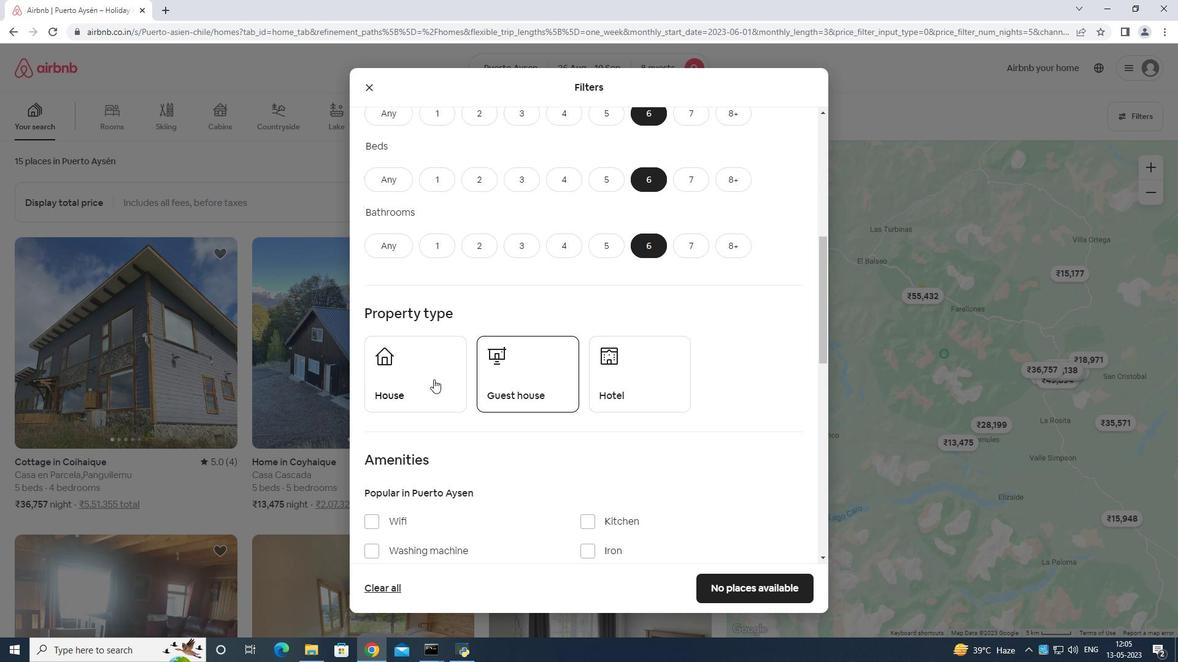 
Action: Mouse moved to (543, 381)
Screenshot: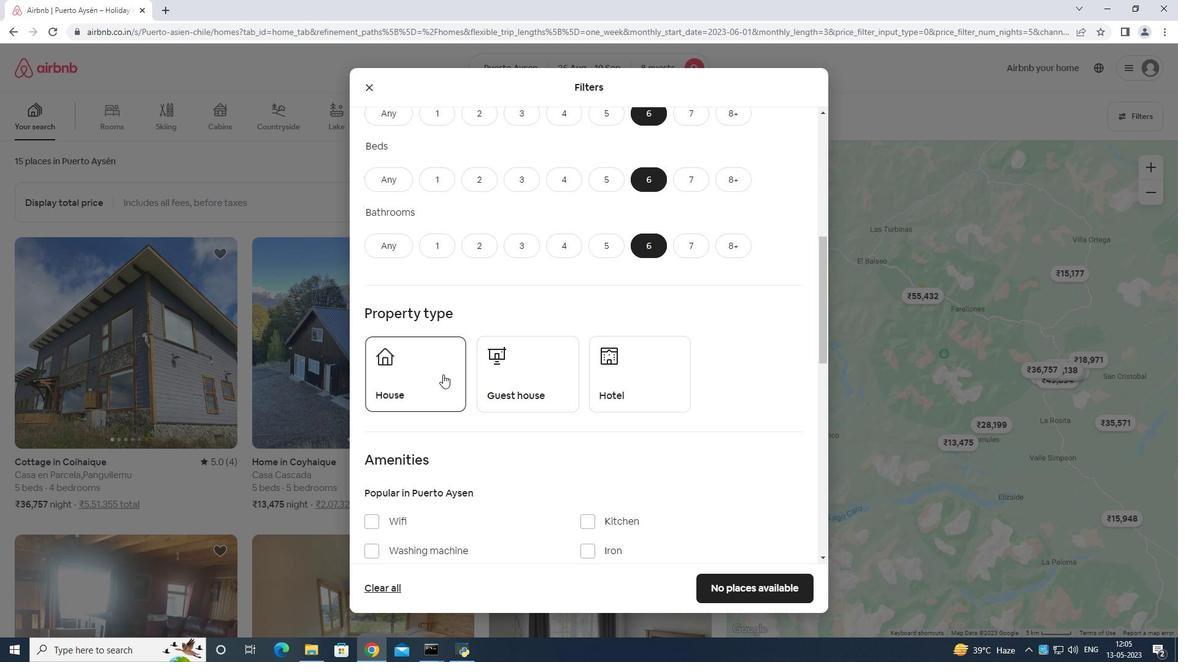 
Action: Mouse pressed left at (543, 381)
Screenshot: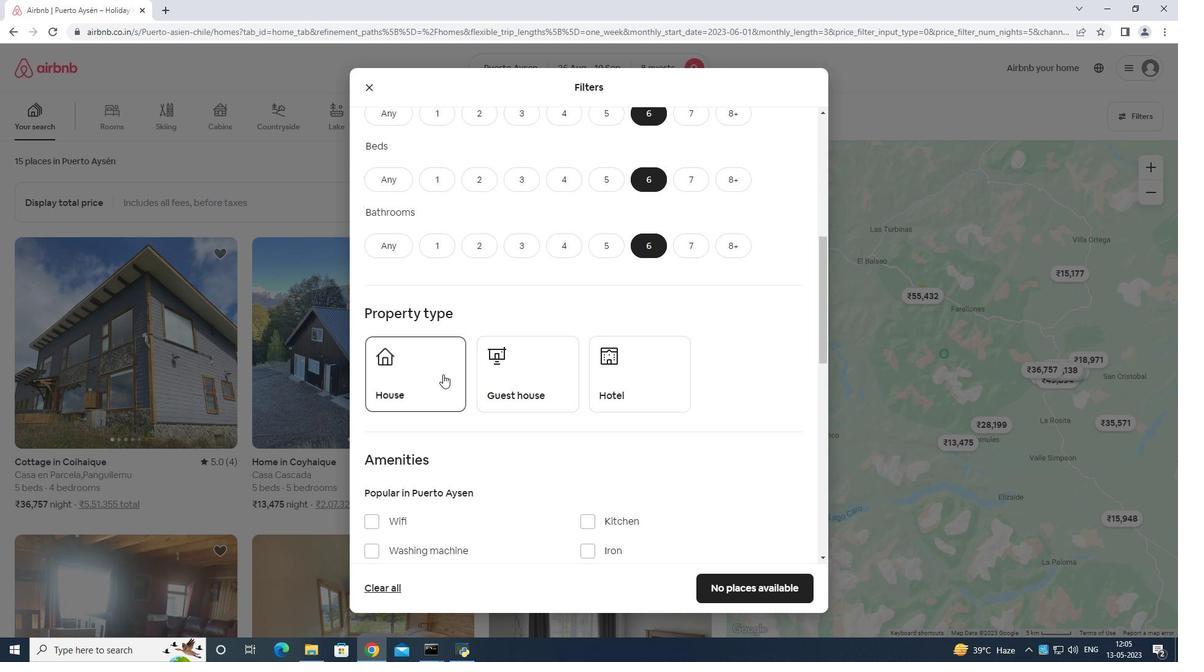 
Action: Mouse moved to (556, 370)
Screenshot: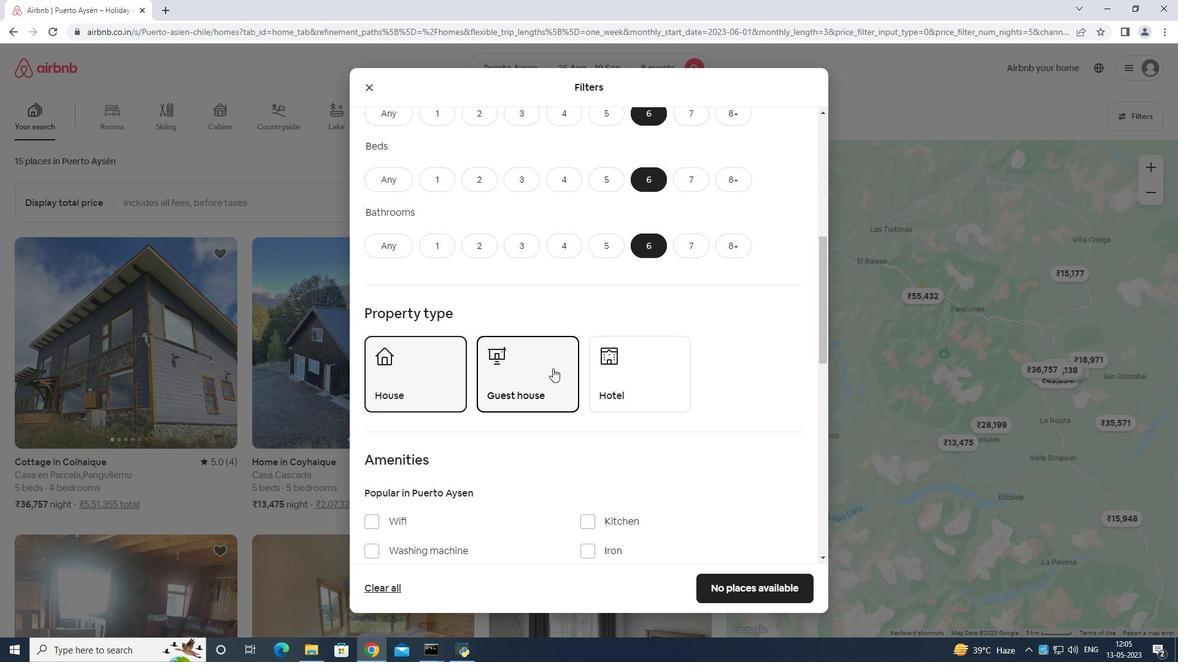 
Action: Mouse scrolled (556, 369) with delta (0, 0)
Screenshot: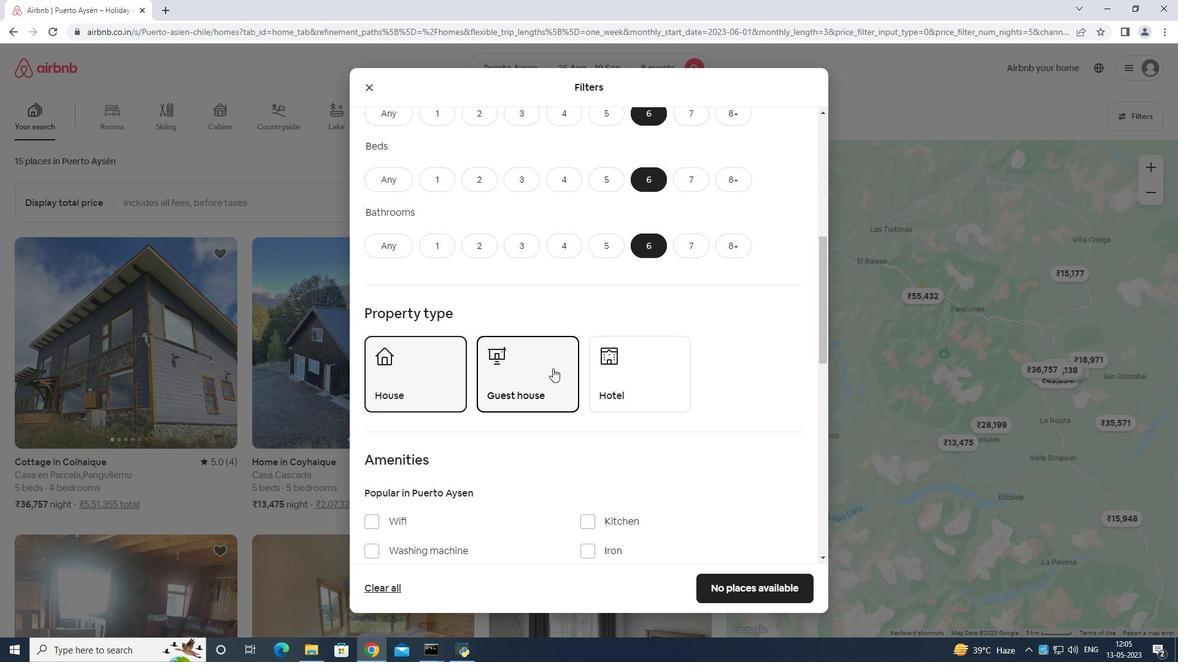 
Action: Mouse moved to (556, 371)
Screenshot: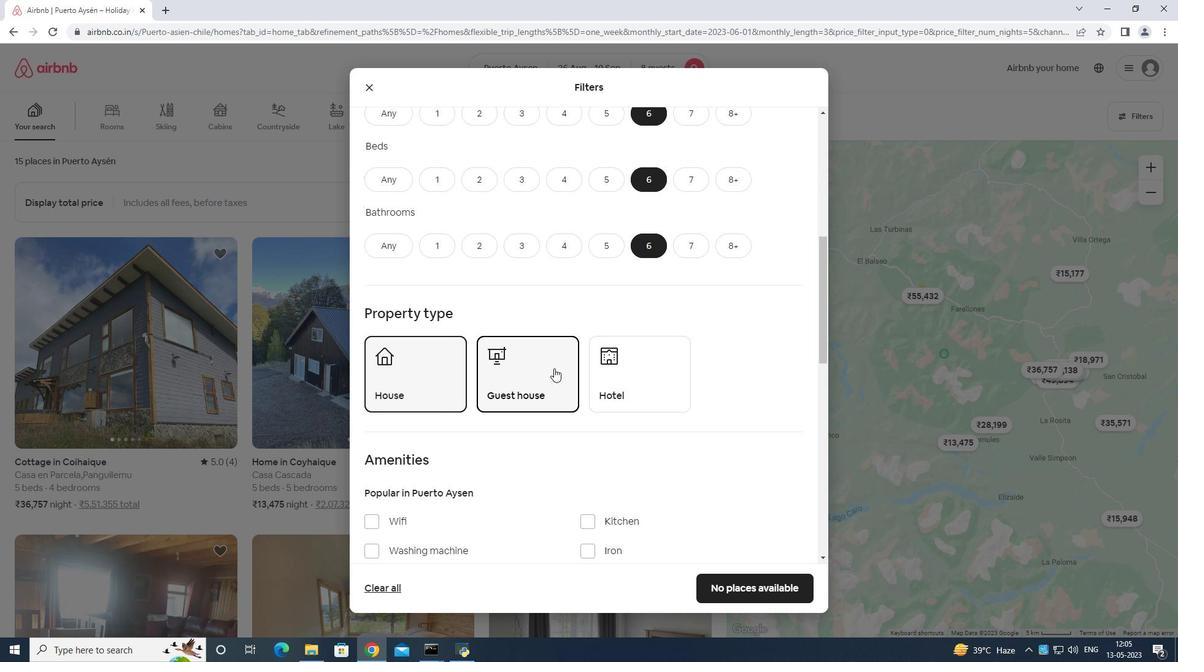 
Action: Mouse scrolled (556, 370) with delta (0, 0)
Screenshot: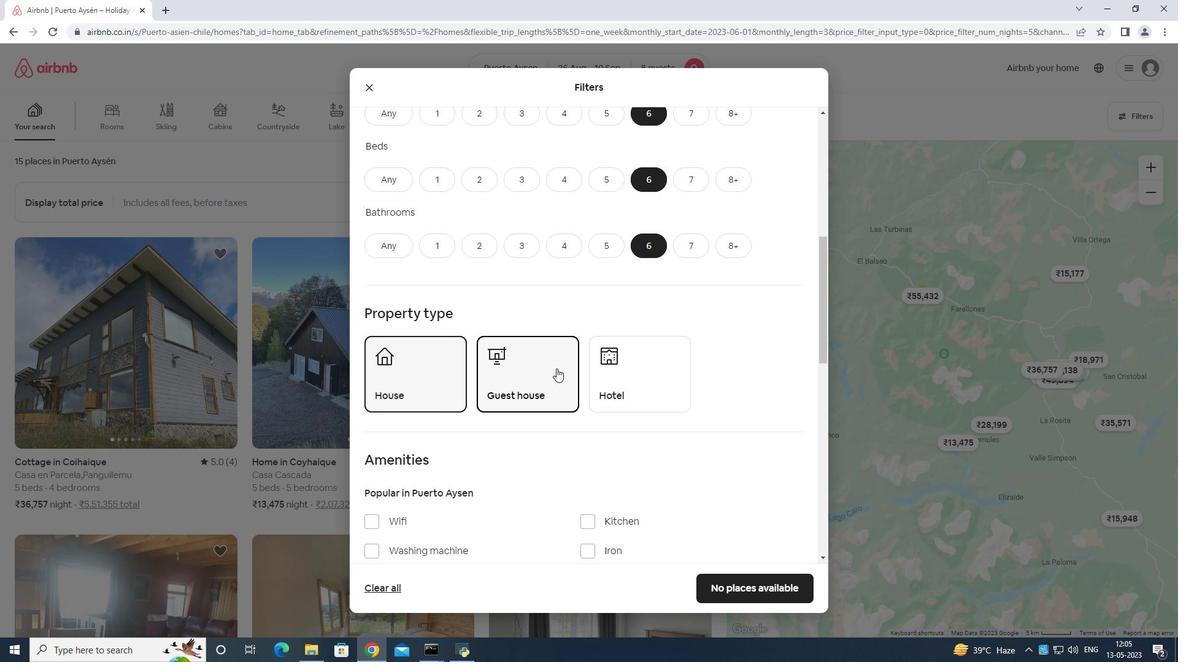 
Action: Mouse moved to (556, 371)
Screenshot: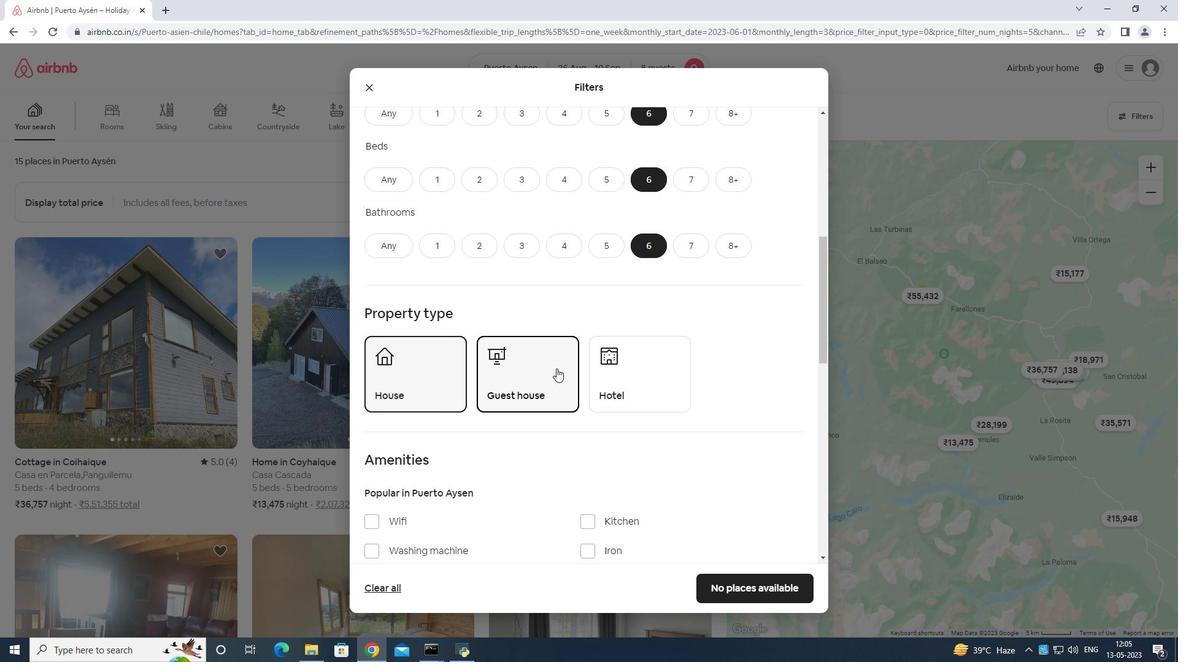 
Action: Mouse scrolled (556, 371) with delta (0, 0)
Screenshot: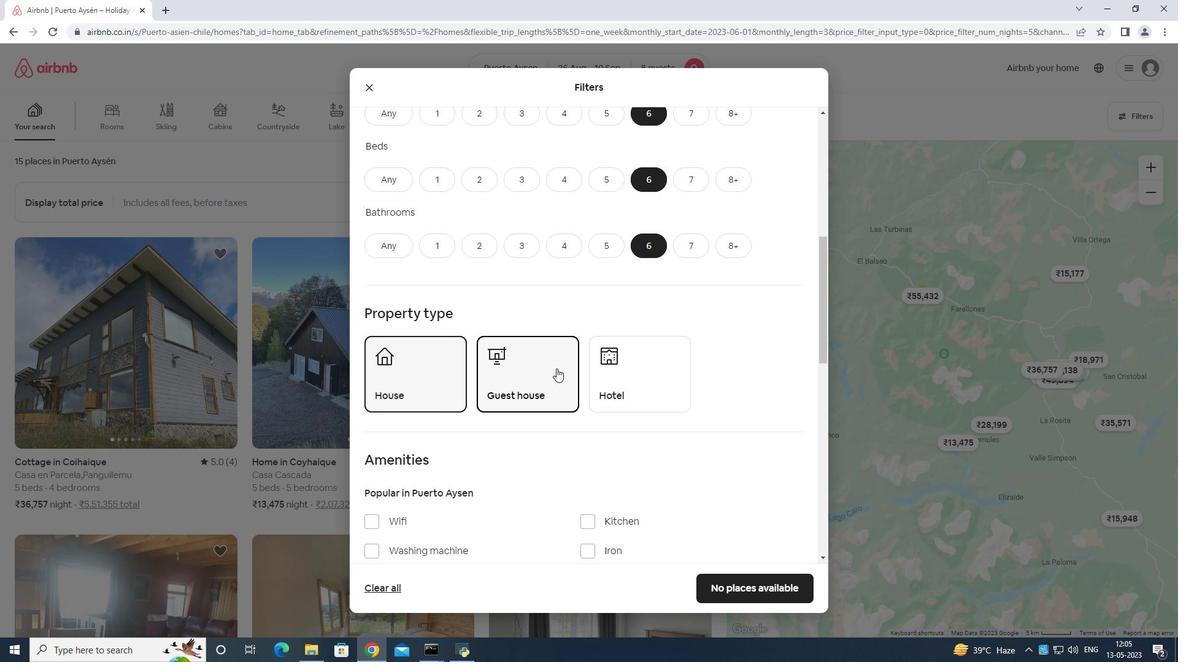 
Action: Mouse moved to (369, 332)
Screenshot: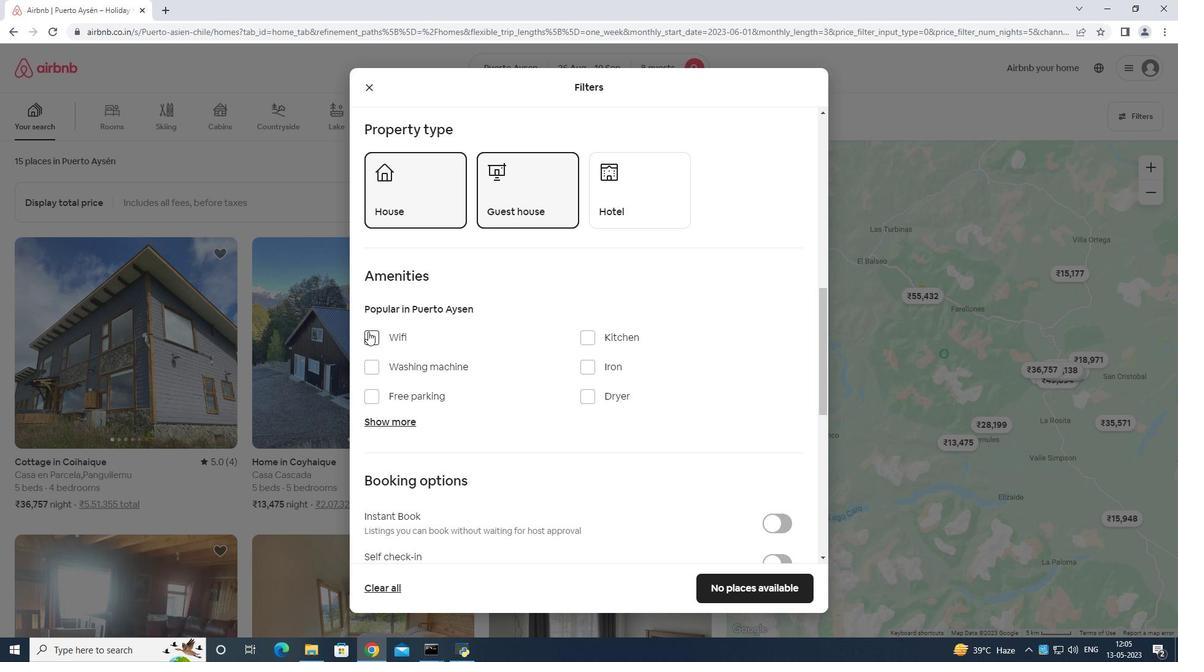 
Action: Mouse pressed left at (369, 332)
Screenshot: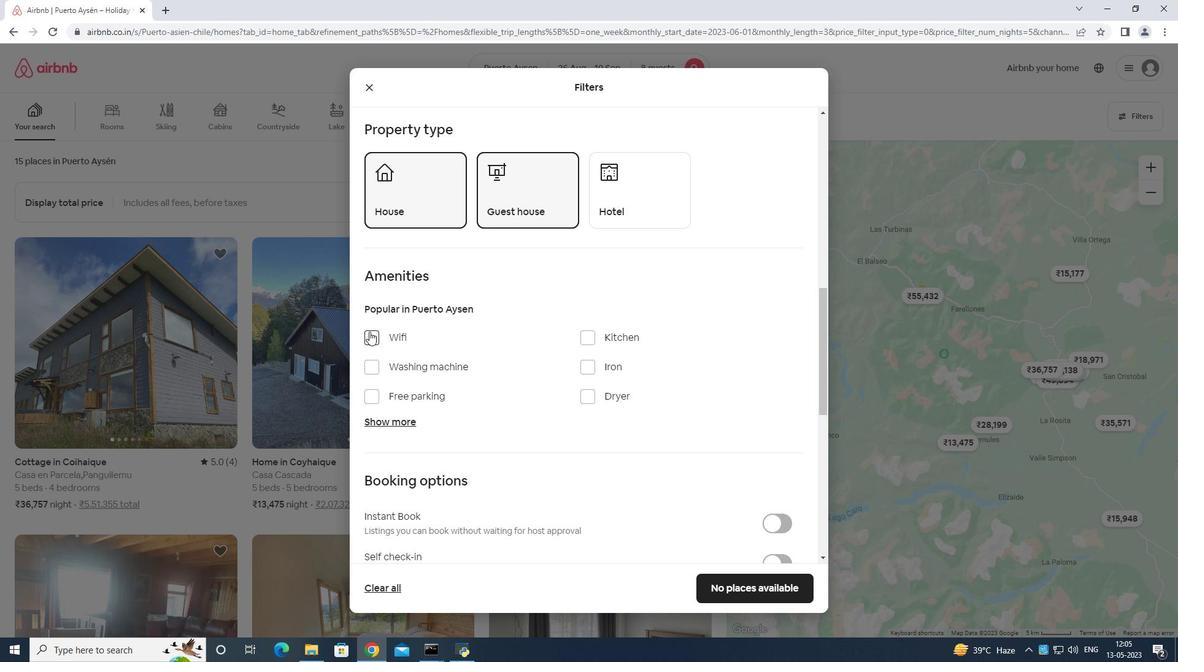 
Action: Mouse moved to (372, 393)
Screenshot: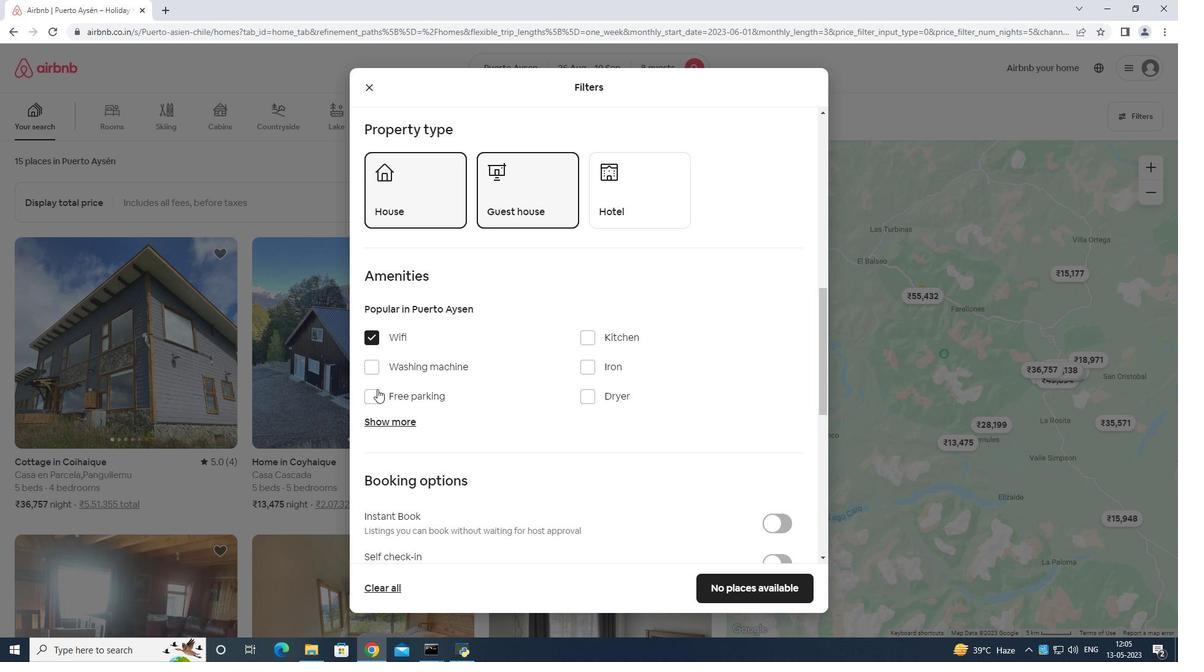 
Action: Mouse pressed left at (372, 393)
Screenshot: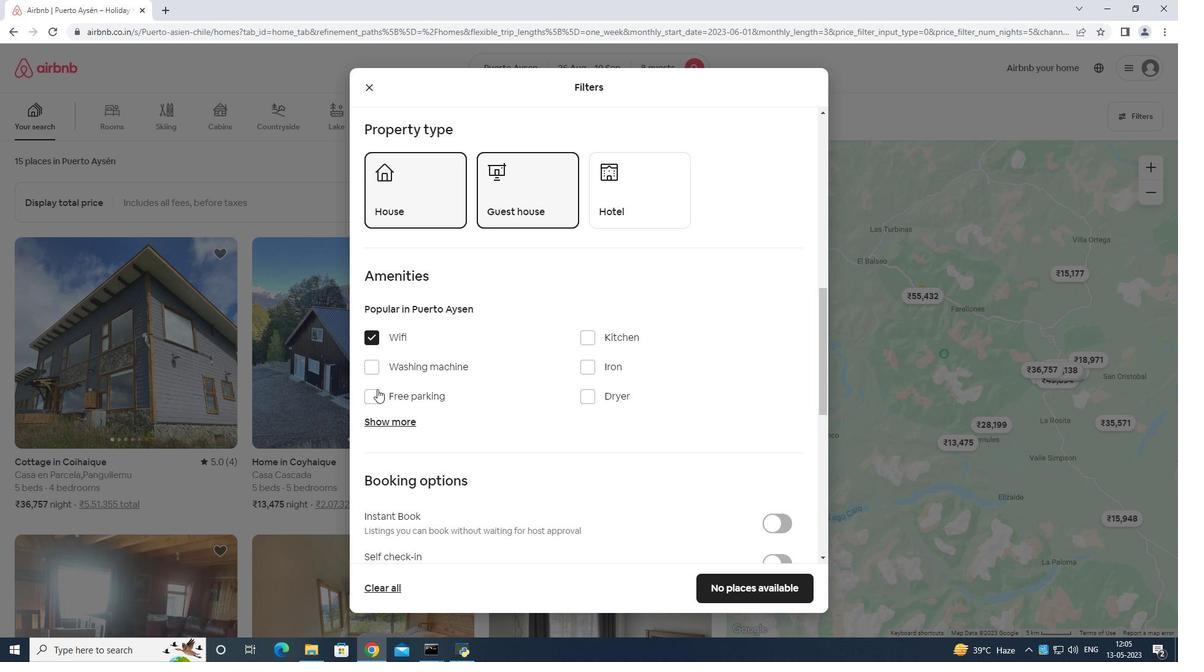 
Action: Mouse moved to (382, 419)
Screenshot: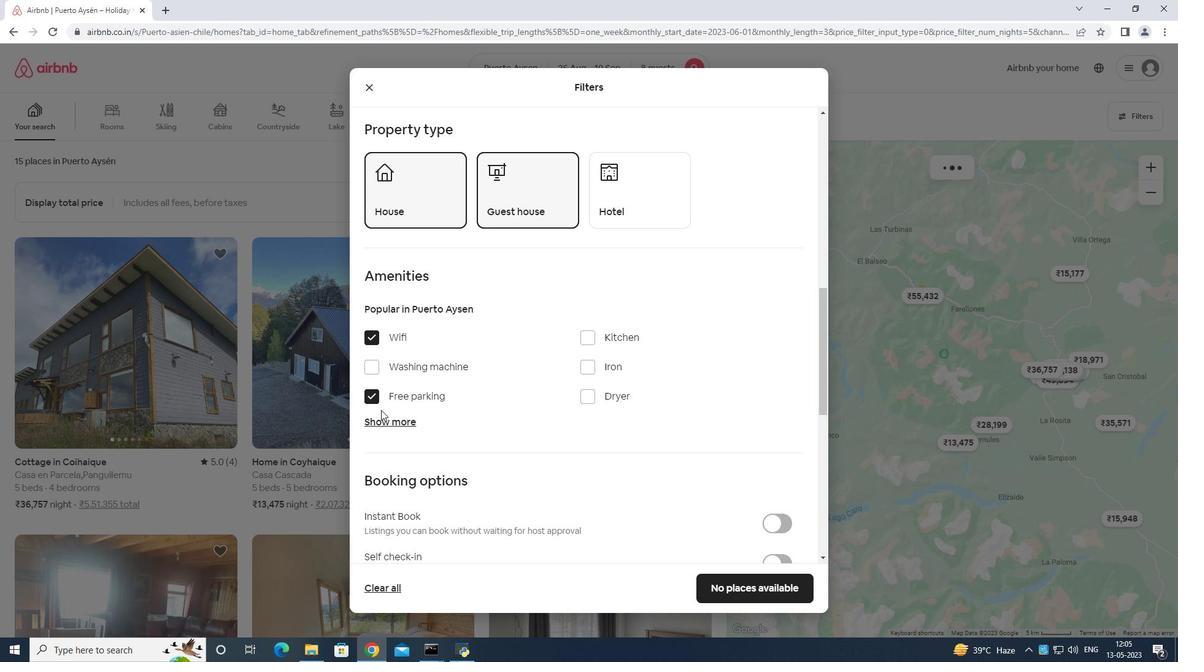 
Action: Mouse pressed left at (382, 419)
Screenshot: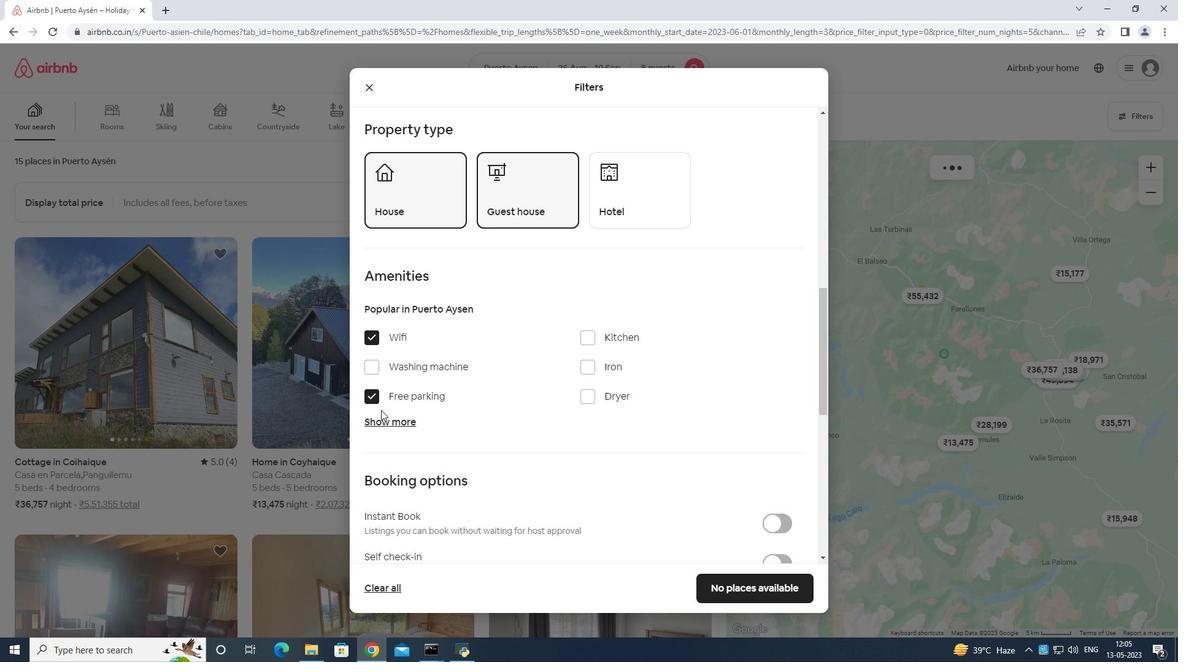 
Action: Mouse moved to (589, 491)
Screenshot: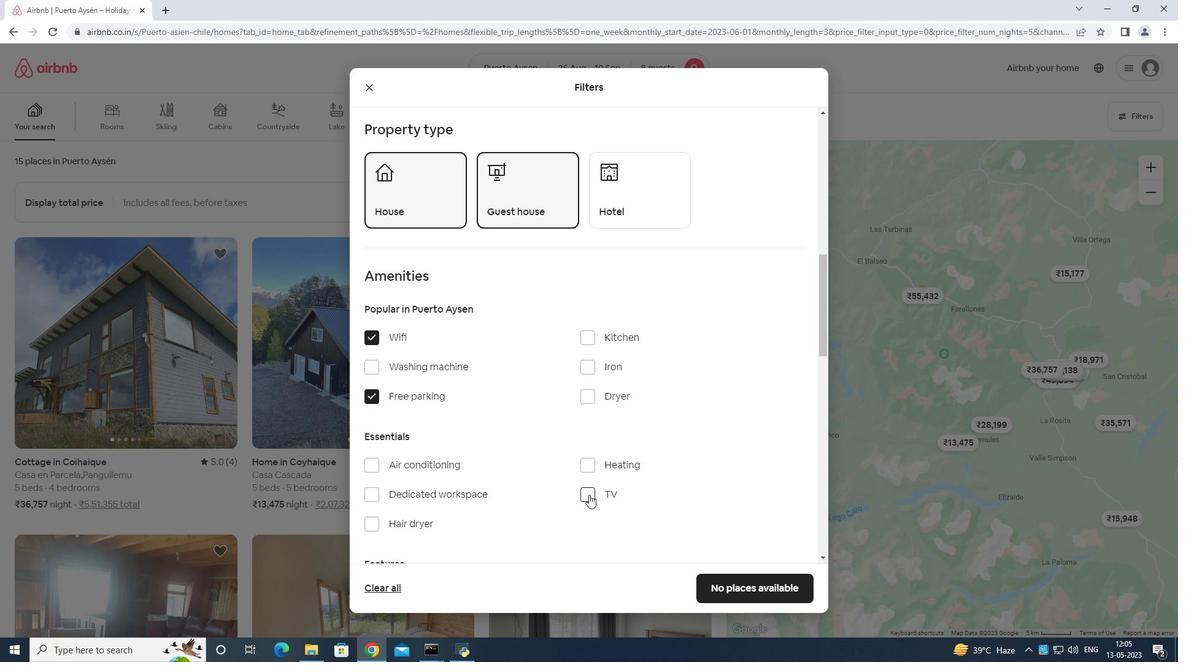 
Action: Mouse pressed left at (589, 491)
Screenshot: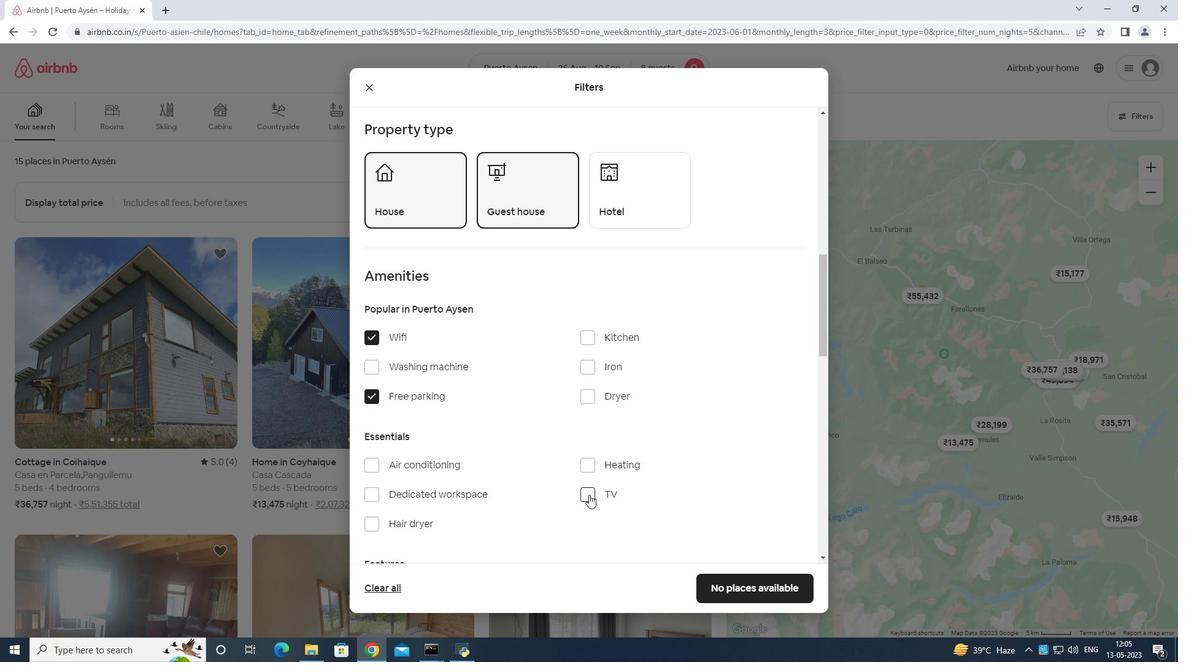 
Action: Mouse moved to (589, 484)
Screenshot: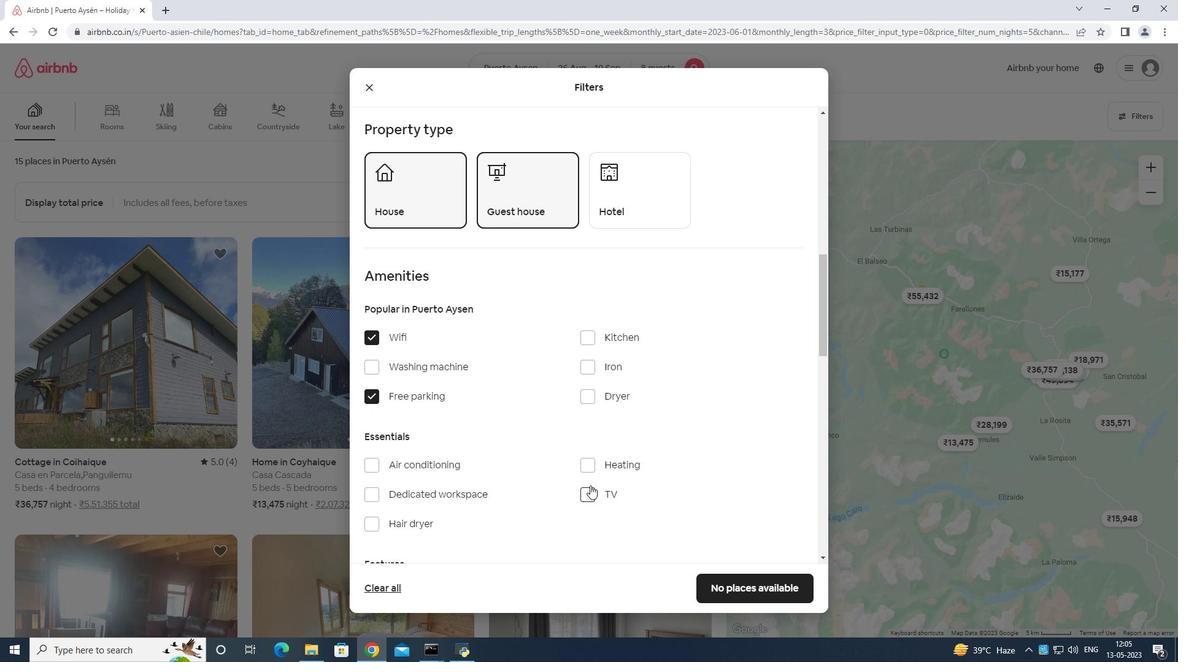 
Action: Mouse scrolled (589, 483) with delta (0, 0)
Screenshot: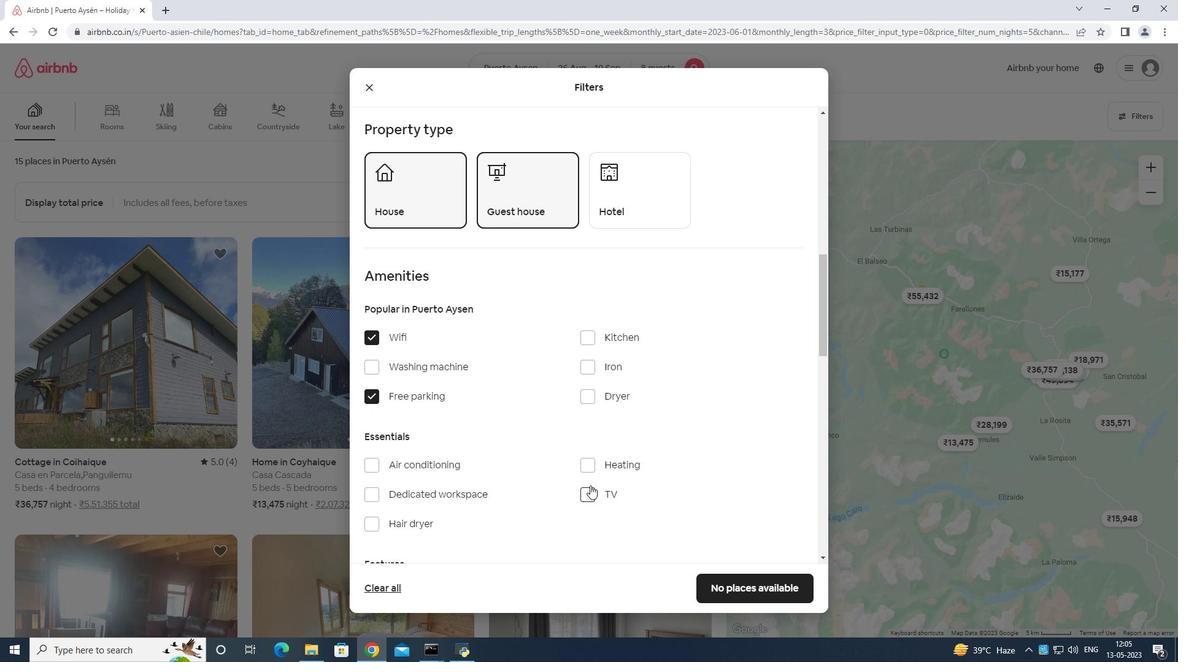 
Action: Mouse moved to (587, 487)
Screenshot: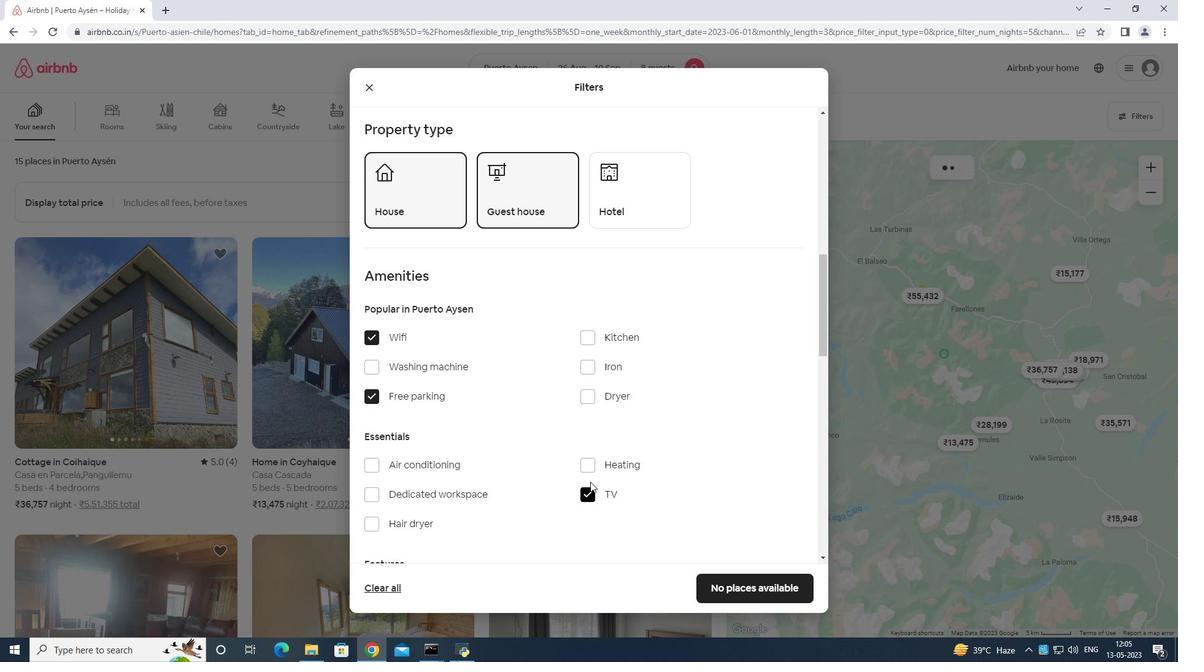 
Action: Mouse scrolled (587, 486) with delta (0, 0)
Screenshot: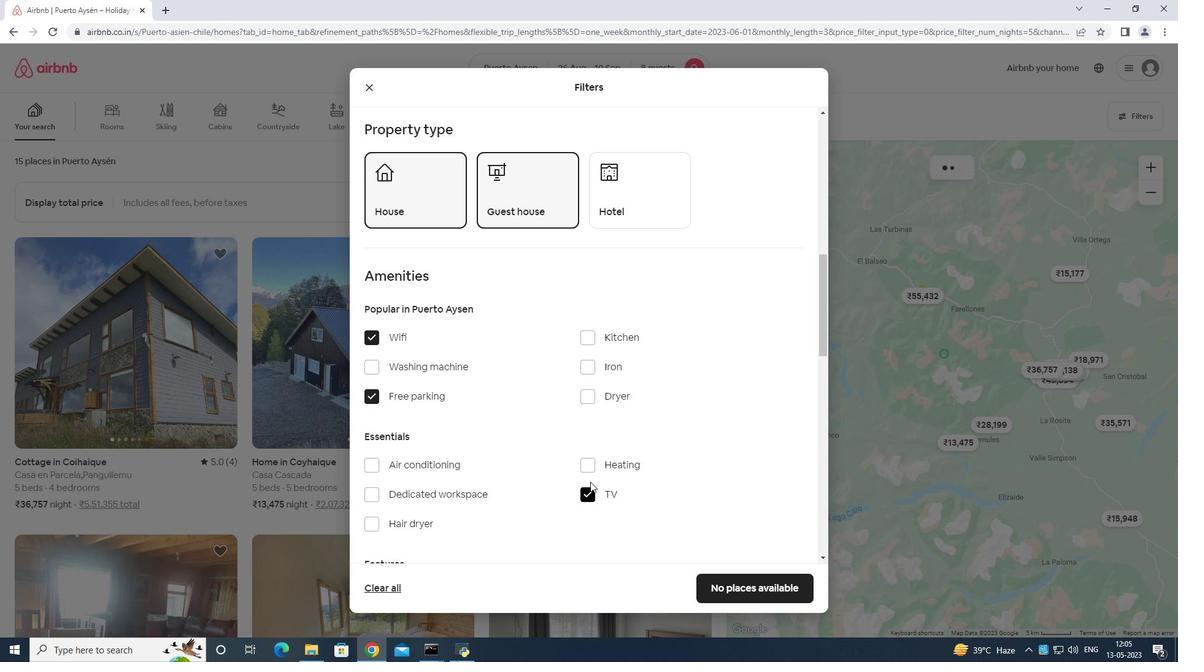 
Action: Mouse moved to (587, 487)
Screenshot: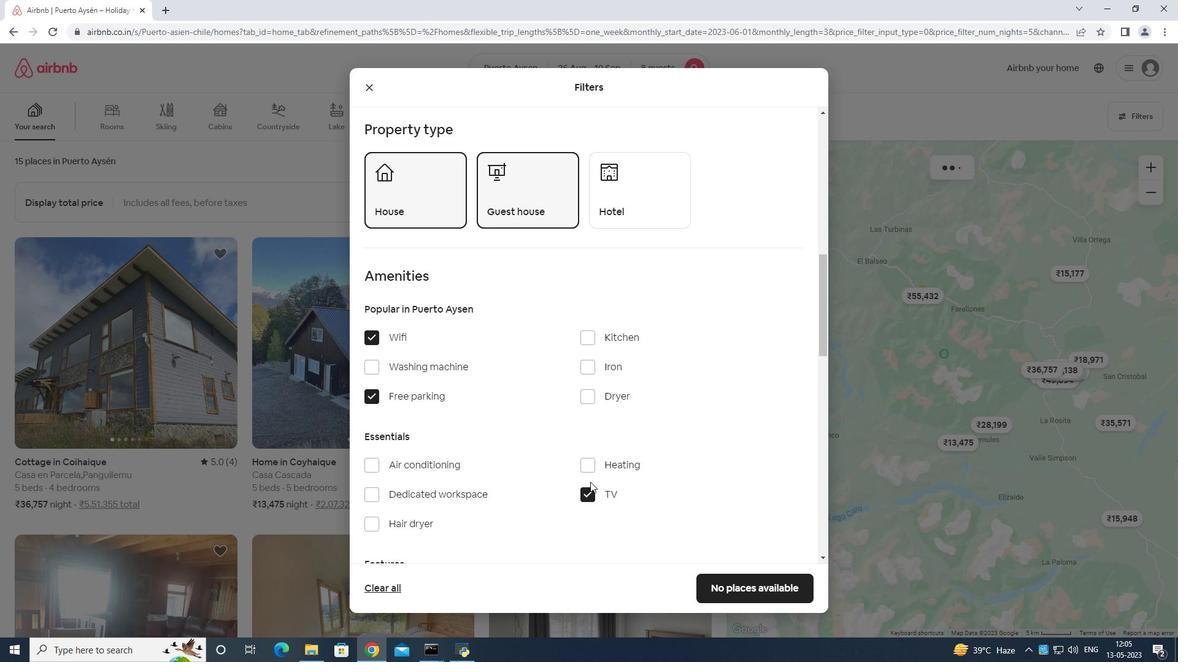 
Action: Mouse scrolled (587, 487) with delta (0, 0)
Screenshot: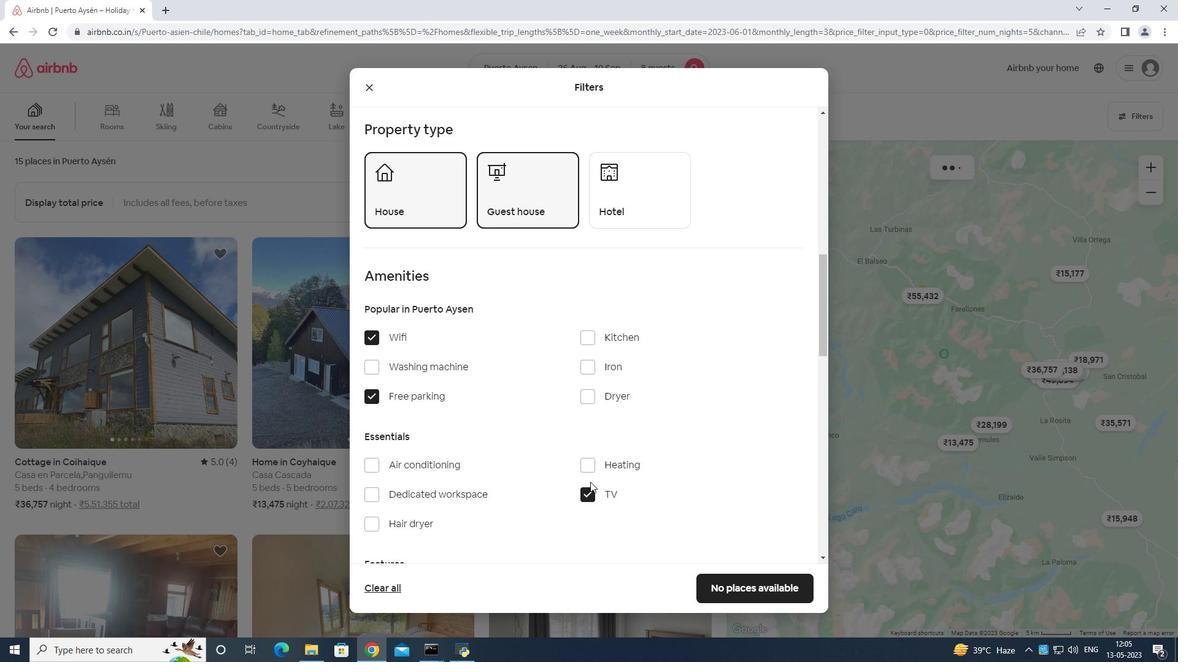 
Action: Mouse moved to (586, 486)
Screenshot: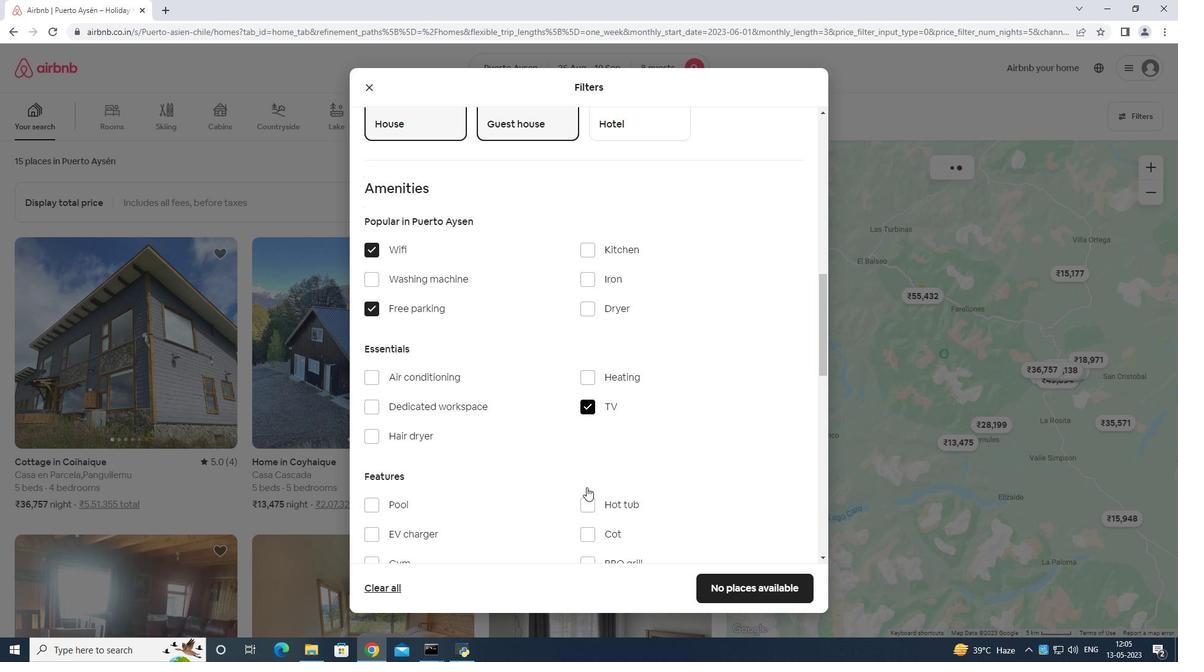 
Action: Mouse scrolled (586, 486) with delta (0, 0)
Screenshot: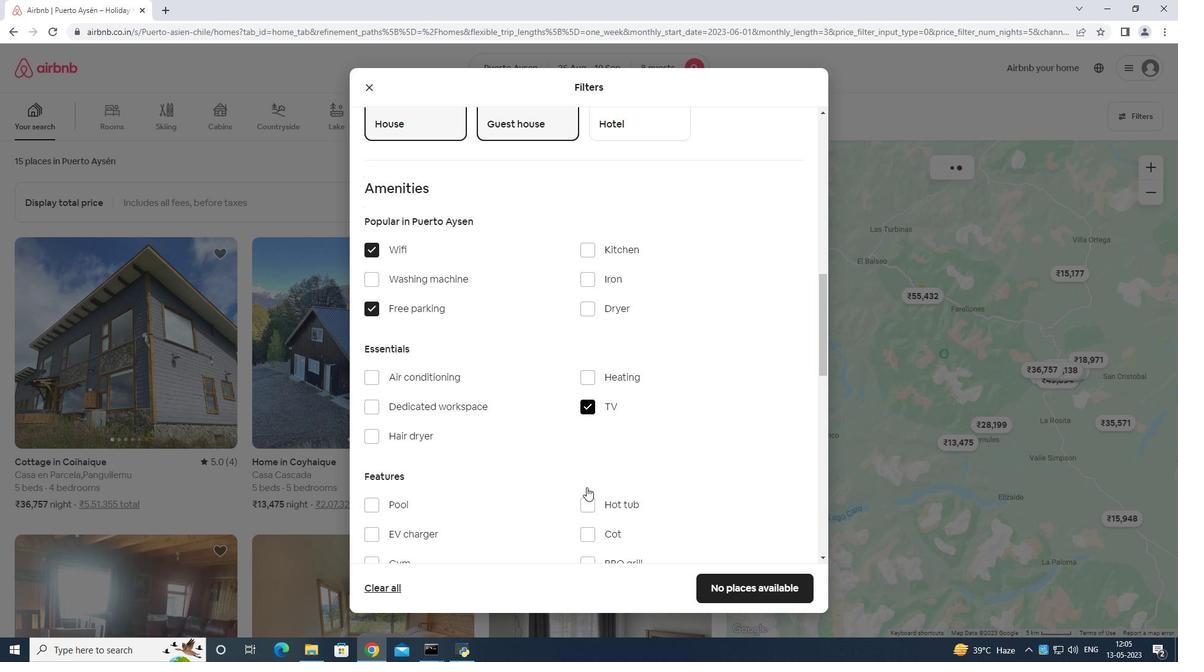 
Action: Mouse moved to (371, 400)
Screenshot: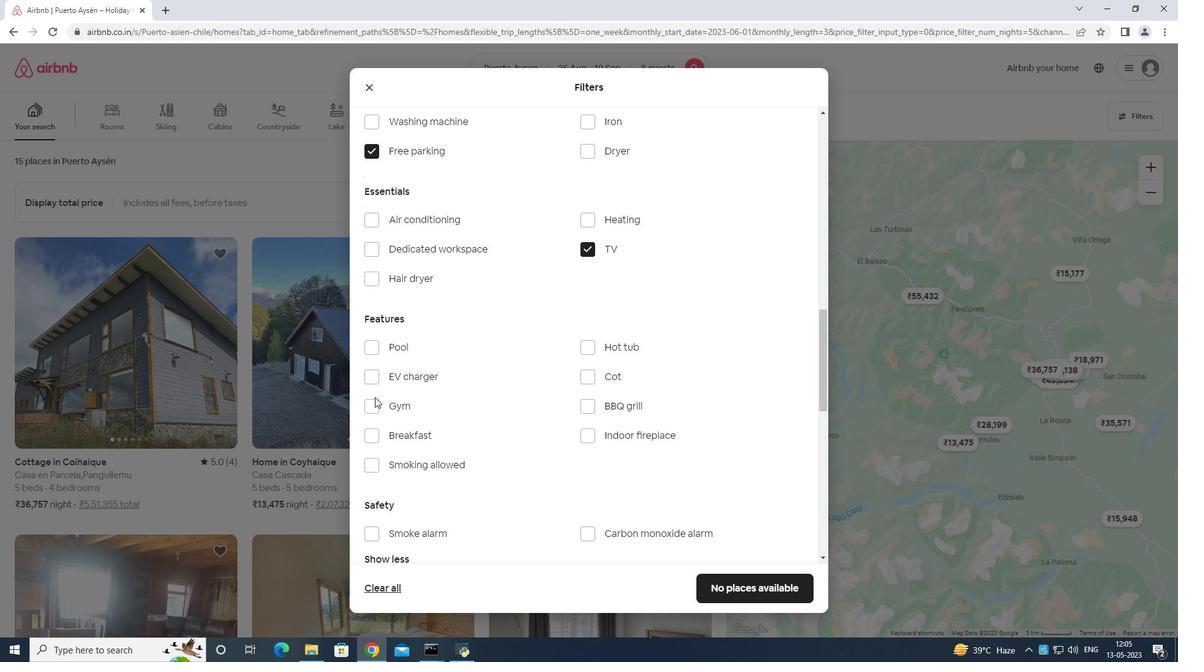 
Action: Mouse pressed left at (371, 400)
Screenshot: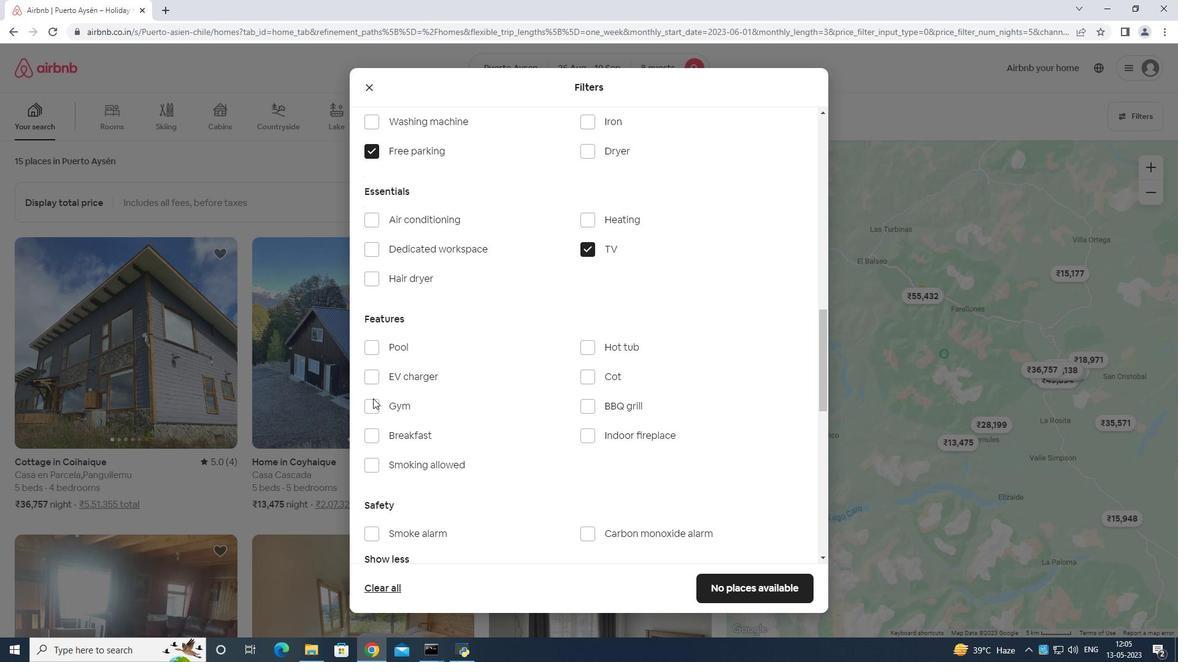 
Action: Mouse moved to (373, 437)
Screenshot: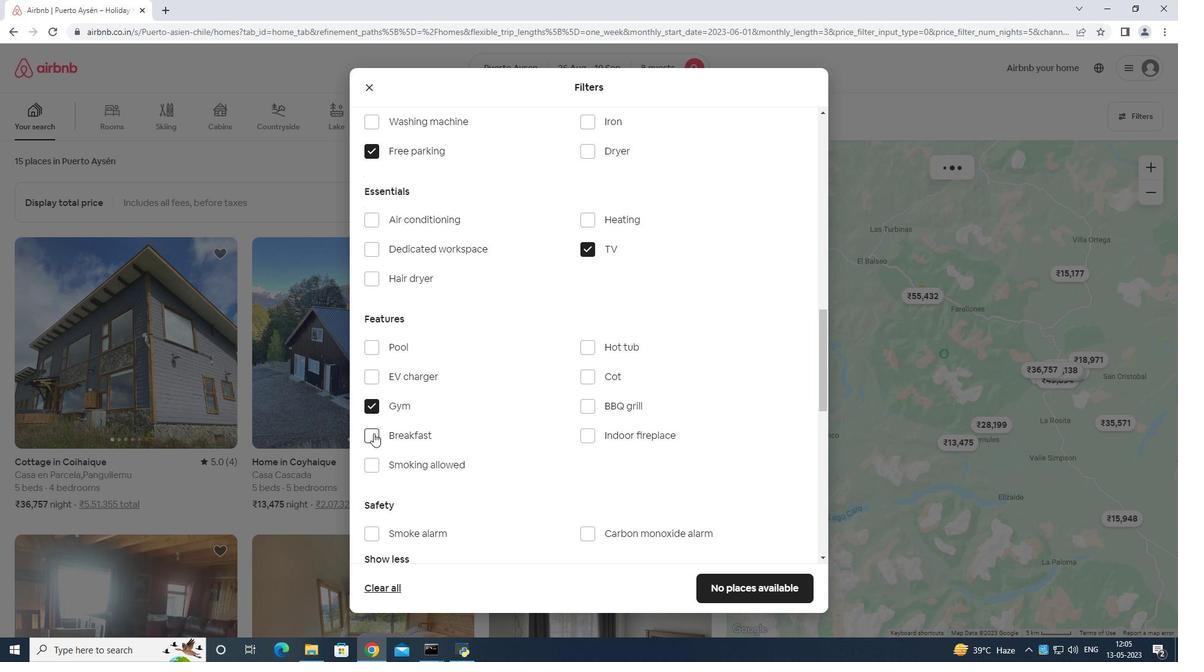 
Action: Mouse pressed left at (373, 437)
Screenshot: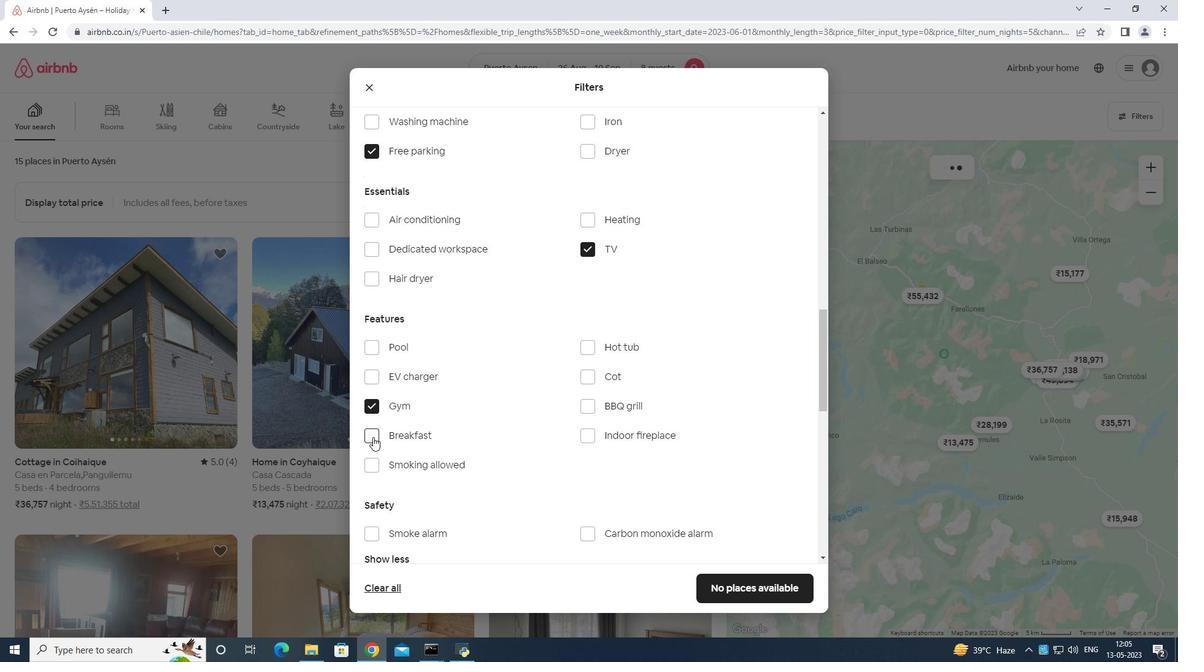 
Action: Mouse moved to (474, 411)
Screenshot: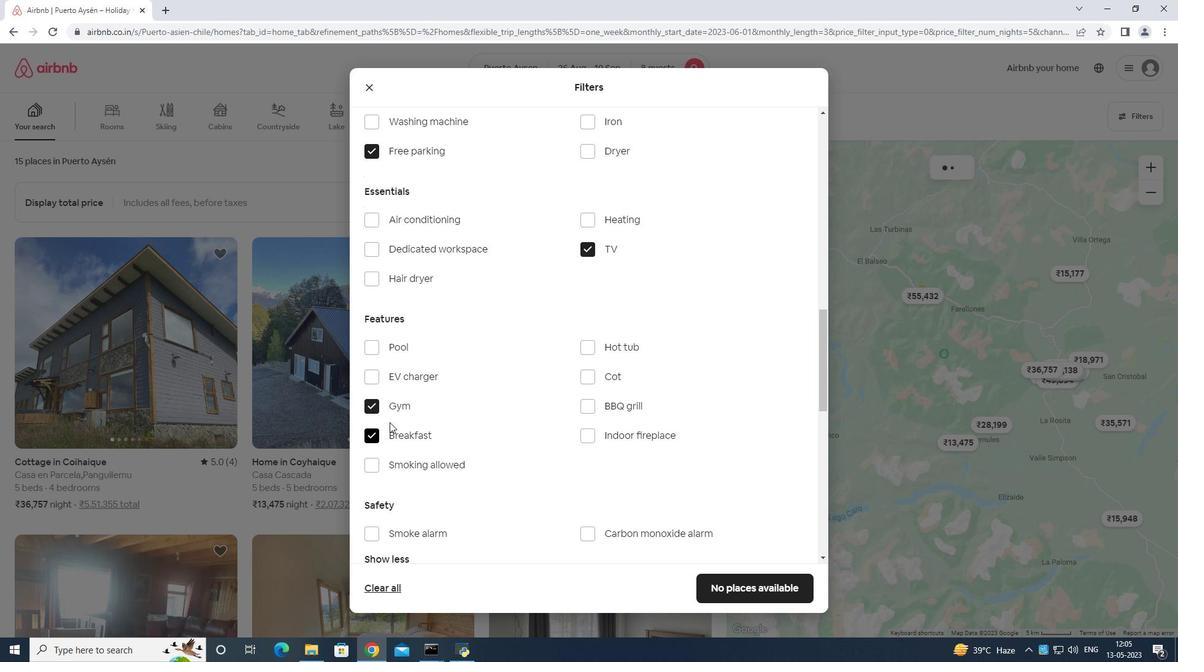 
Action: Mouse scrolled (474, 411) with delta (0, 0)
Screenshot: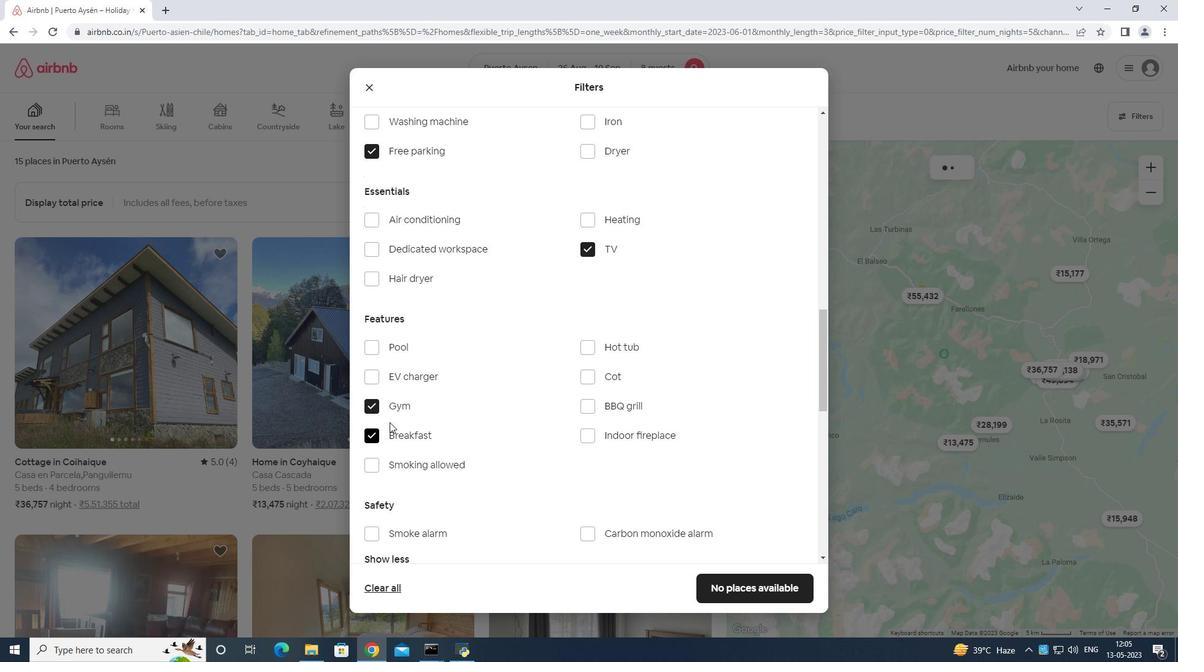 
Action: Mouse moved to (486, 416)
Screenshot: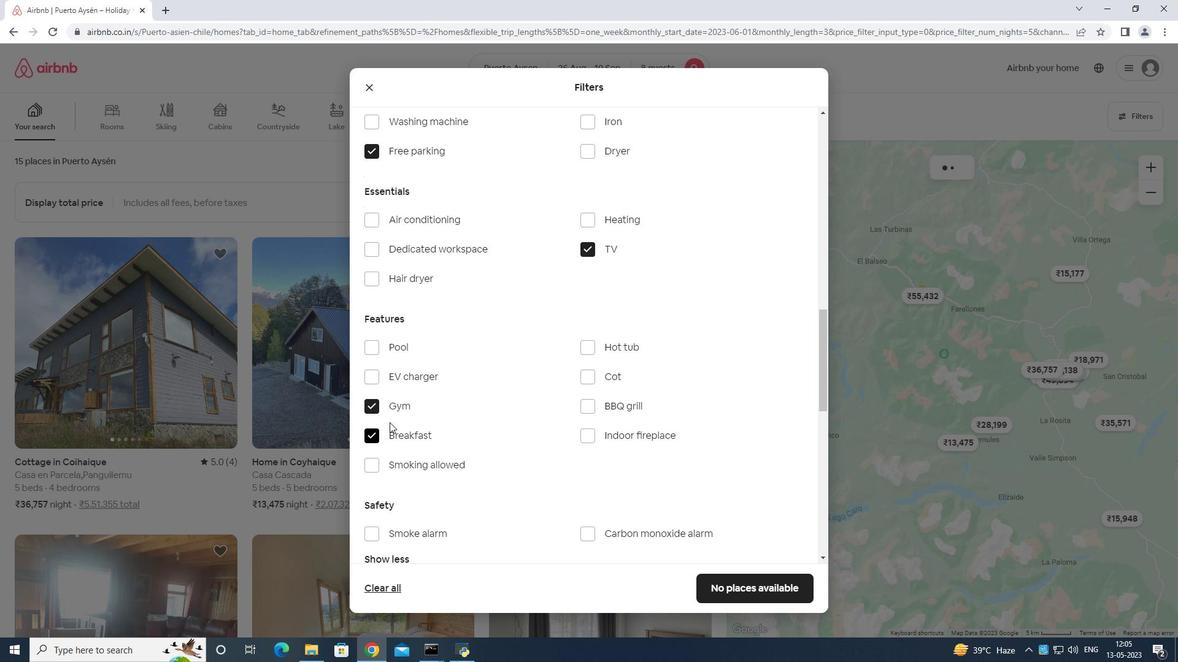 
Action: Mouse scrolled (486, 415) with delta (0, 0)
Screenshot: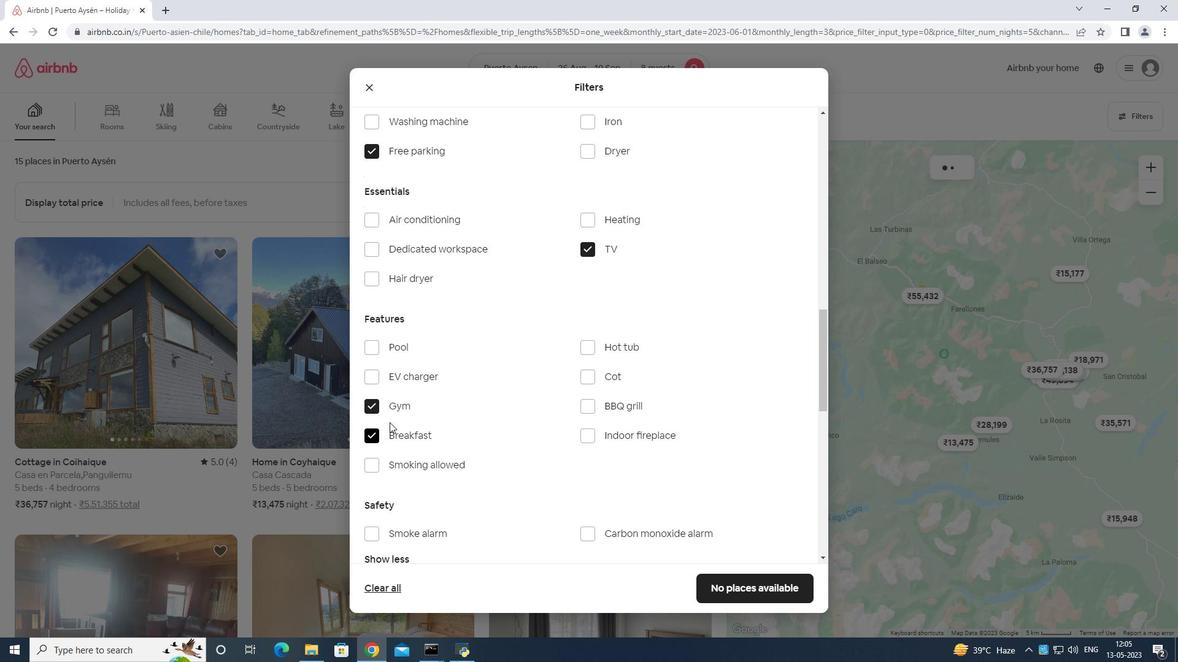 
Action: Mouse moved to (498, 419)
Screenshot: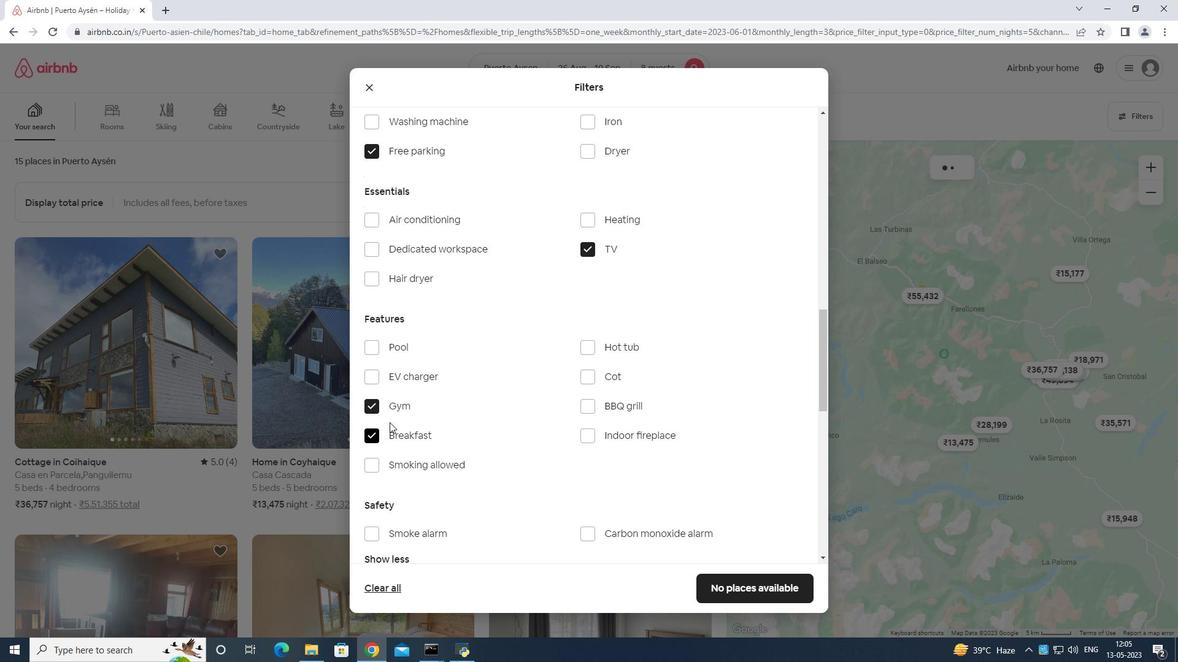 
Action: Mouse scrolled (498, 418) with delta (0, 0)
Screenshot: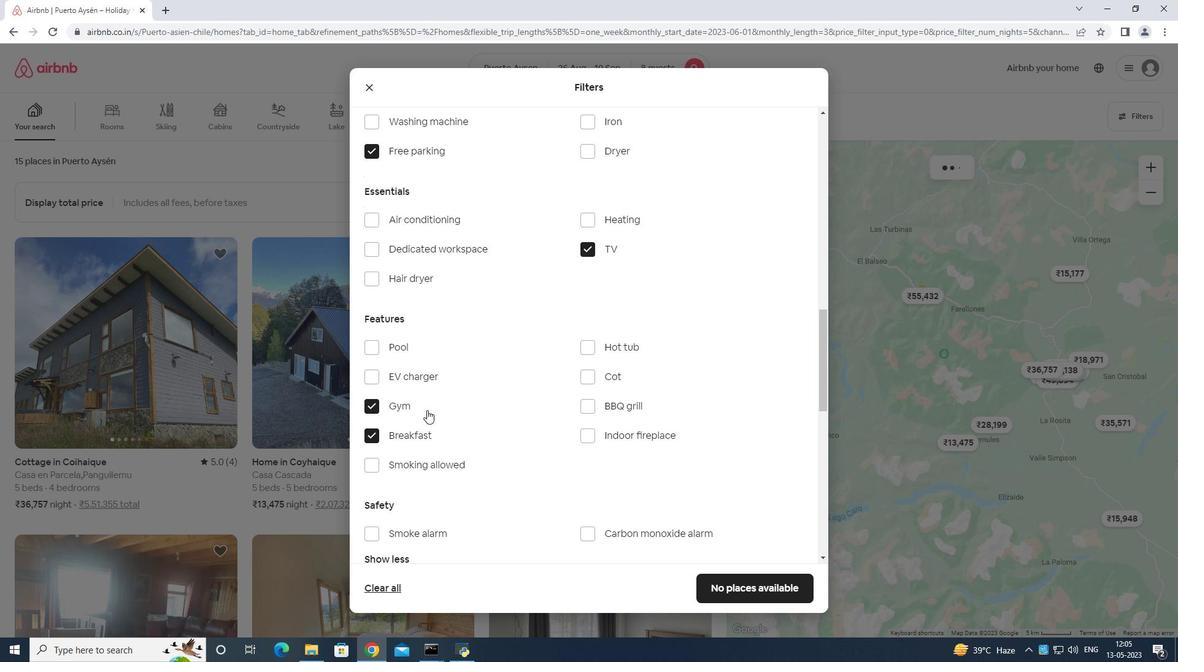 
Action: Mouse moved to (522, 422)
Screenshot: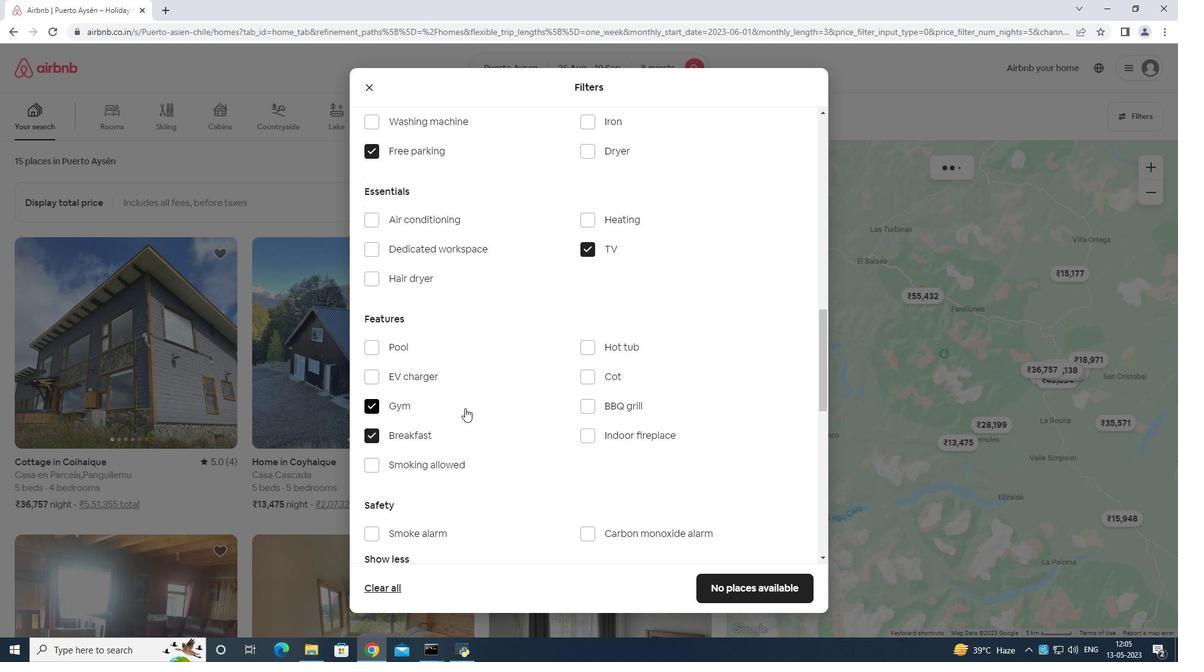 
Action: Mouse scrolled (522, 422) with delta (0, 0)
Screenshot: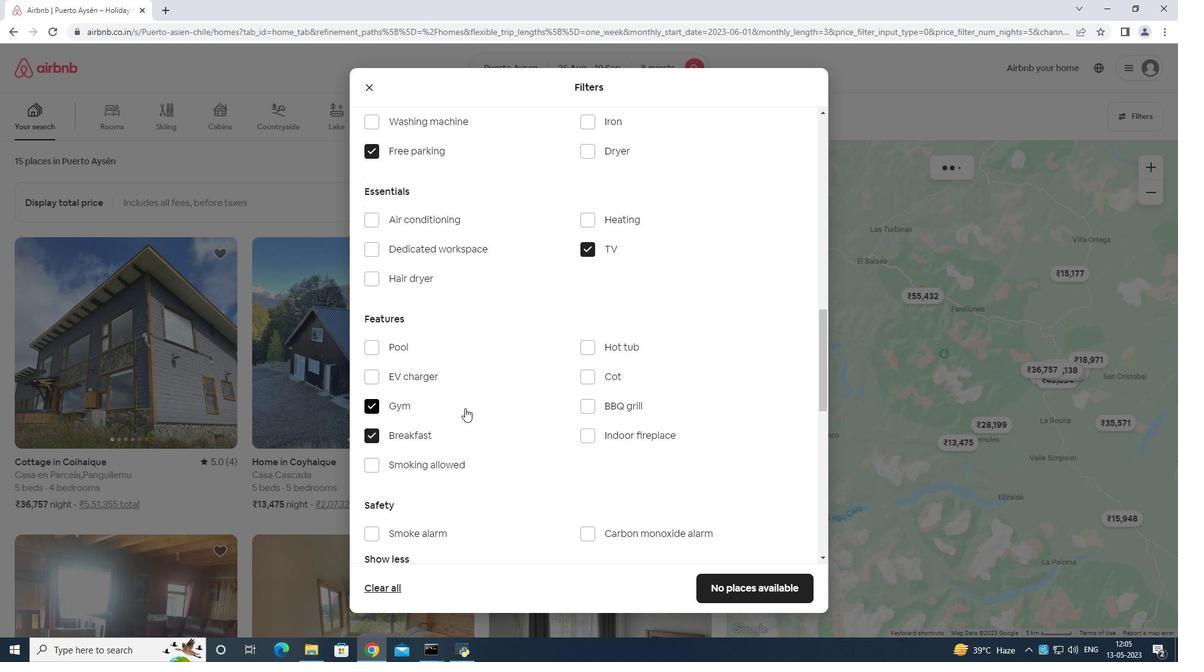 
Action: Mouse moved to (583, 418)
Screenshot: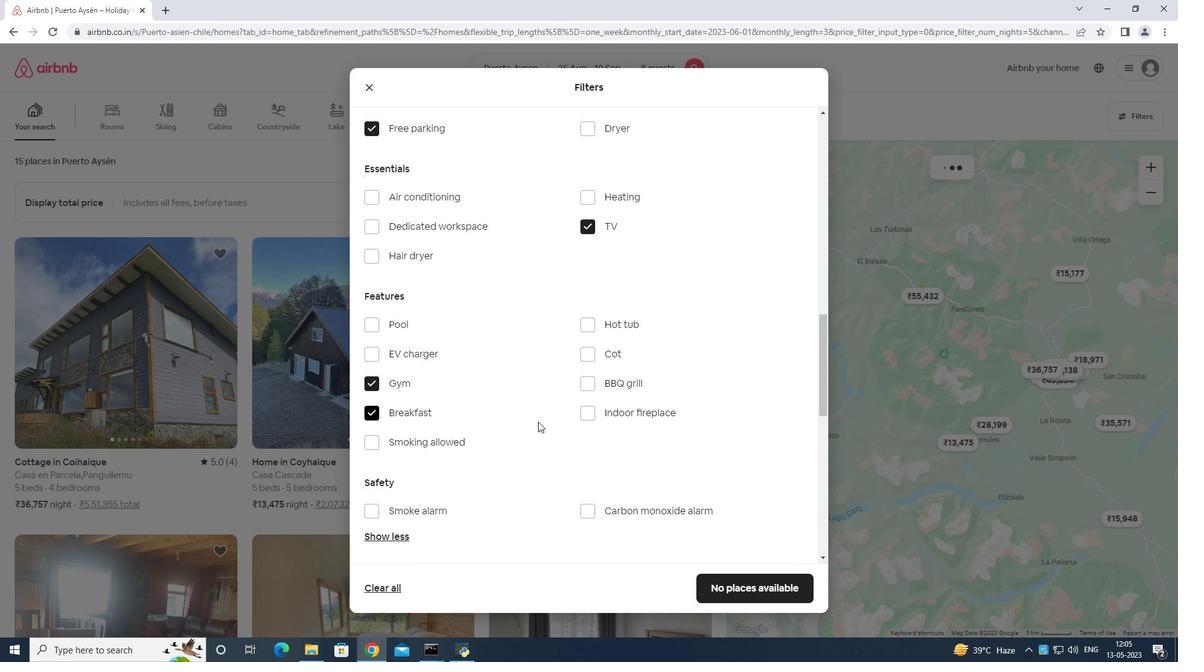 
Action: Mouse scrolled (583, 417) with delta (0, 0)
Screenshot: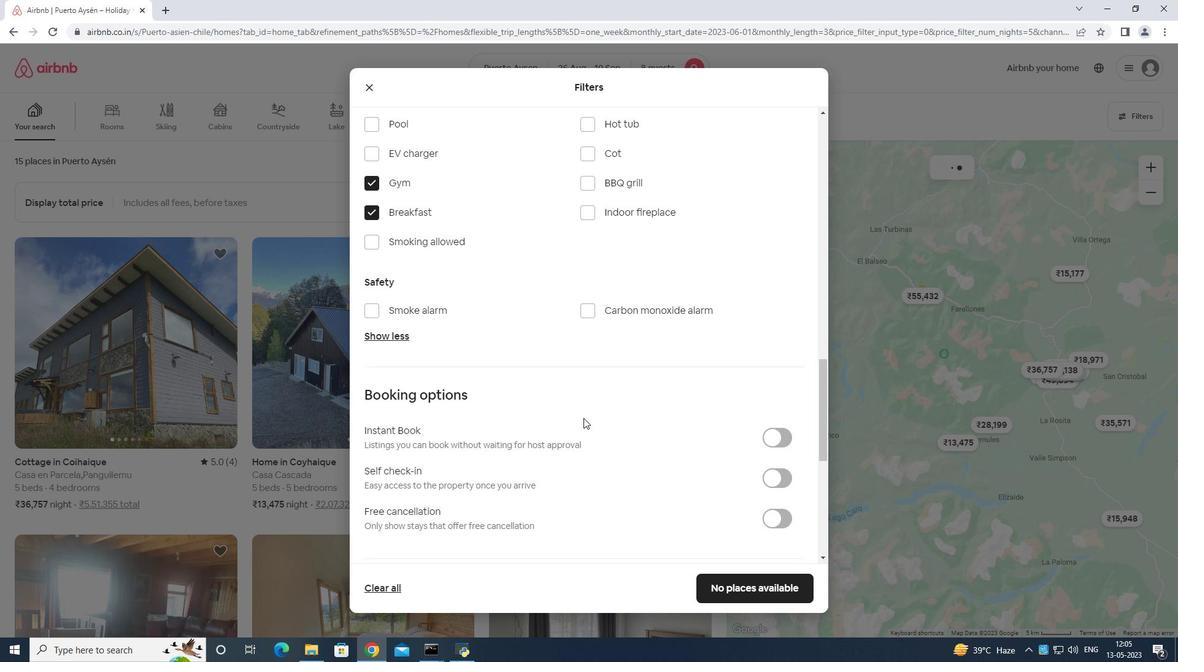 
Action: Mouse scrolled (583, 417) with delta (0, 0)
Screenshot: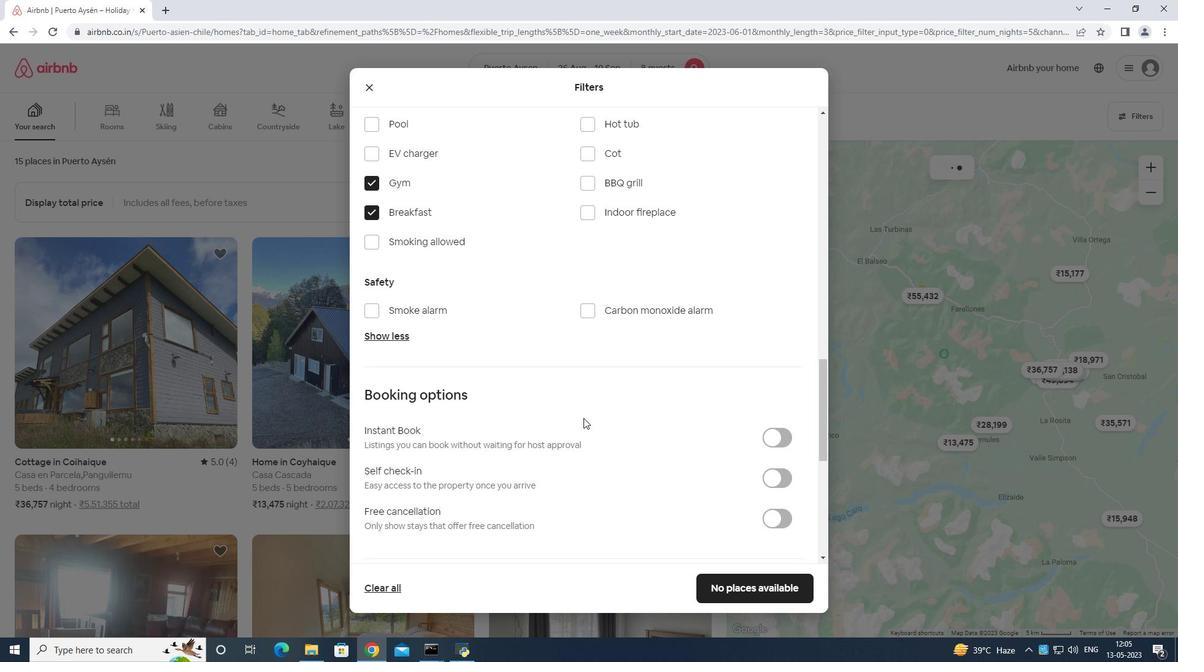 
Action: Mouse scrolled (583, 417) with delta (0, 0)
Screenshot: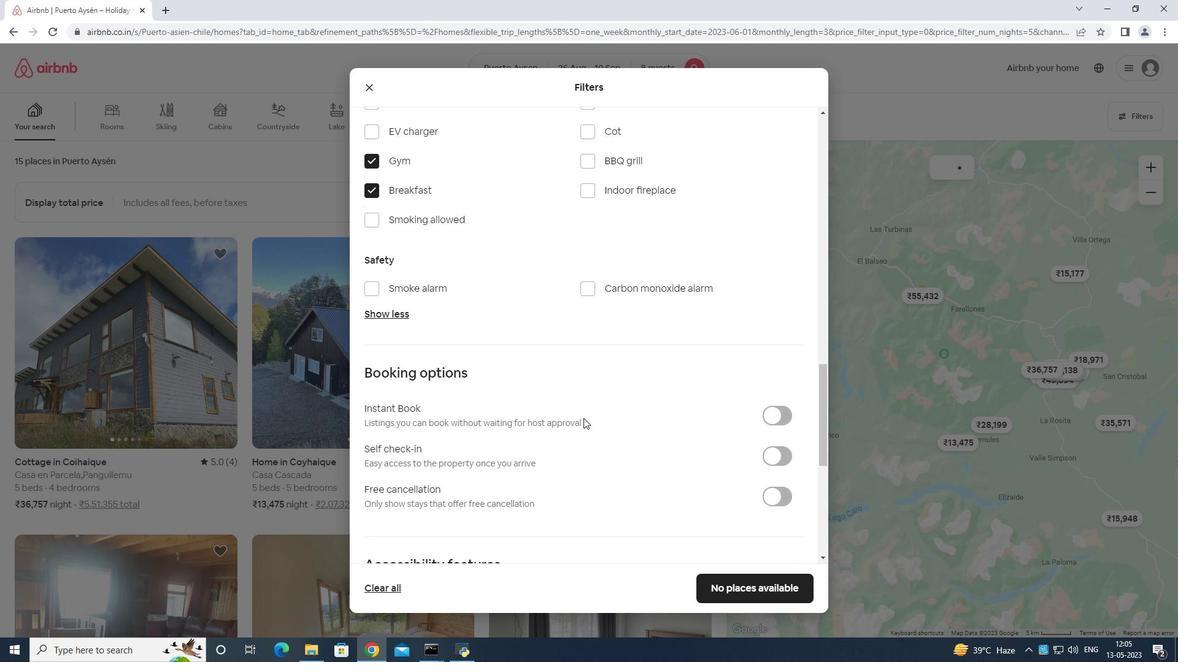 
Action: Mouse moved to (769, 271)
Screenshot: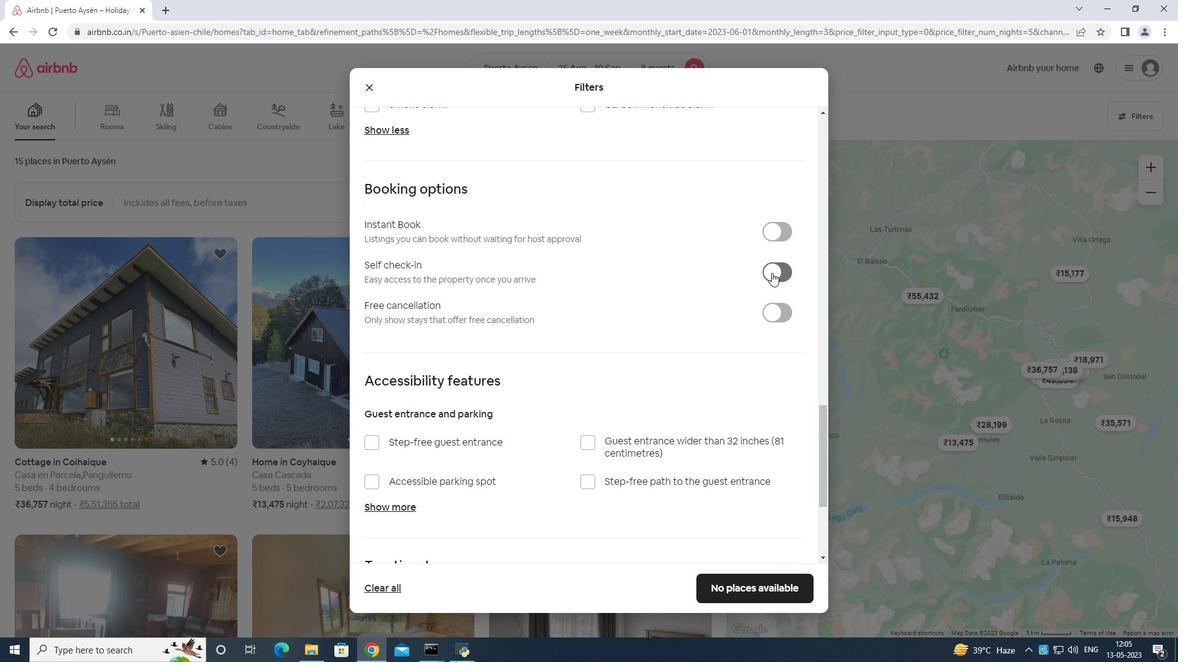 
Action: Mouse pressed left at (769, 271)
Screenshot: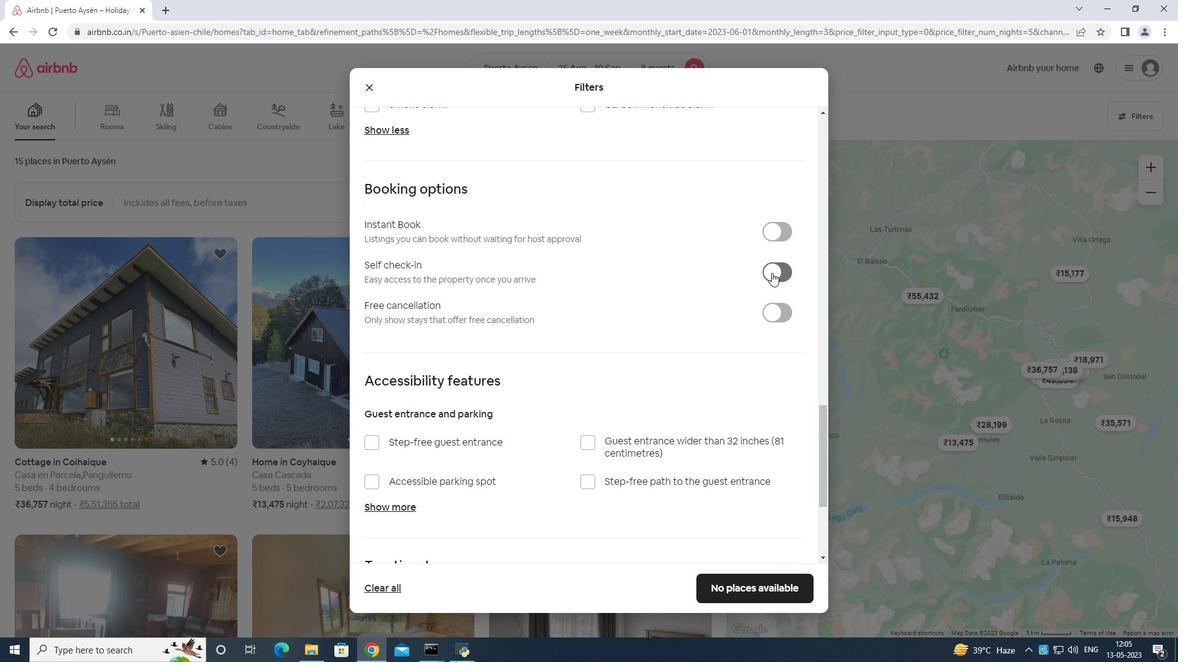 
Action: Mouse moved to (706, 343)
Screenshot: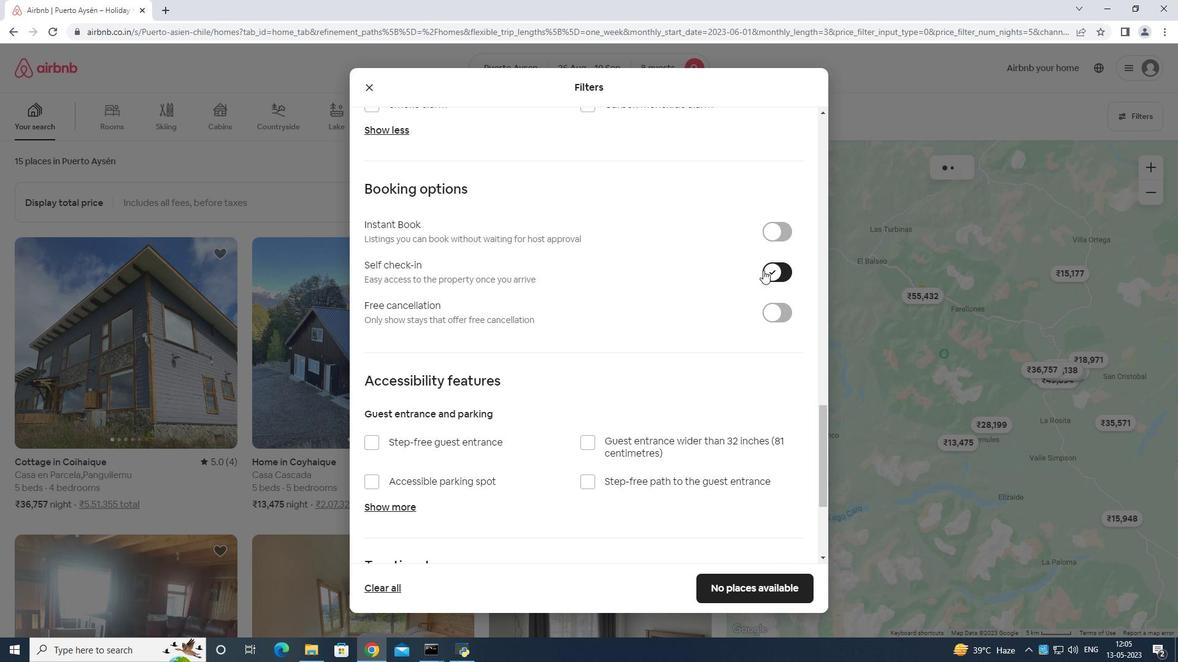 
Action: Mouse scrolled (706, 343) with delta (0, 0)
Screenshot: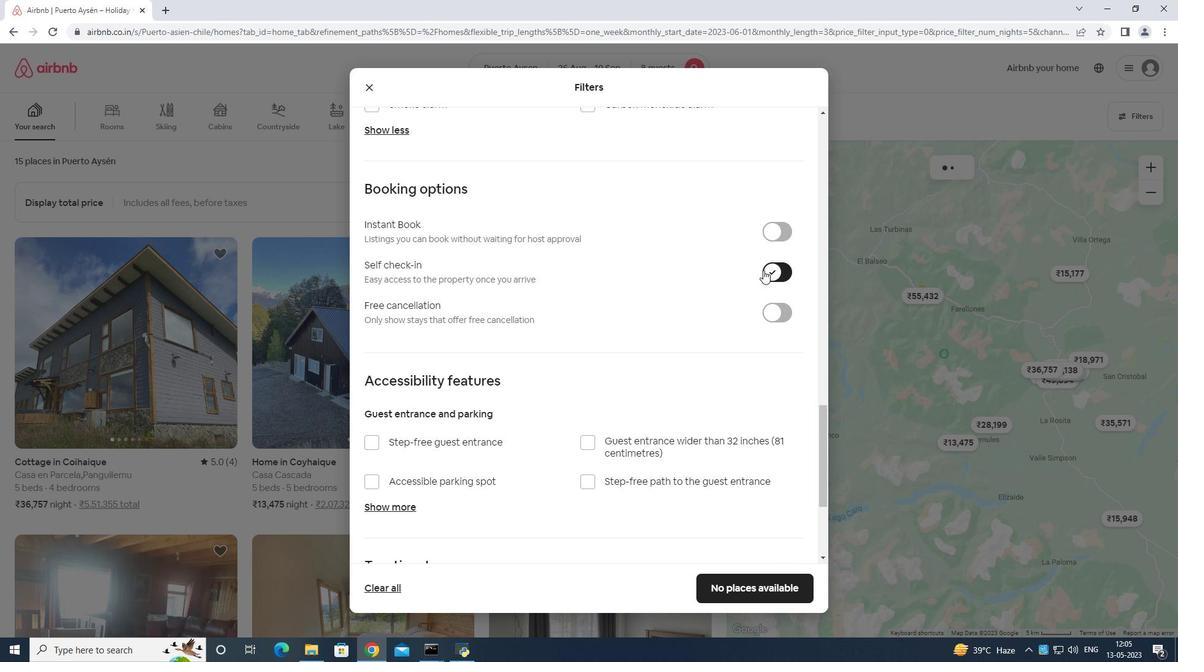 
Action: Mouse moved to (675, 410)
Screenshot: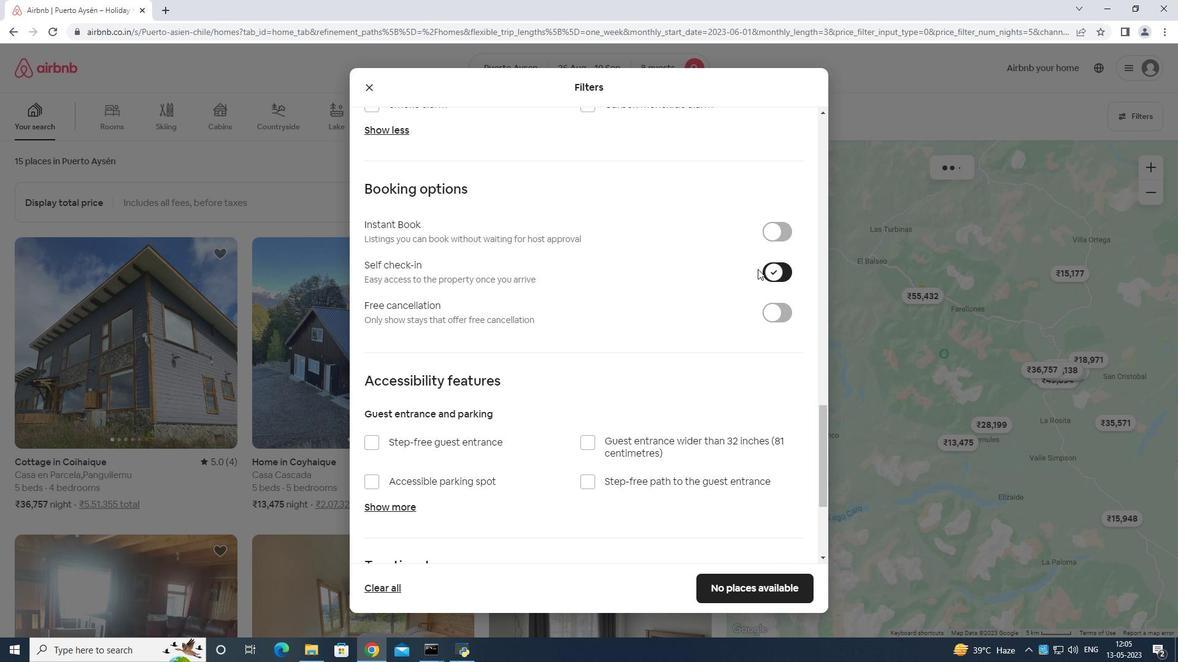 
Action: Mouse scrolled (675, 409) with delta (0, 0)
Screenshot: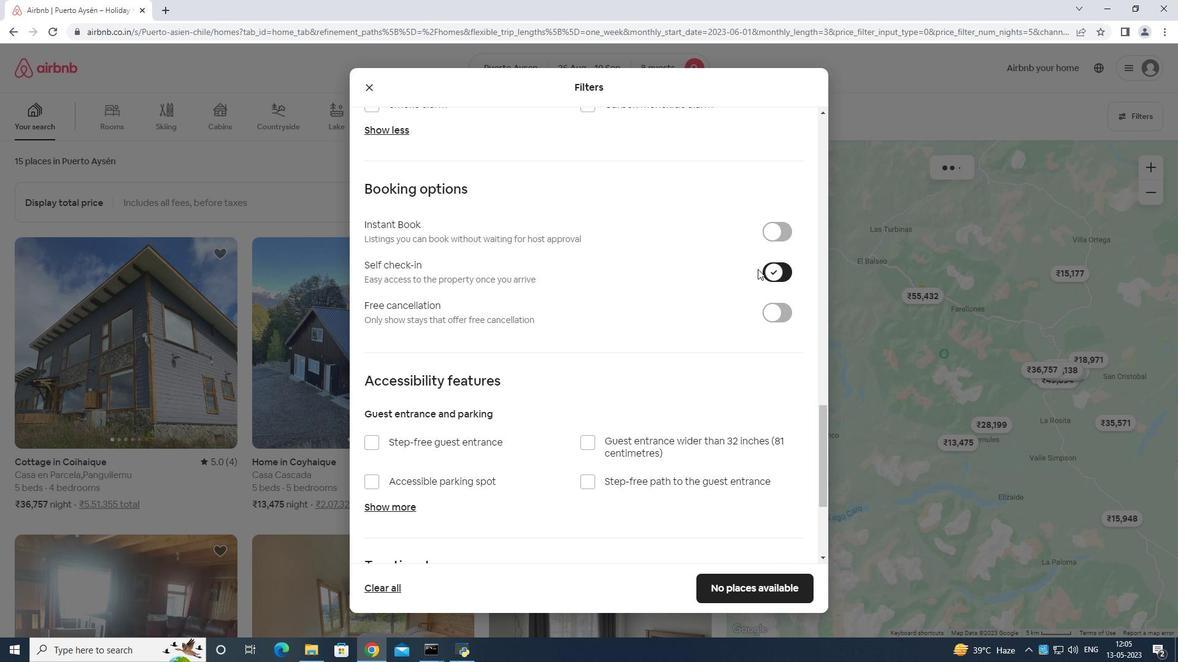 
Action: Mouse moved to (640, 452)
Screenshot: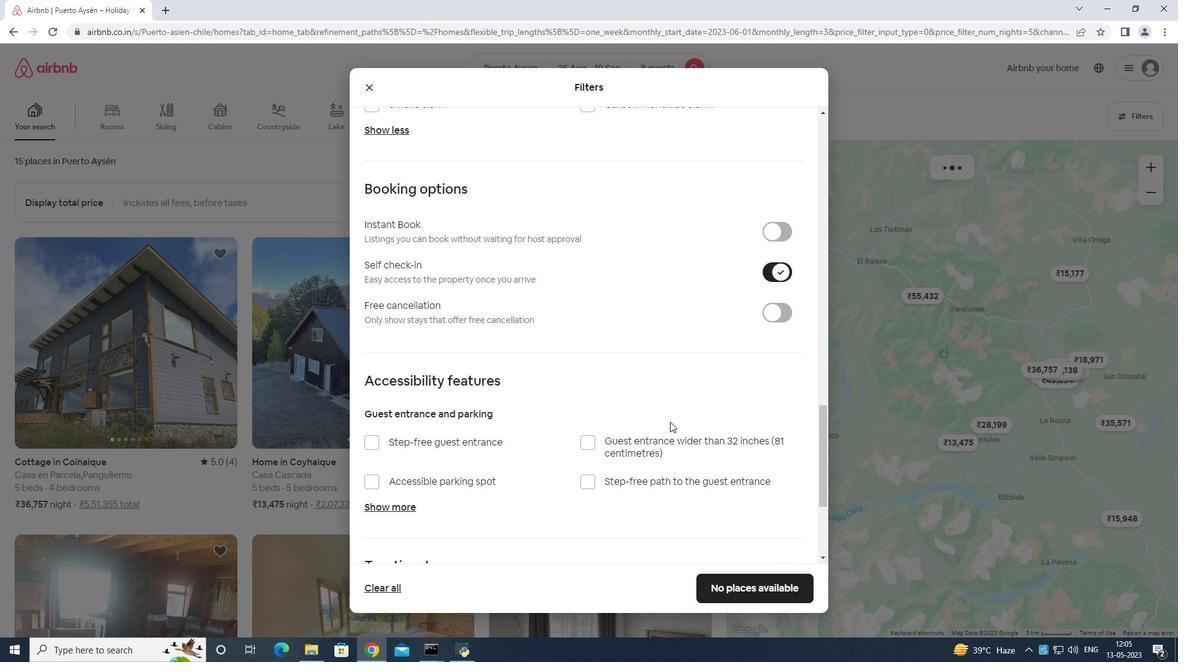 
Action: Mouse scrolled (640, 451) with delta (0, 0)
Screenshot: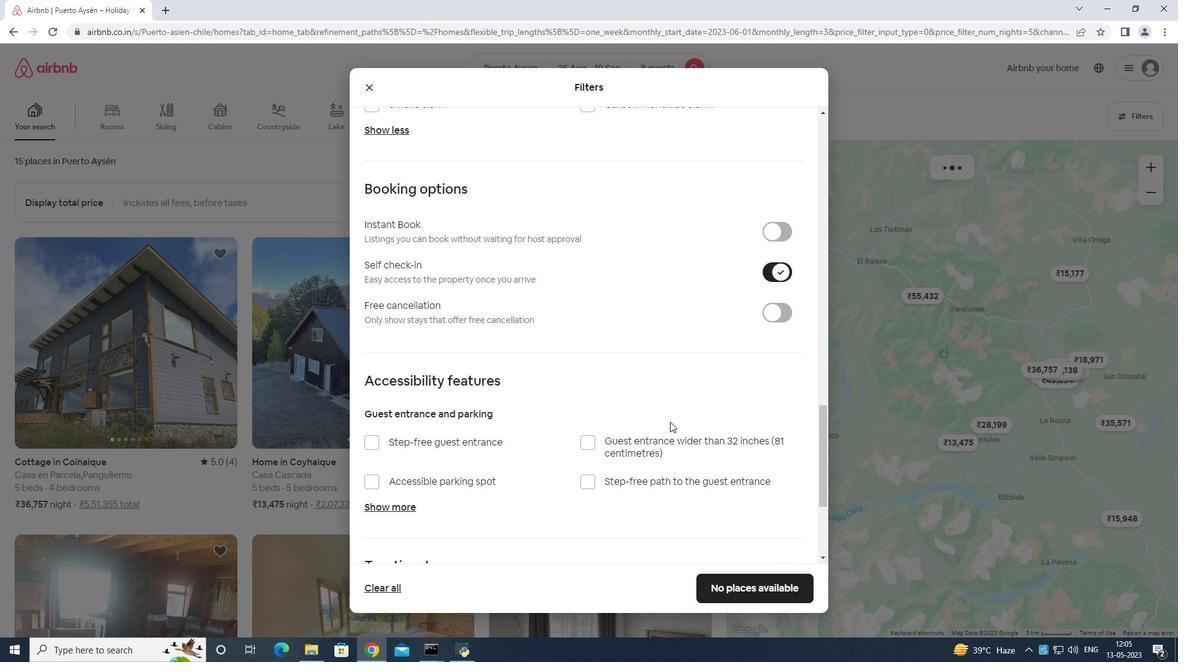 
Action: Mouse moved to (626, 466)
Screenshot: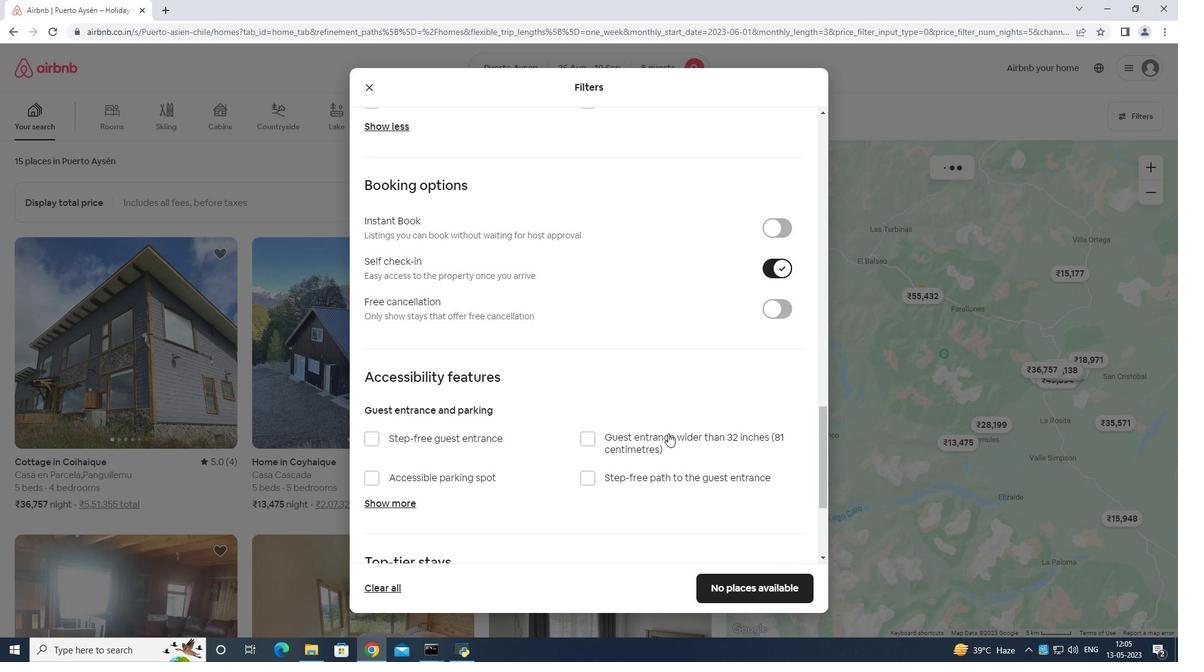 
Action: Mouse scrolled (626, 465) with delta (0, 0)
Screenshot: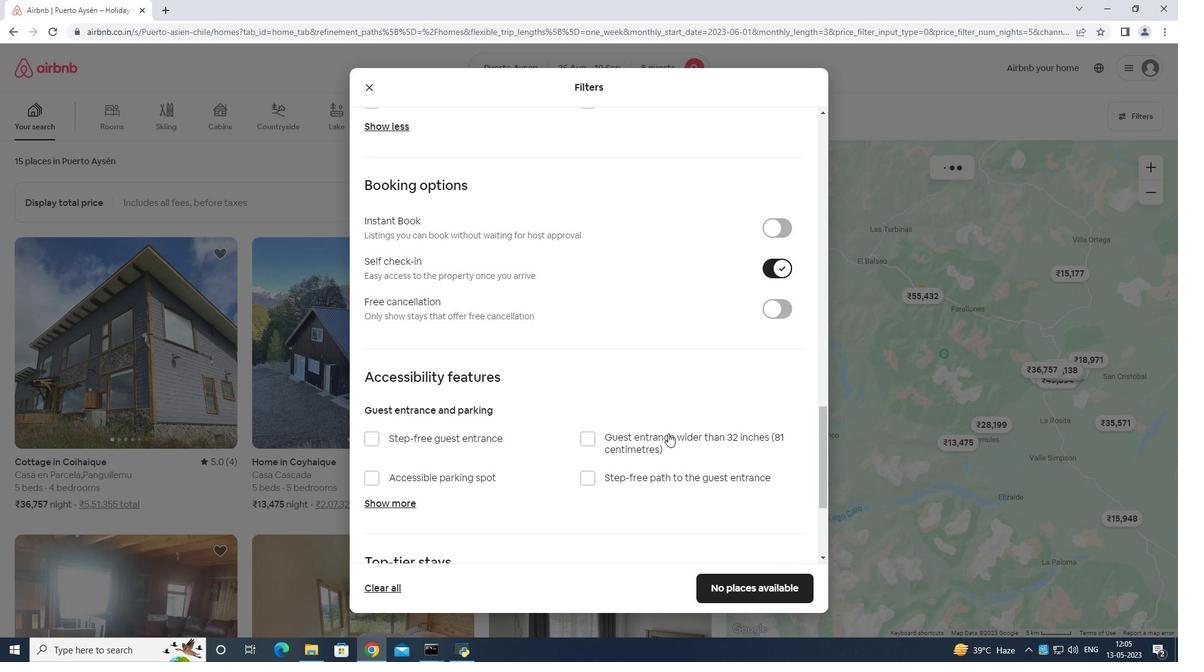 
Action: Mouse moved to (617, 475)
Screenshot: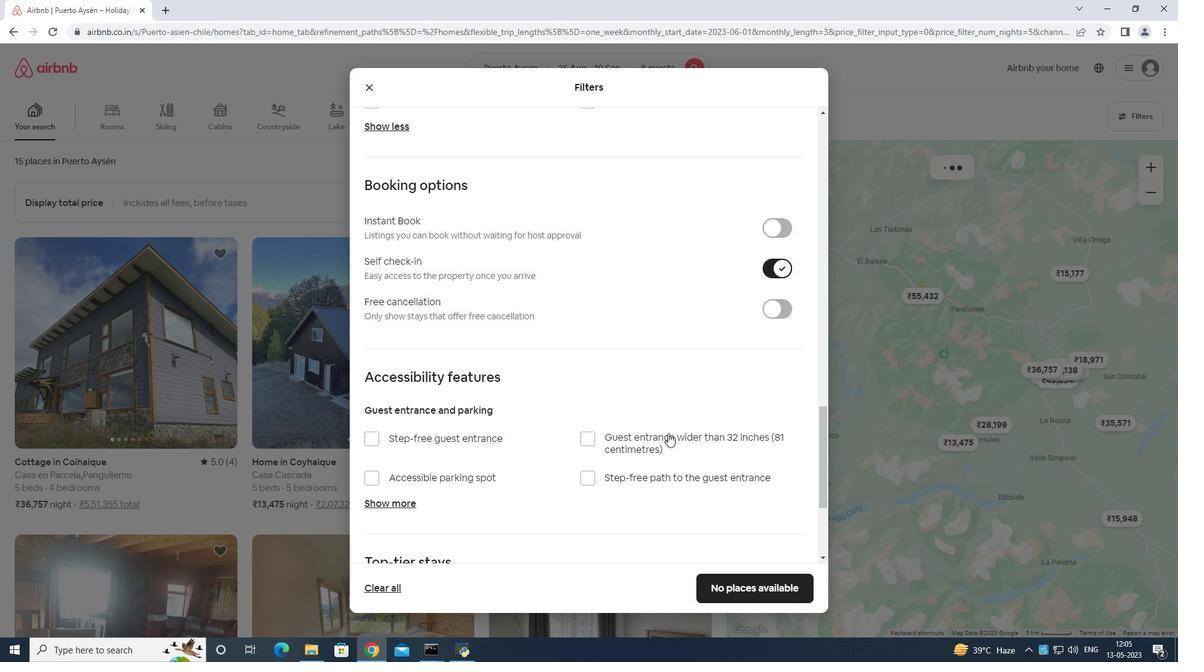 
Action: Mouse scrolled (617, 474) with delta (0, 0)
Screenshot: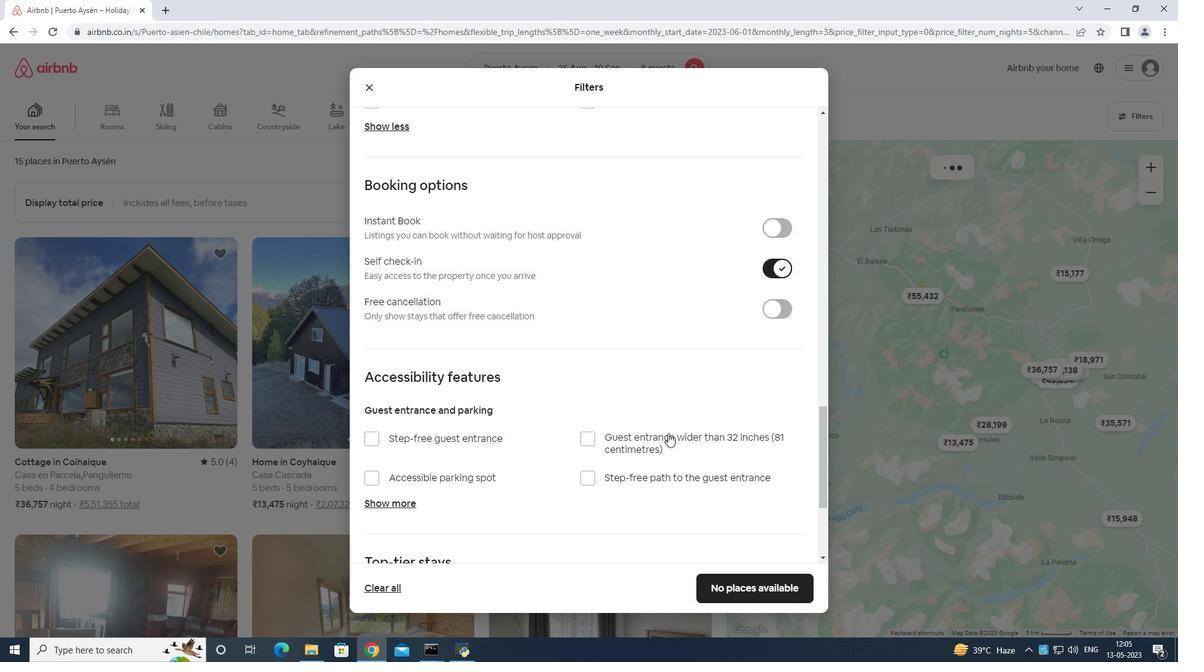 
Action: Mouse moved to (565, 506)
Screenshot: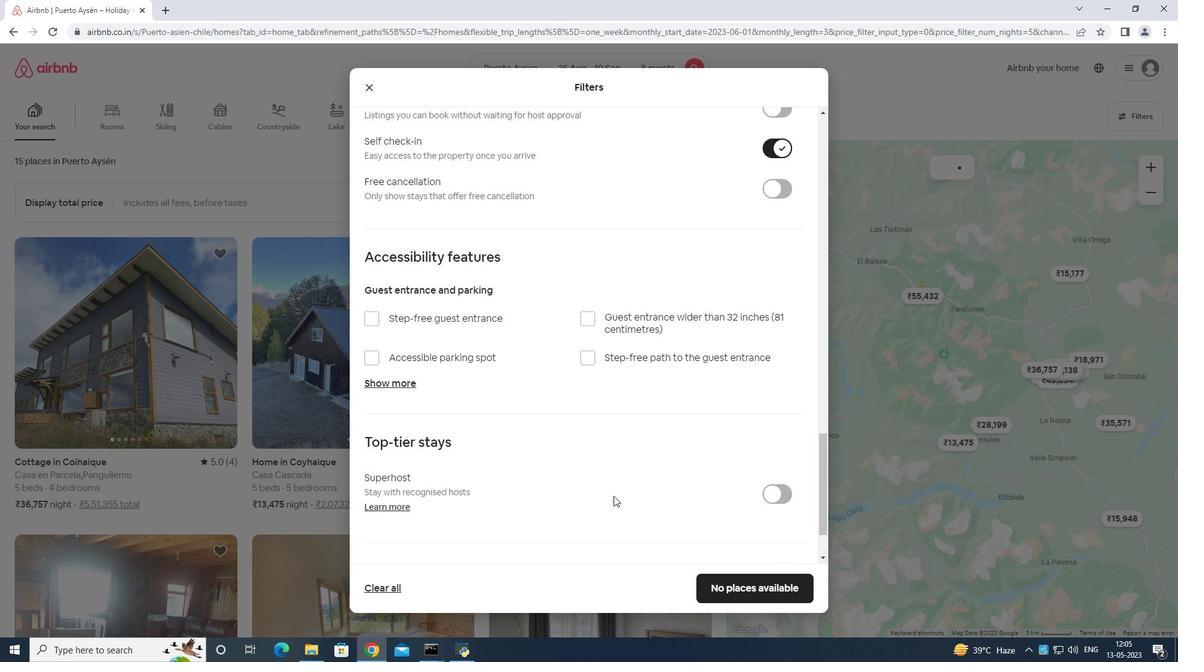 
Action: Mouse scrolled (565, 506) with delta (0, 0)
Screenshot: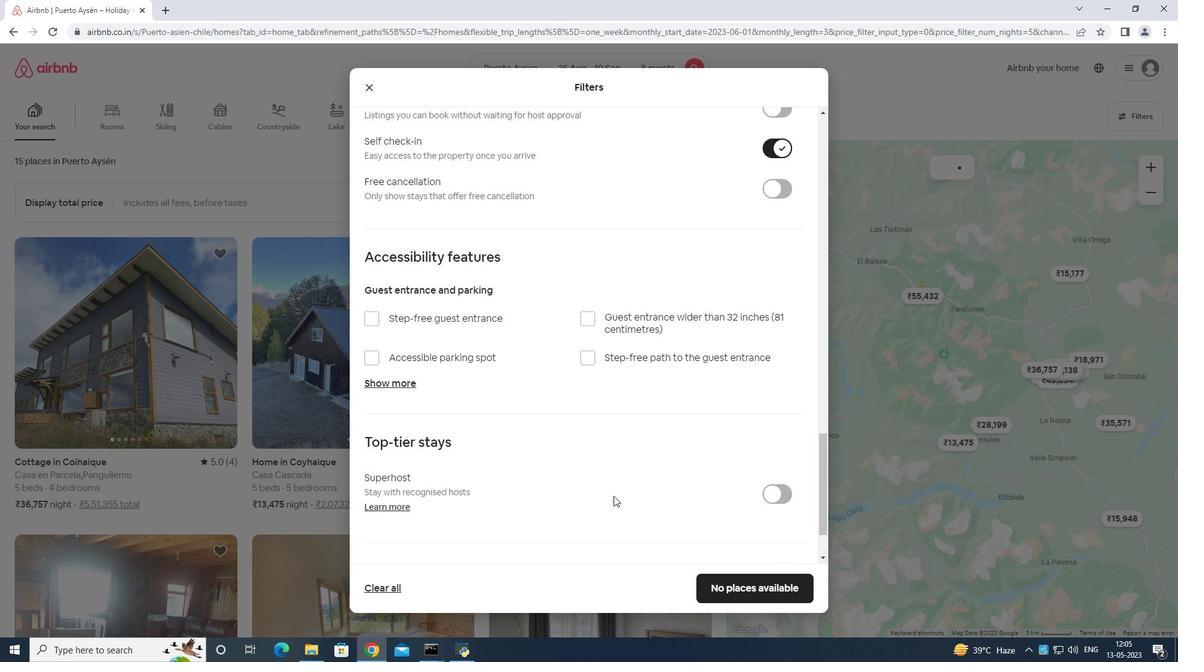 
Action: Mouse moved to (546, 521)
Screenshot: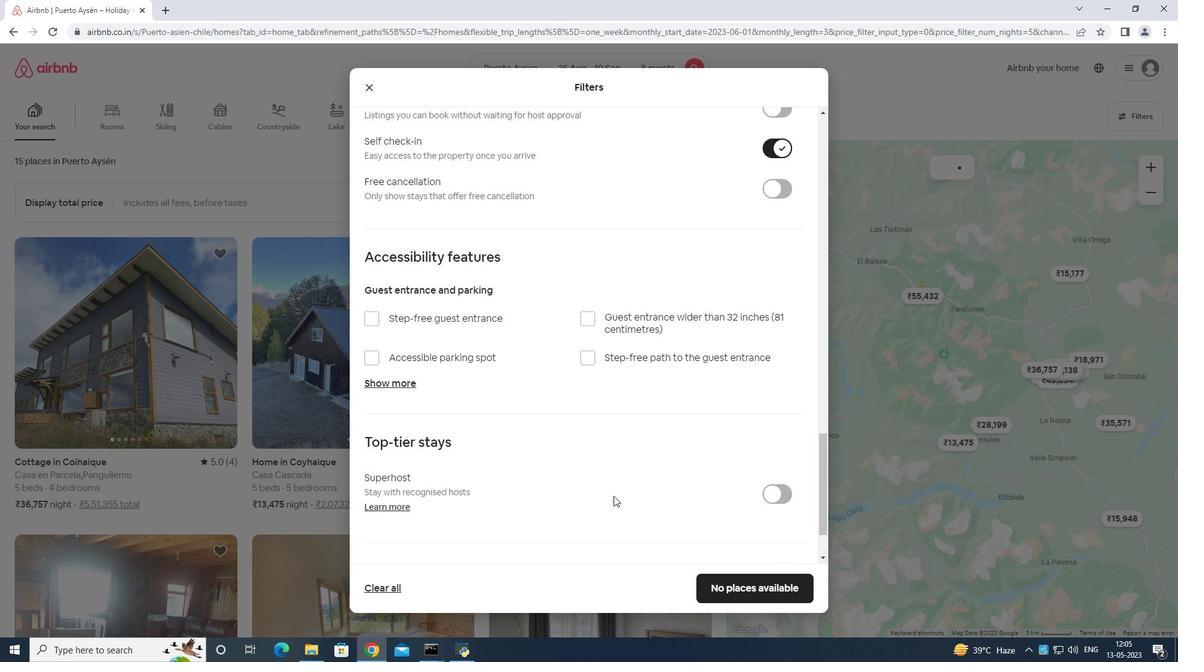 
Action: Mouse scrolled (546, 521) with delta (0, 0)
Screenshot: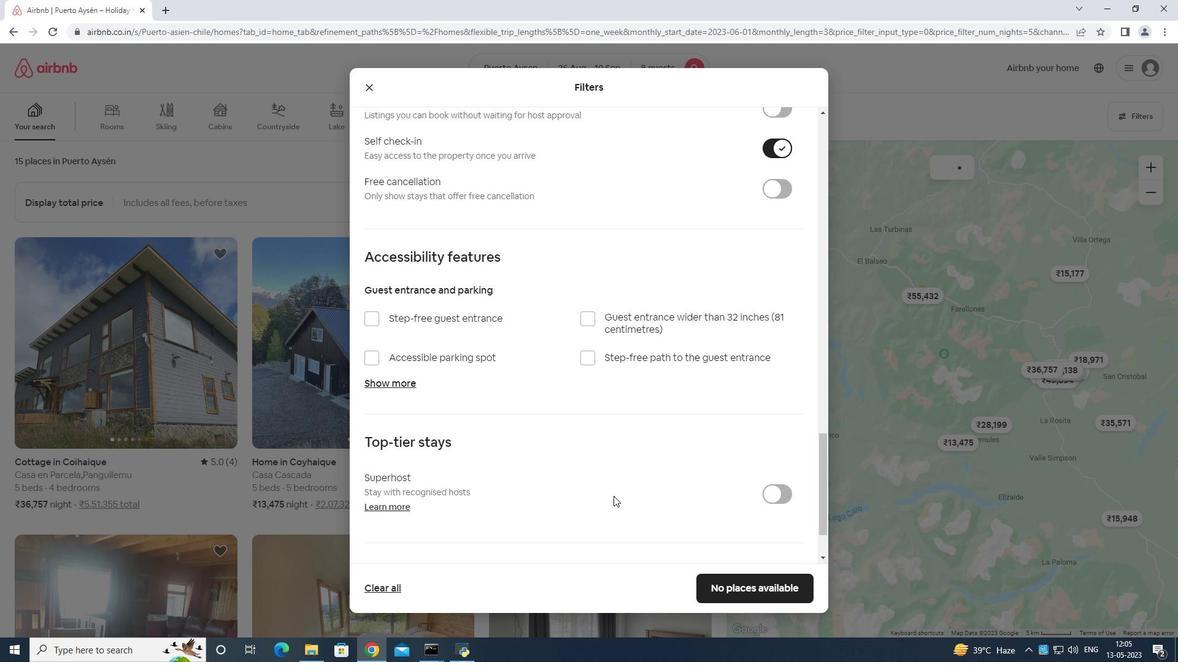 
Action: Mouse moved to (543, 527)
Screenshot: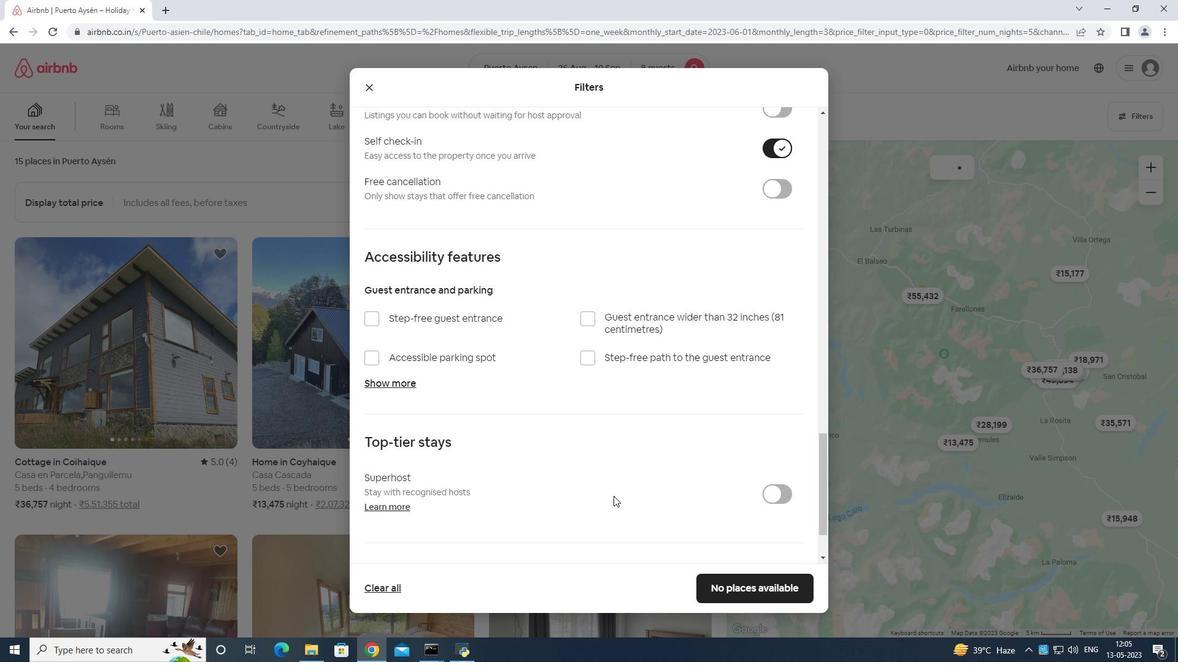 
Action: Mouse scrolled (543, 526) with delta (0, 0)
Screenshot: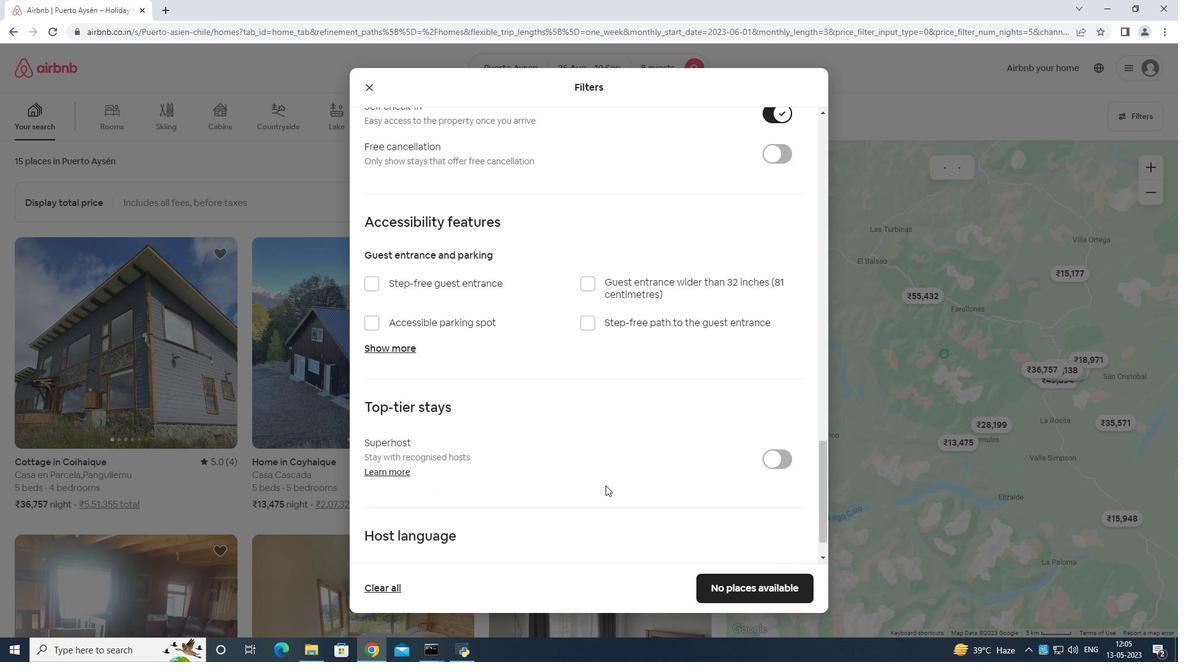 
Action: Mouse moved to (497, 528)
Screenshot: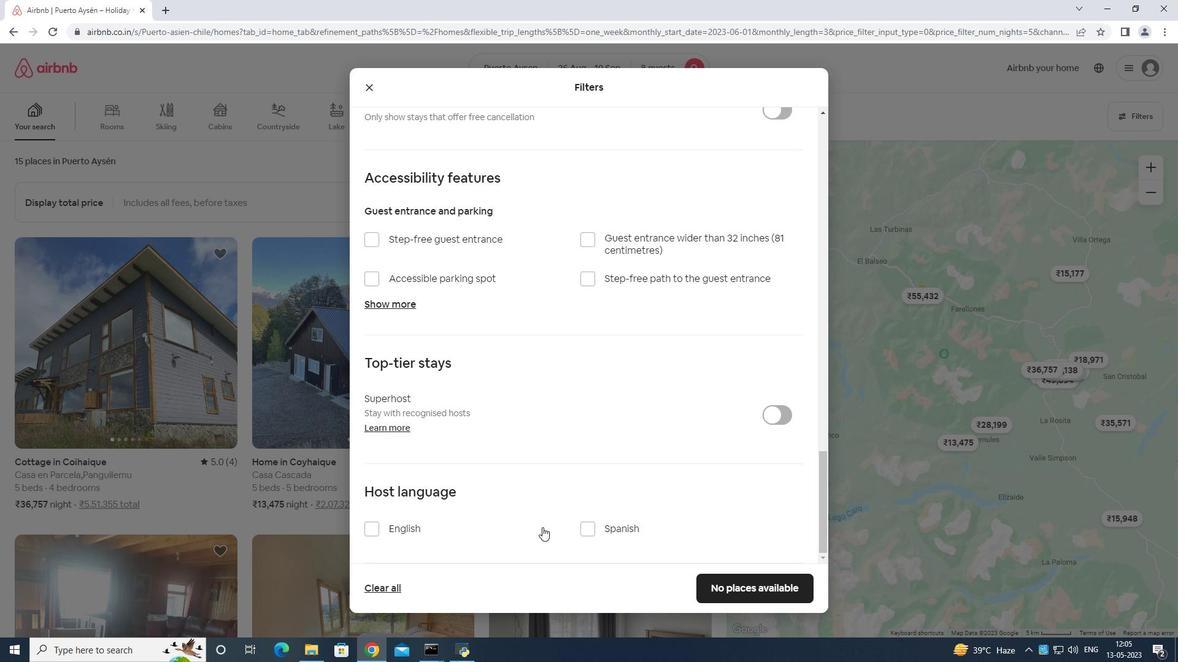 
Action: Mouse scrolled (497, 527) with delta (0, 0)
Screenshot: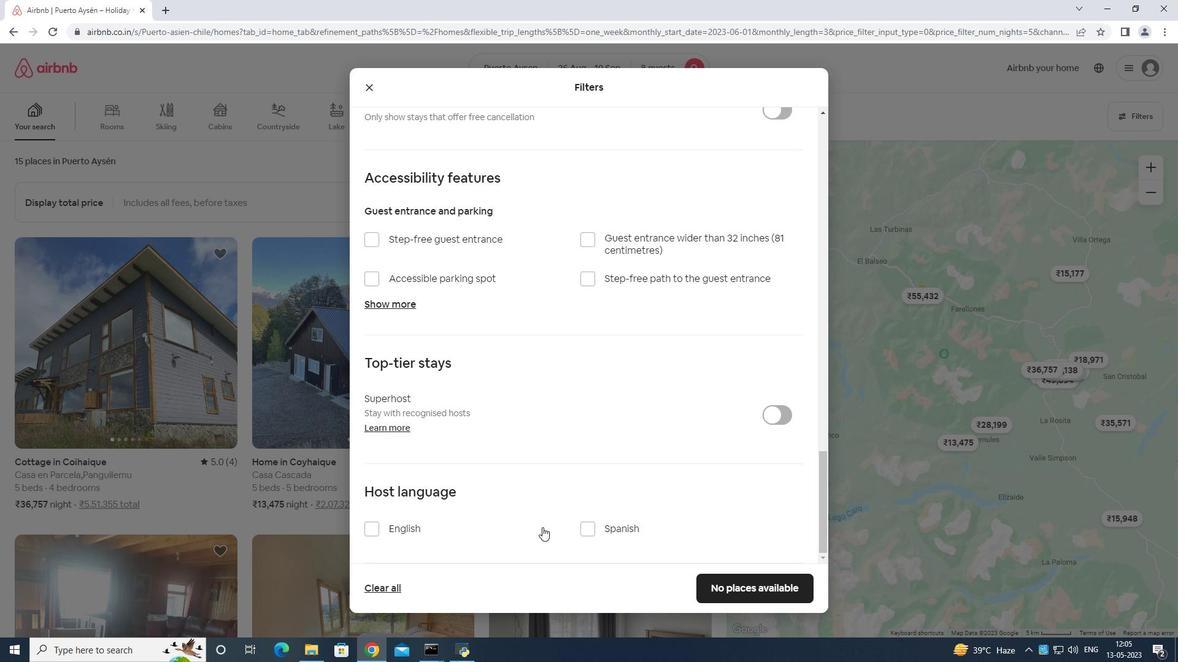 
Action: Mouse moved to (491, 537)
Screenshot: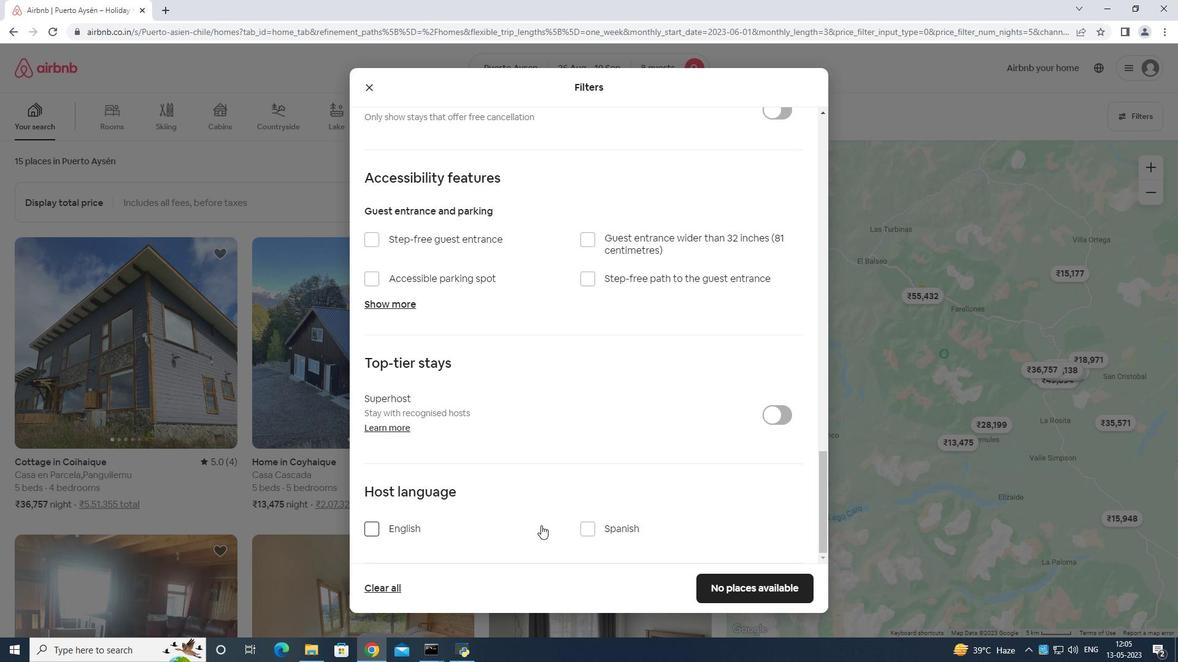 
Action: Mouse scrolled (491, 536) with delta (0, 0)
Screenshot: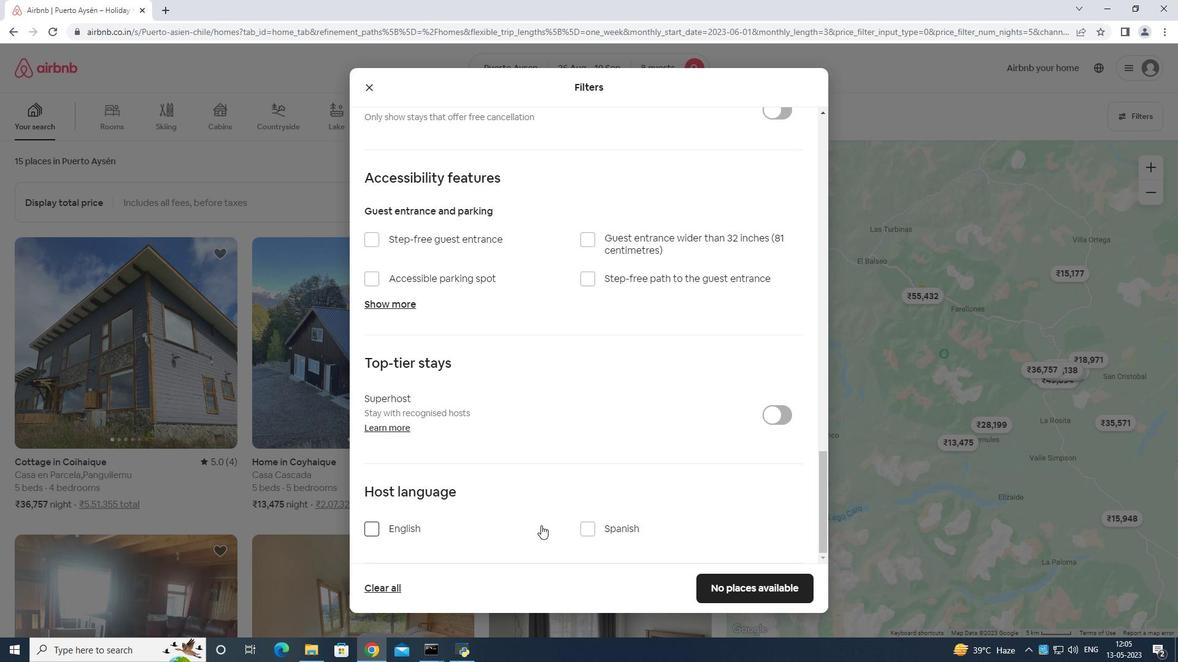 
Action: Mouse moved to (459, 558)
Screenshot: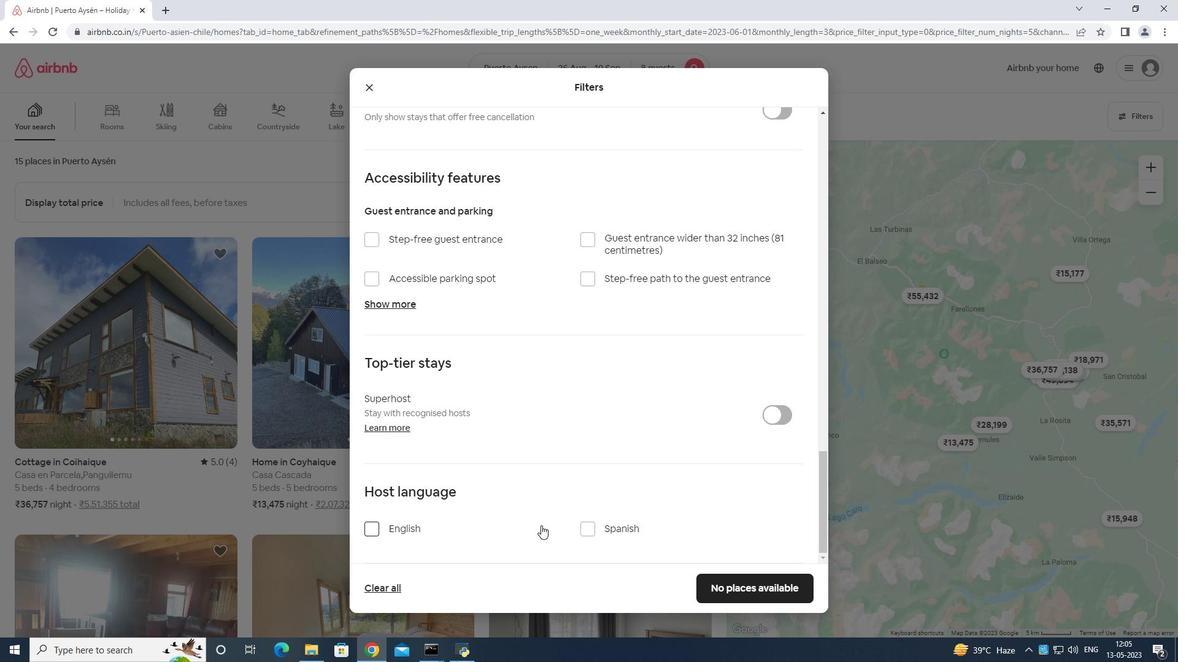 
Action: Mouse scrolled (459, 557) with delta (0, 0)
Screenshot: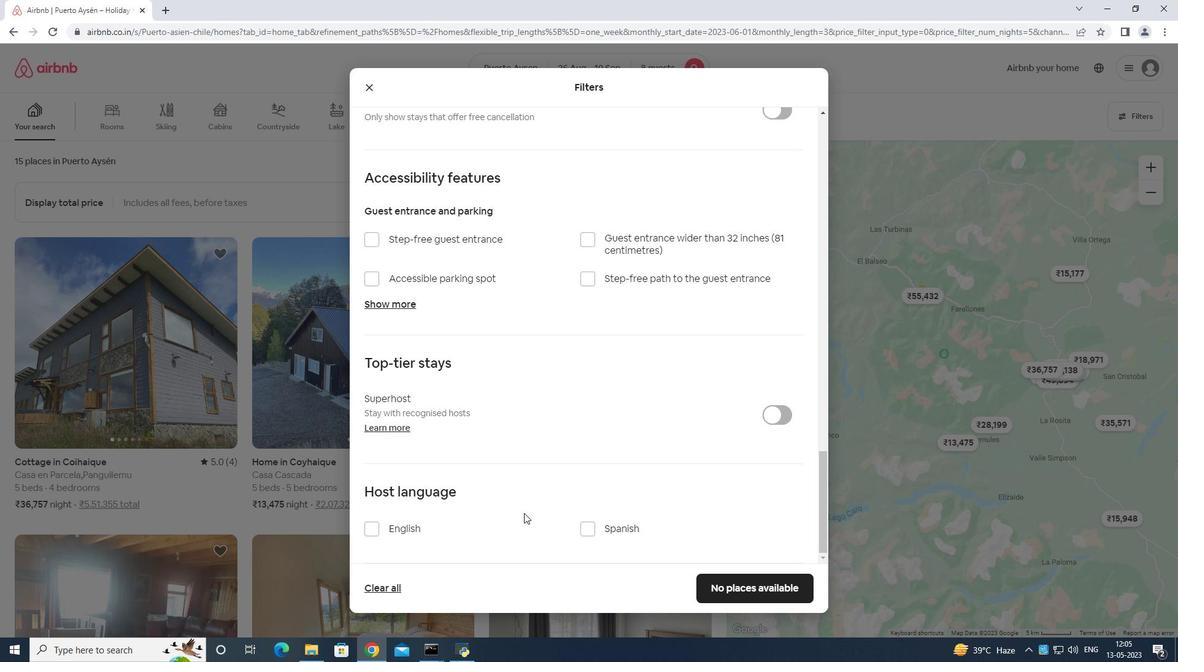
Action: Mouse moved to (378, 533)
Screenshot: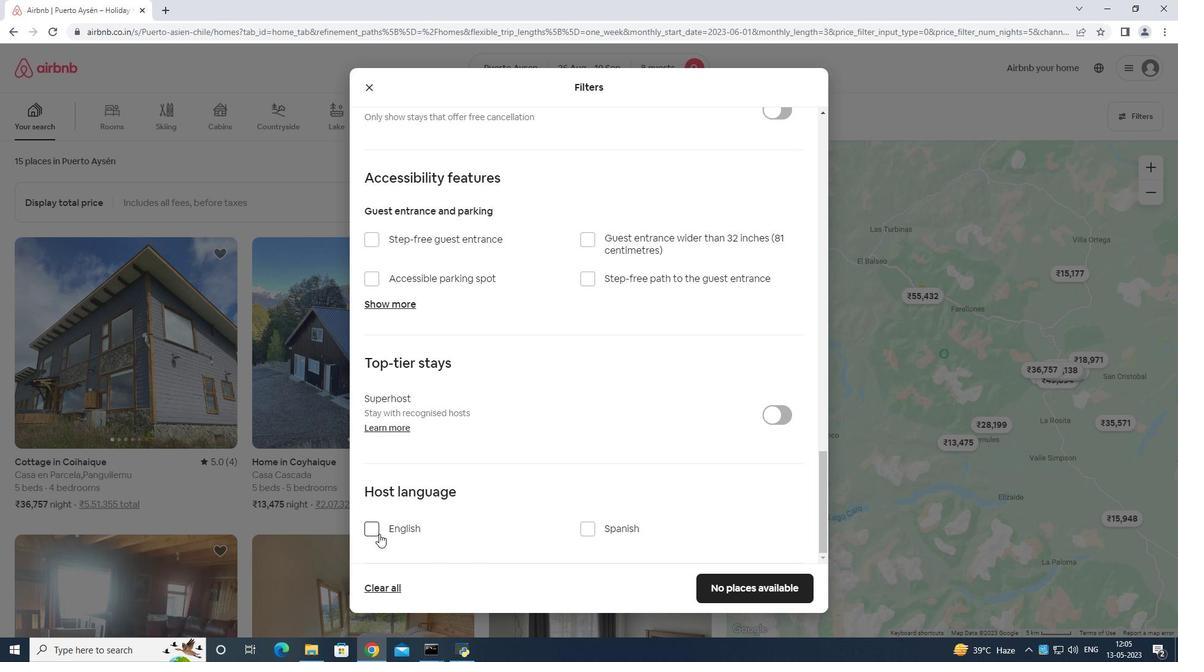 
Action: Mouse pressed left at (378, 533)
Screenshot: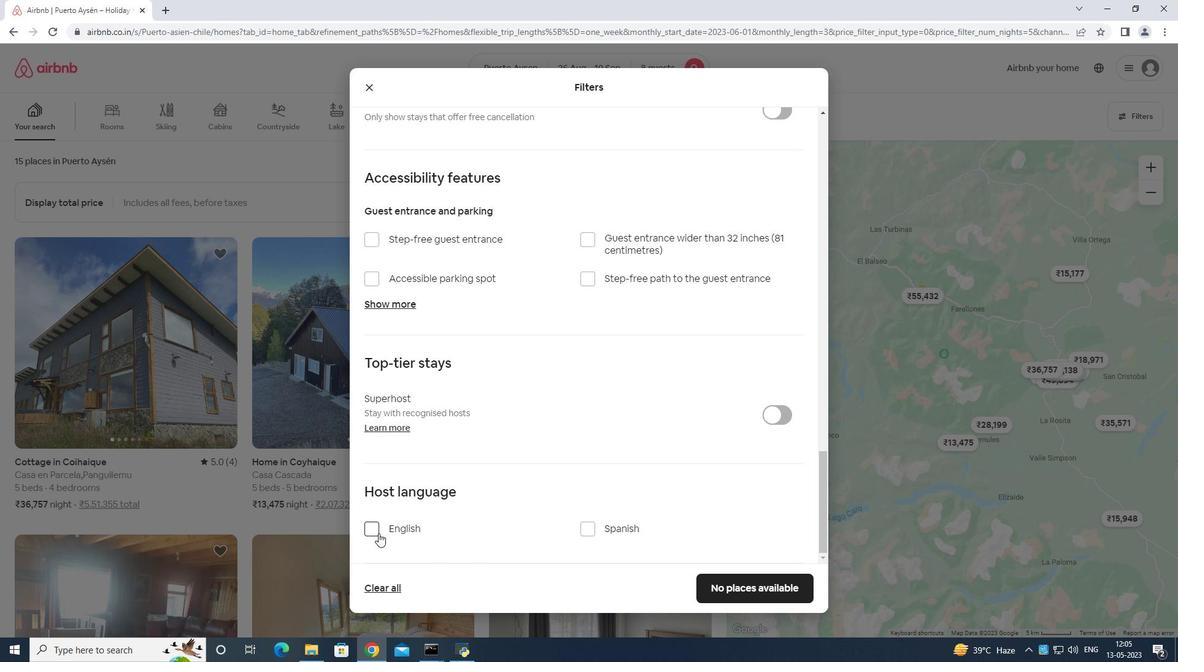 
Action: Mouse moved to (754, 587)
Screenshot: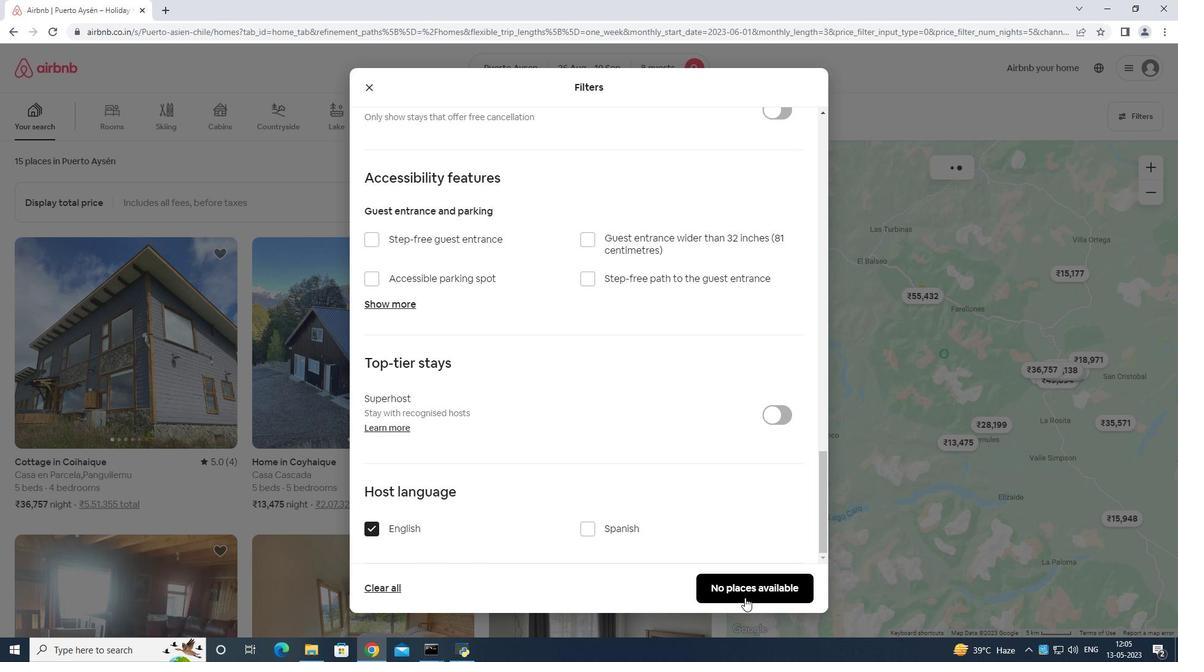 
Action: Mouse pressed left at (754, 587)
Screenshot: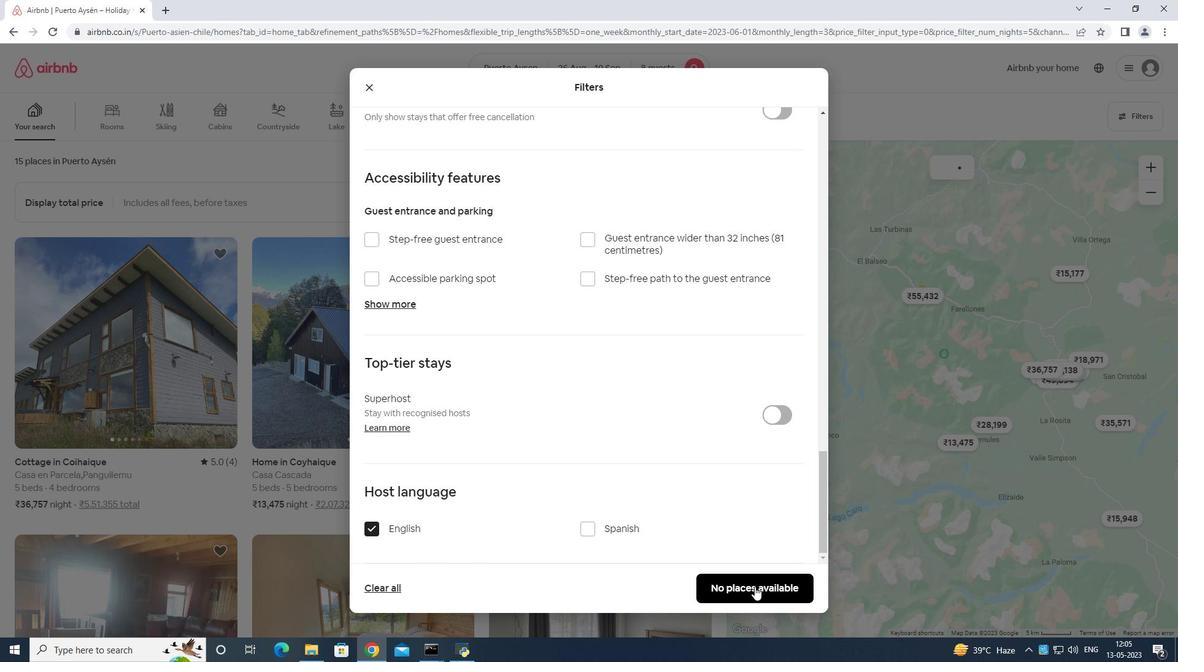 
Action: Mouse moved to (757, 584)
Screenshot: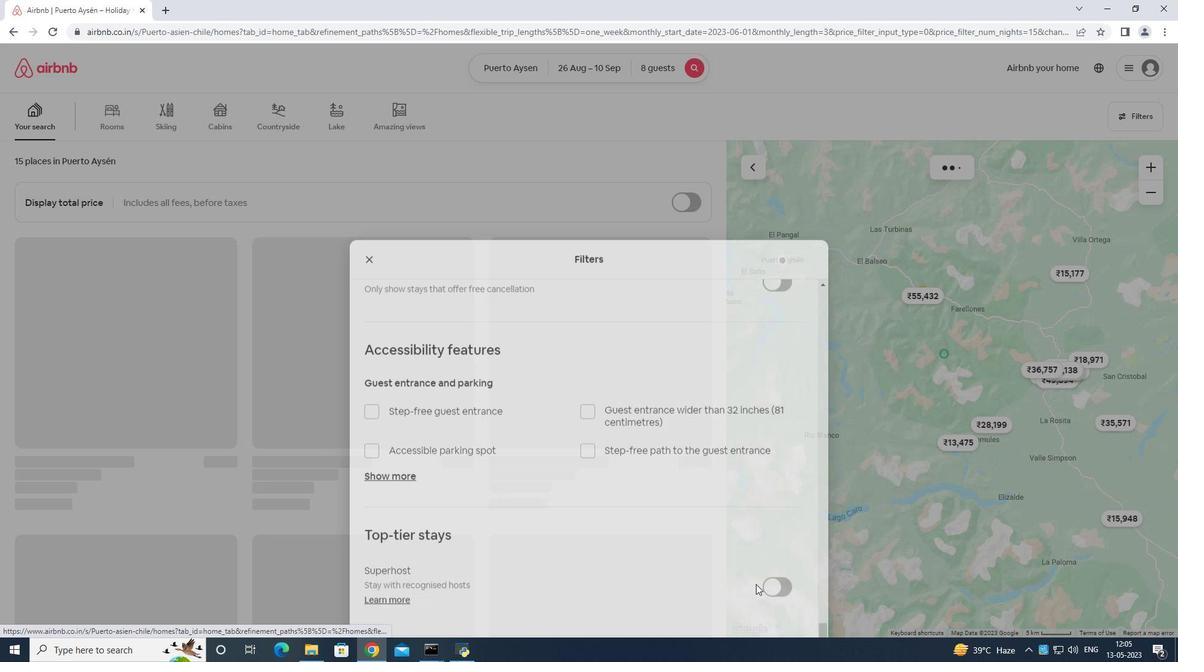 
